 Task: Send an email with the signature Cameron White with the subject Follow-up on a complaint and the message I appreciate your attention to this matter. from softage.1@softage.net to softage.8@softage.net and softage.9@softage.net with an attached document Article_submission.docx
Action: Mouse moved to (490, 634)
Screenshot: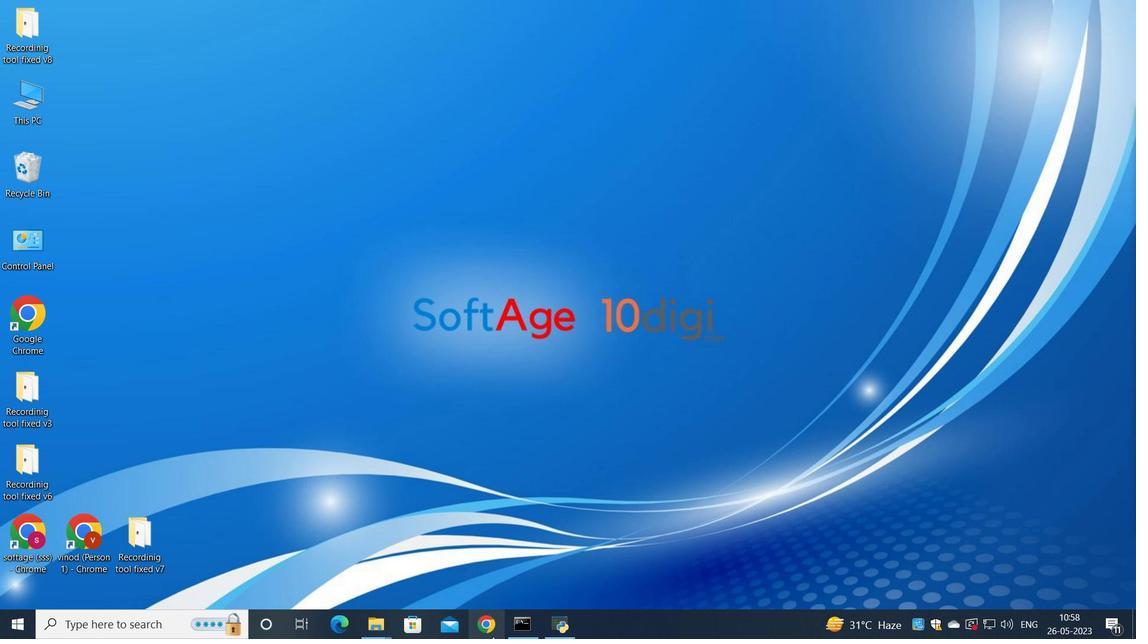 
Action: Mouse pressed left at (490, 634)
Screenshot: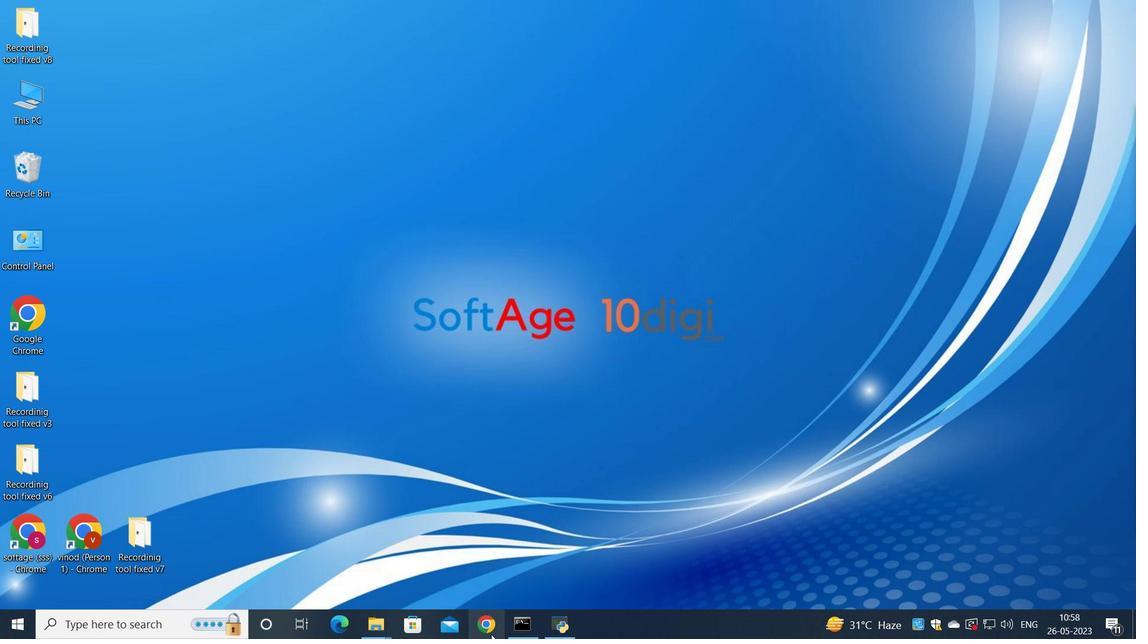 
Action: Mouse moved to (516, 394)
Screenshot: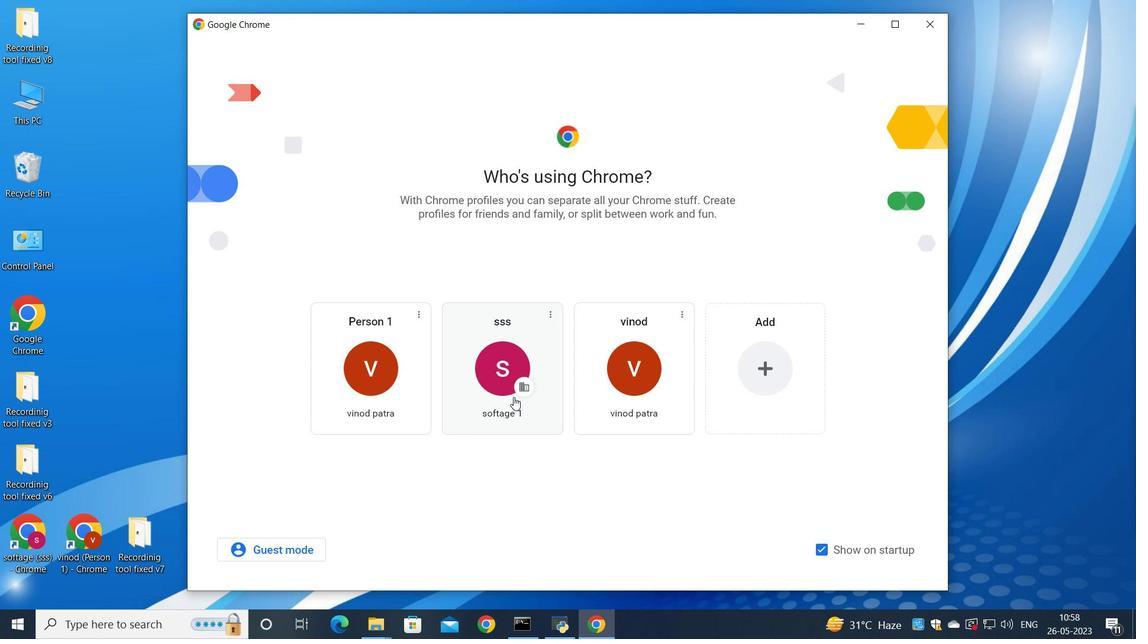 
Action: Mouse pressed left at (516, 394)
Screenshot: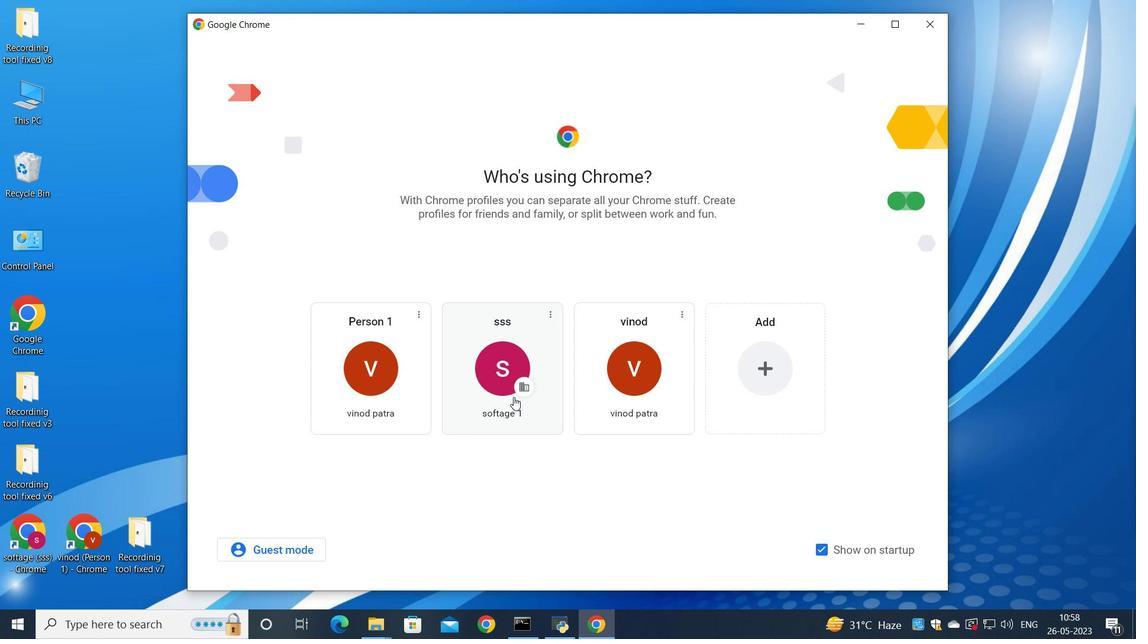 
Action: Mouse moved to (989, 78)
Screenshot: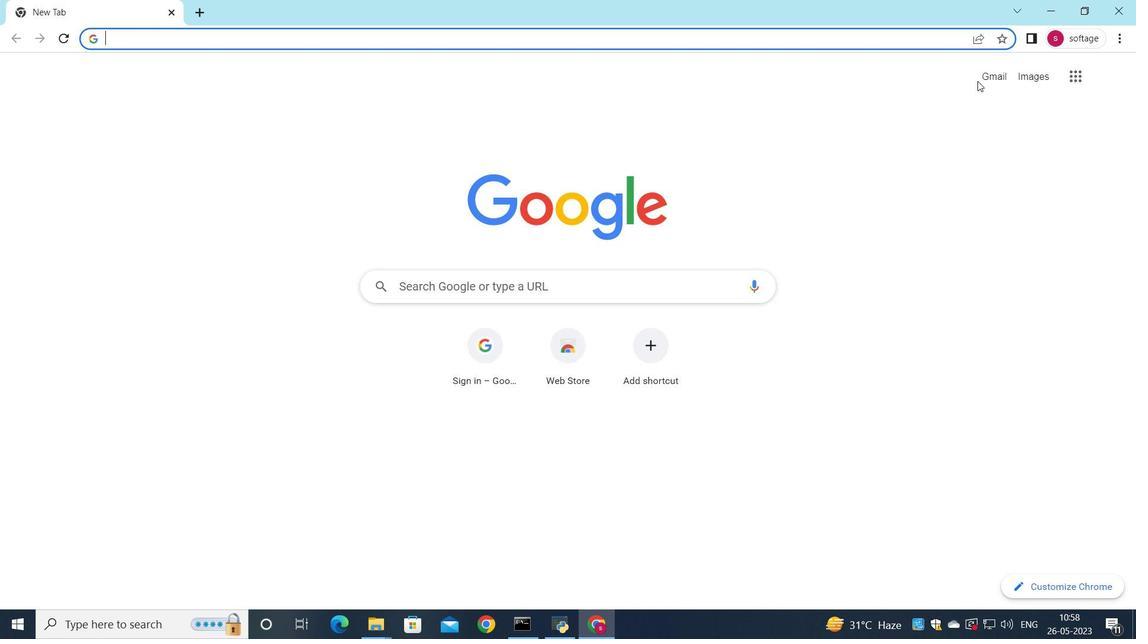 
Action: Mouse pressed left at (989, 78)
Screenshot: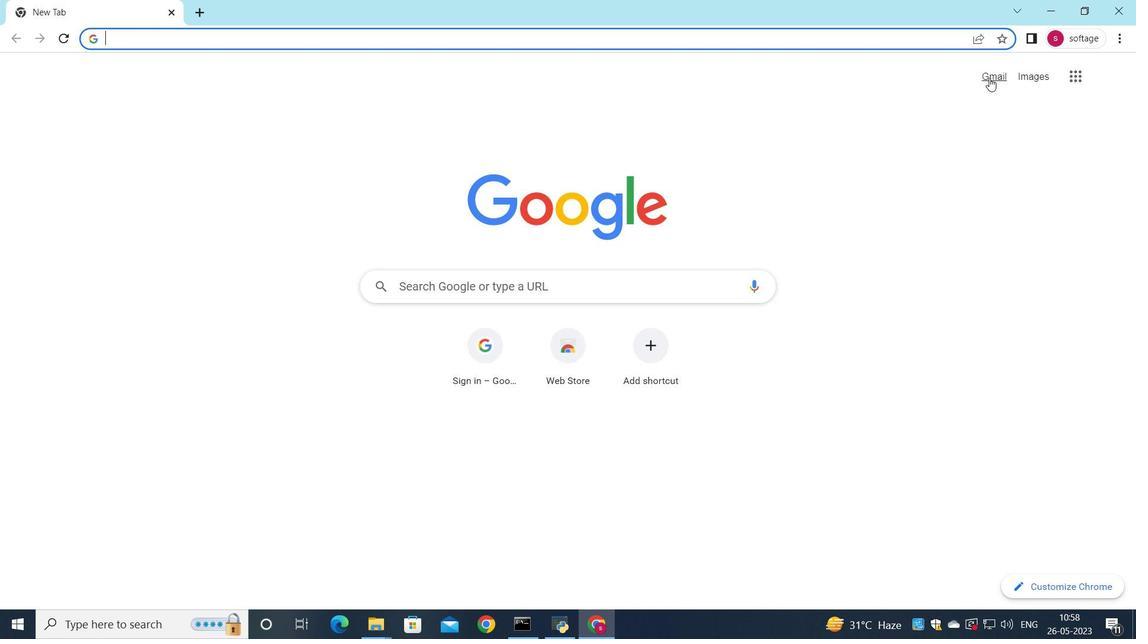 
Action: Mouse moved to (980, 99)
Screenshot: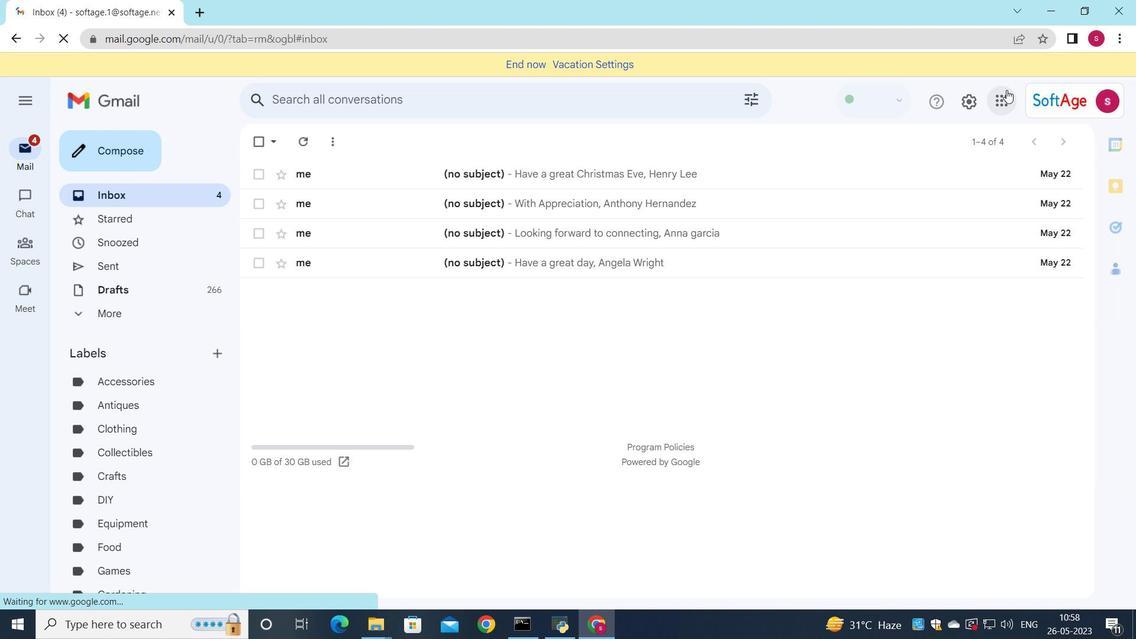 
Action: Mouse pressed left at (980, 99)
Screenshot: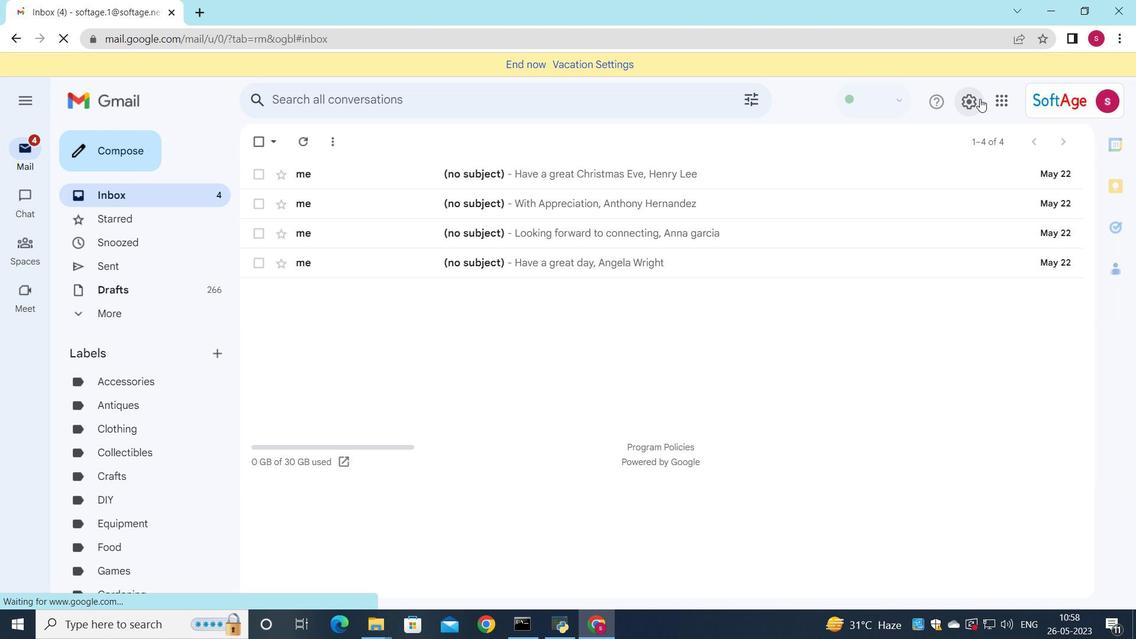 
Action: Mouse moved to (977, 166)
Screenshot: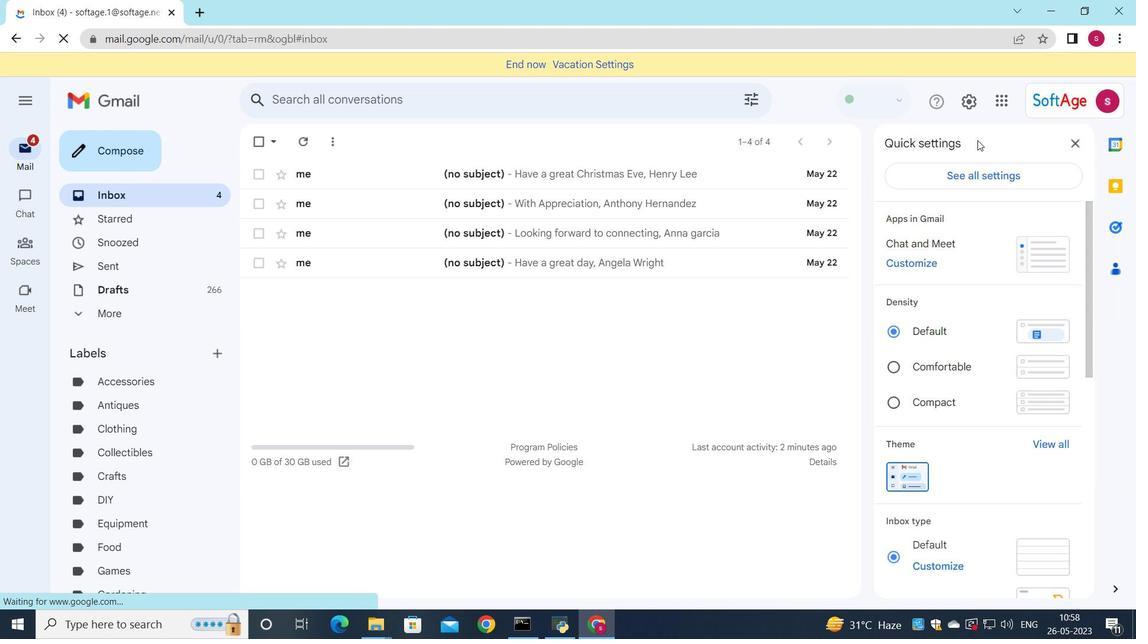 
Action: Mouse pressed left at (977, 166)
Screenshot: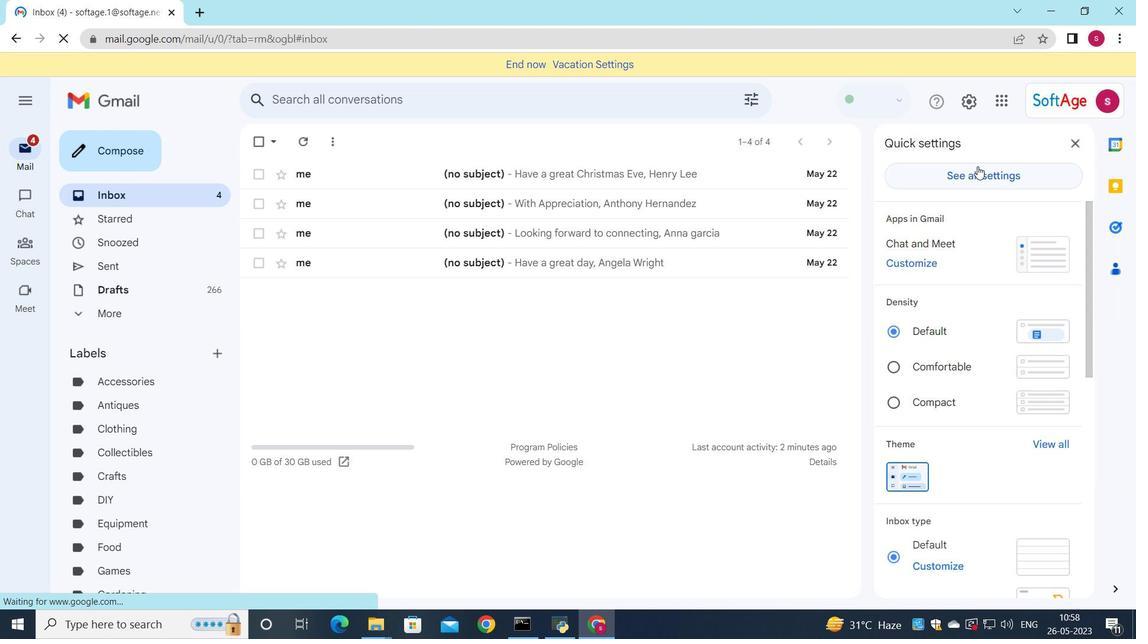 
Action: Mouse moved to (625, 252)
Screenshot: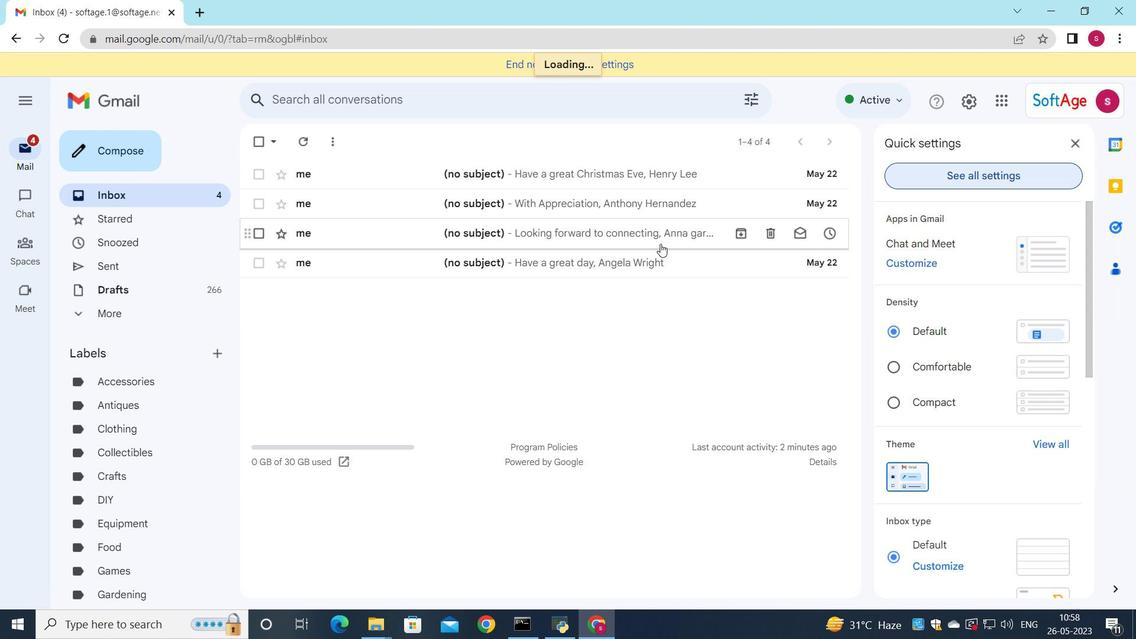 
Action: Mouse scrolled (625, 252) with delta (0, 0)
Screenshot: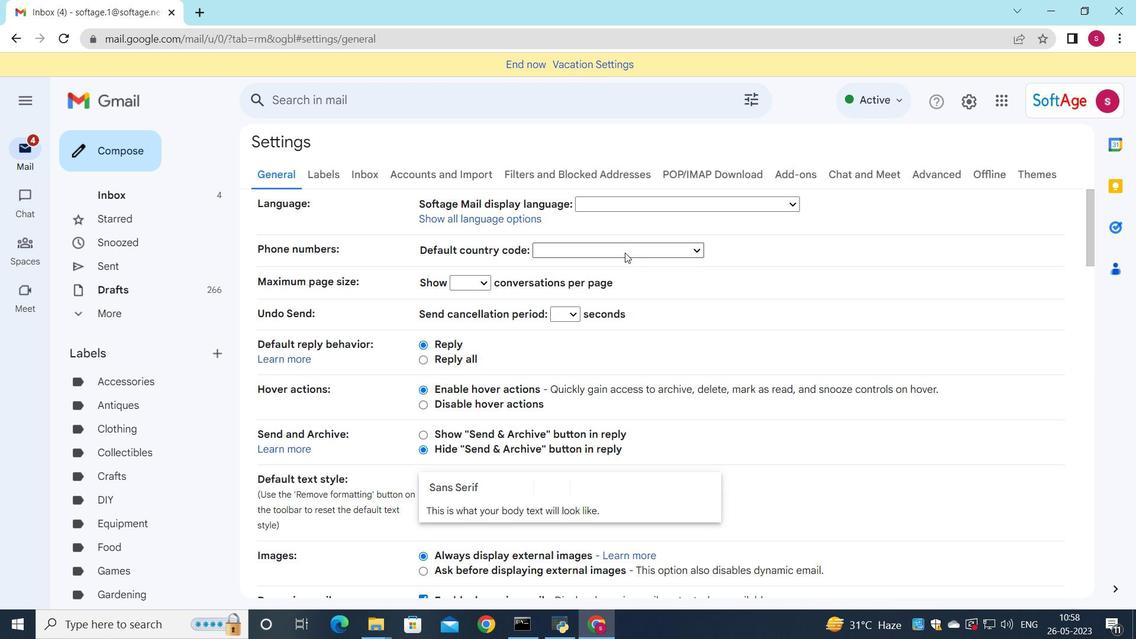 
Action: Mouse scrolled (625, 252) with delta (0, 0)
Screenshot: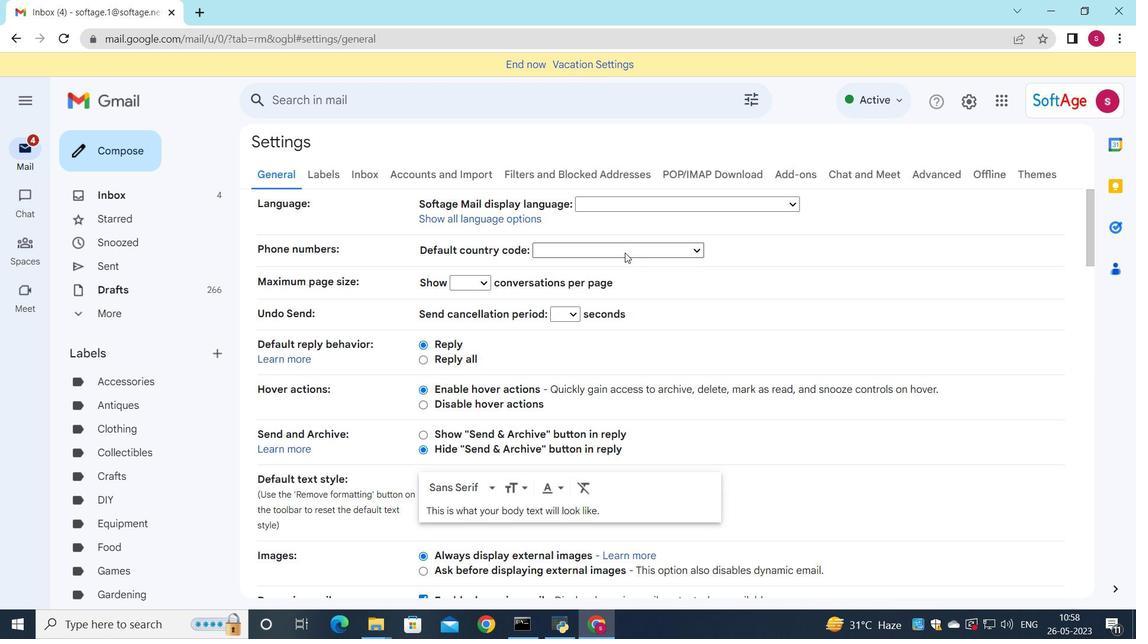 
Action: Mouse scrolled (625, 252) with delta (0, 0)
Screenshot: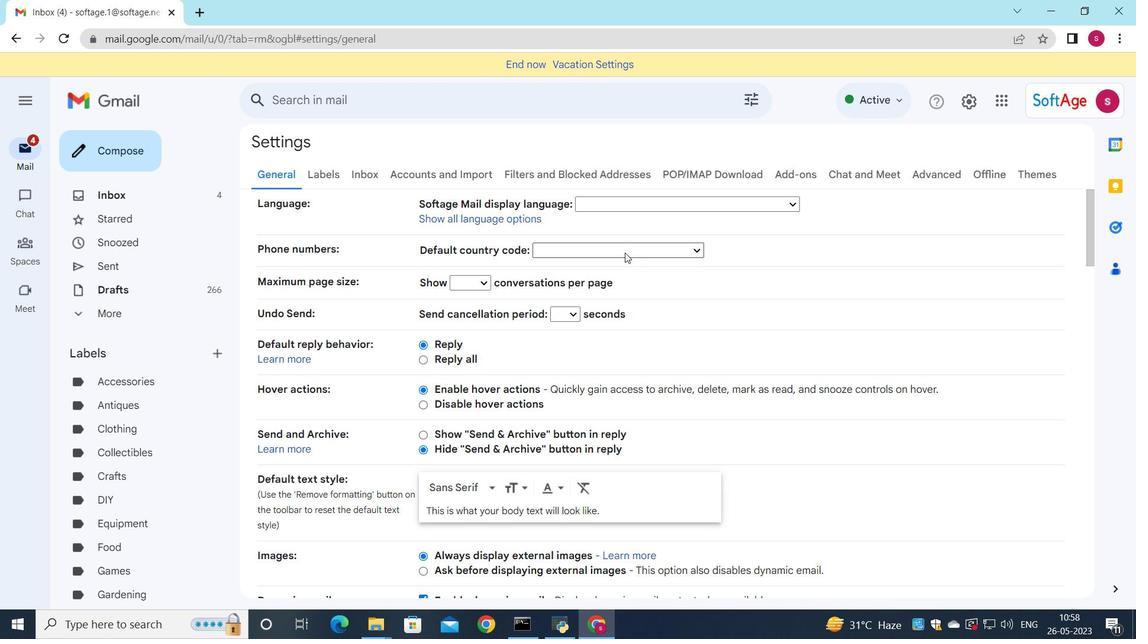 
Action: Mouse scrolled (625, 252) with delta (0, 0)
Screenshot: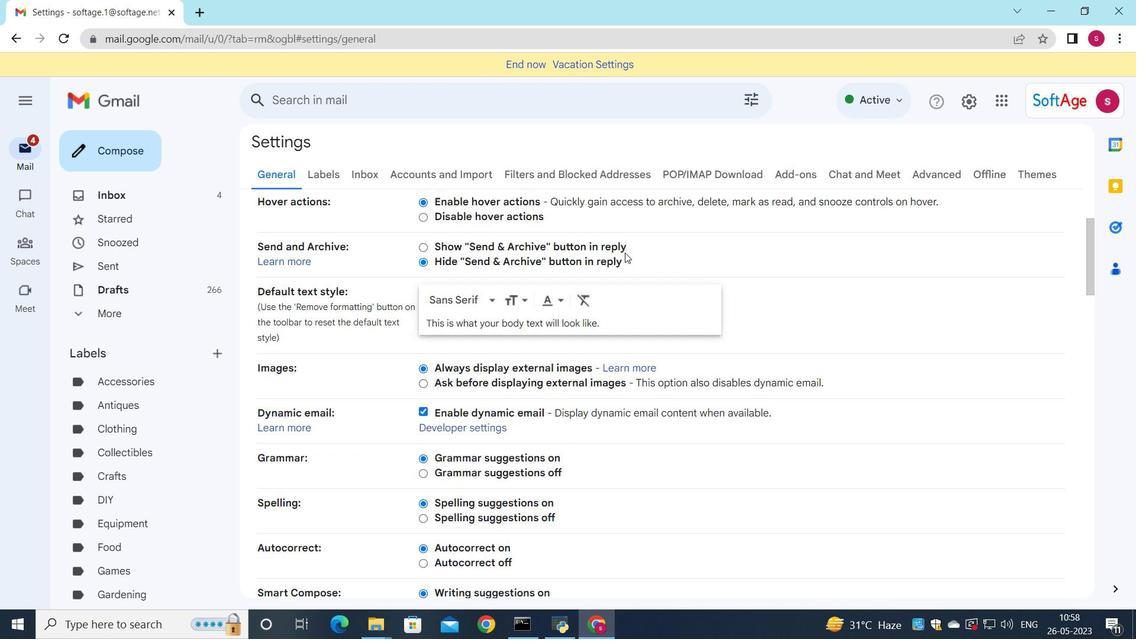 
Action: Mouse scrolled (625, 252) with delta (0, 0)
Screenshot: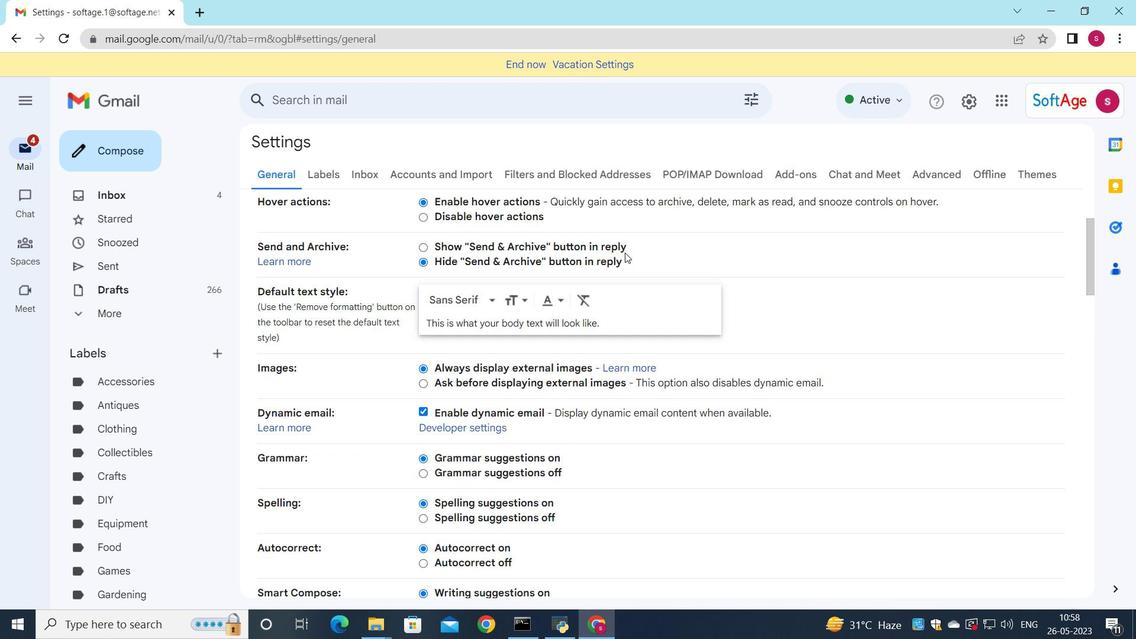 
Action: Mouse scrolled (625, 252) with delta (0, 0)
Screenshot: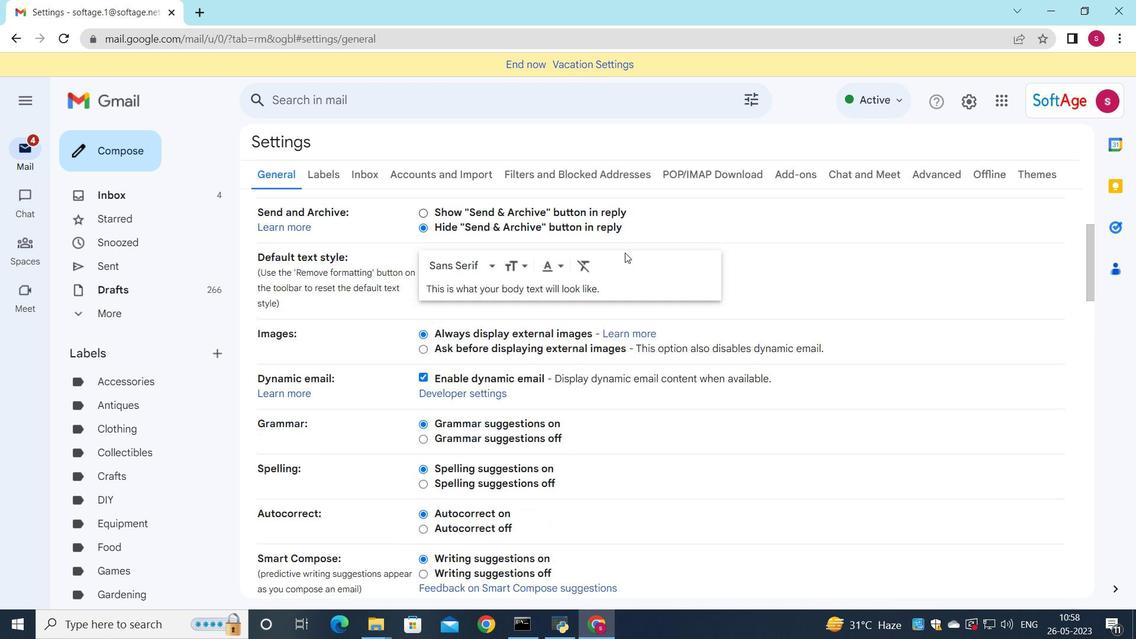 
Action: Mouse scrolled (625, 252) with delta (0, 0)
Screenshot: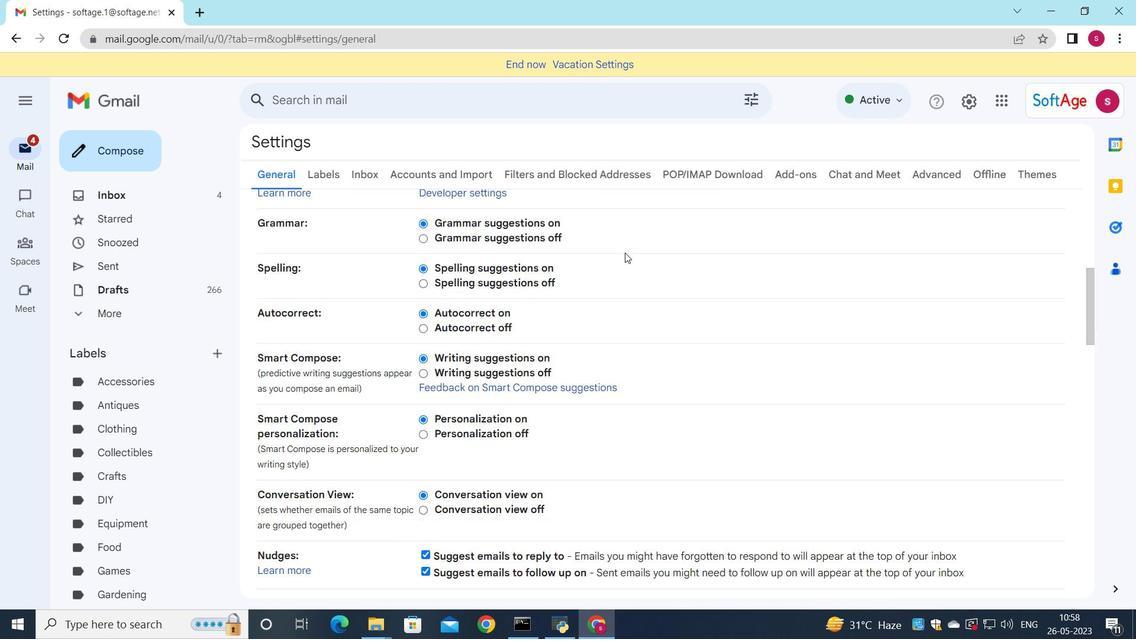 
Action: Mouse scrolled (625, 252) with delta (0, 0)
Screenshot: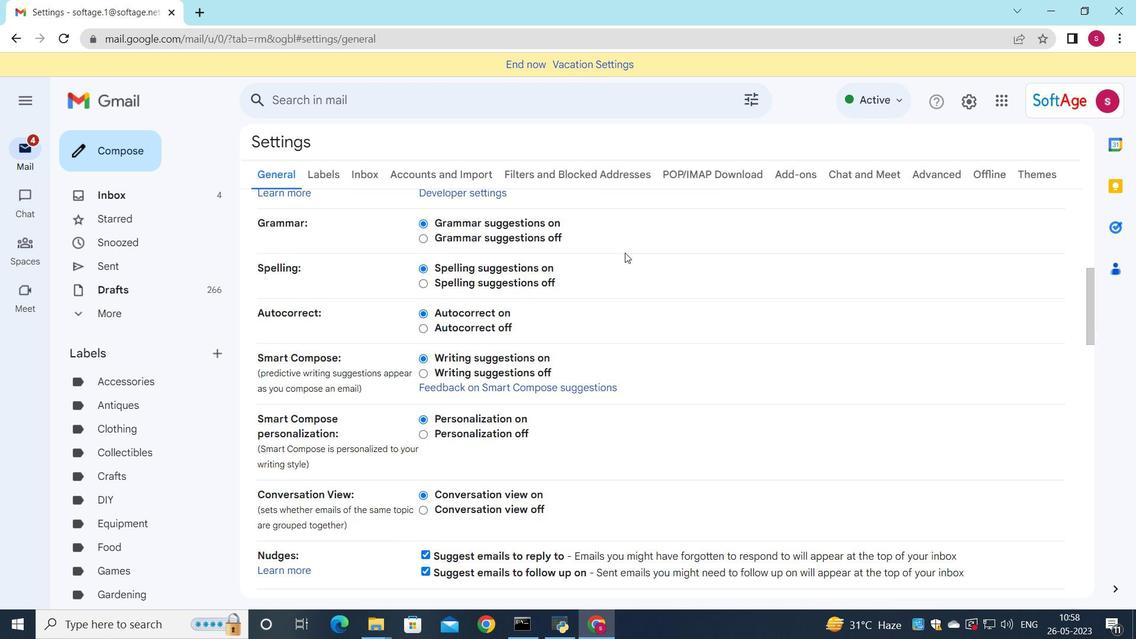 
Action: Mouse scrolled (625, 252) with delta (0, 0)
Screenshot: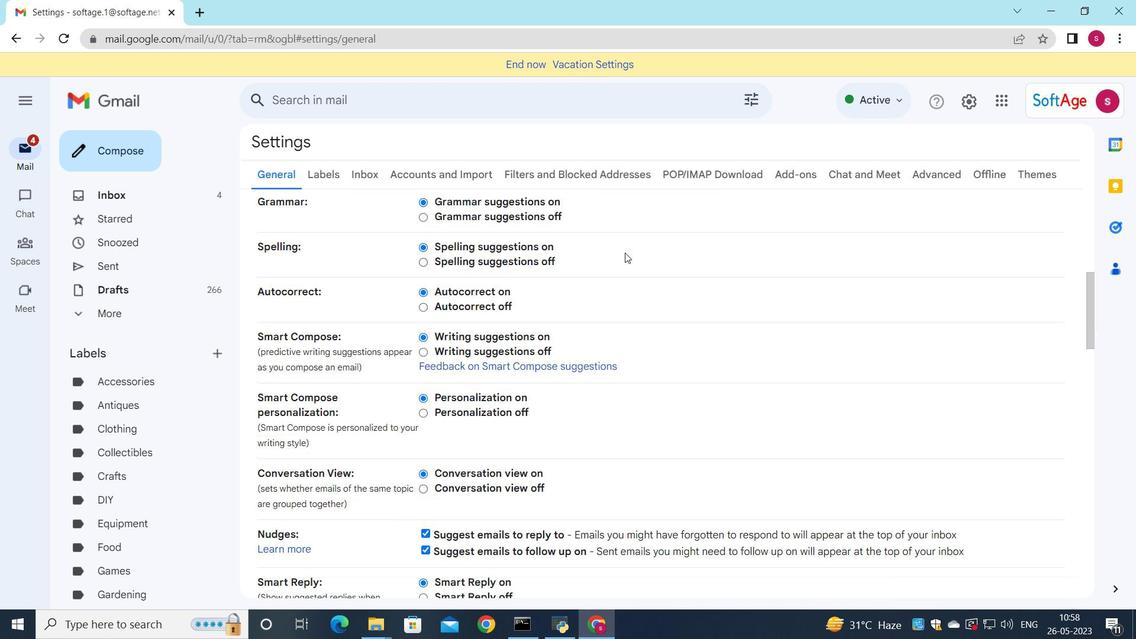 
Action: Mouse scrolled (625, 252) with delta (0, 0)
Screenshot: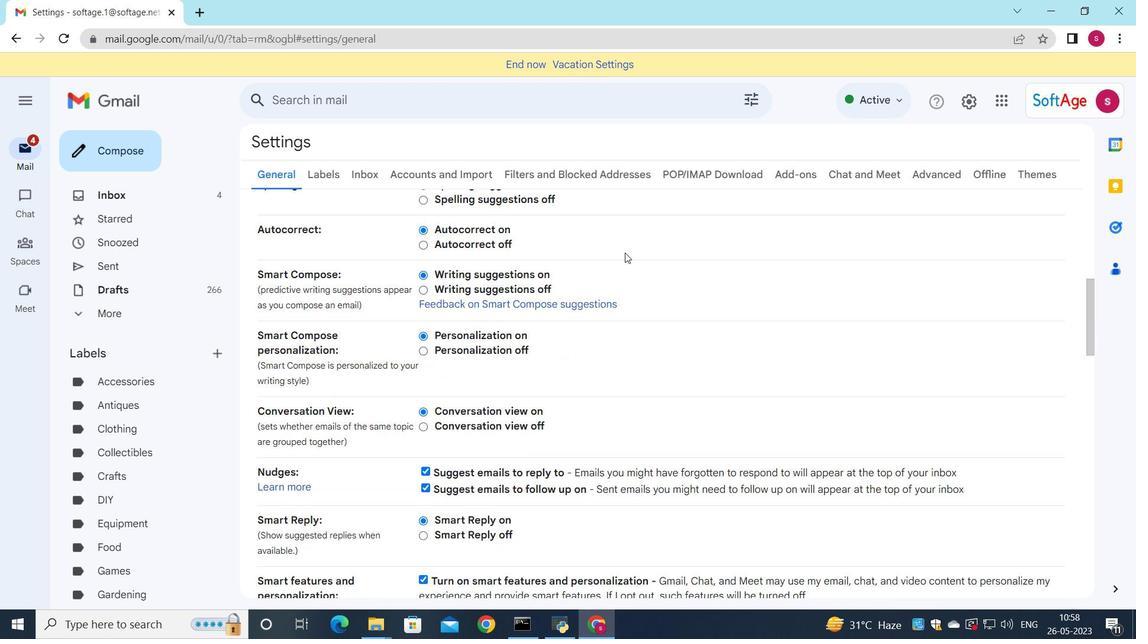 
Action: Mouse scrolled (625, 252) with delta (0, 0)
Screenshot: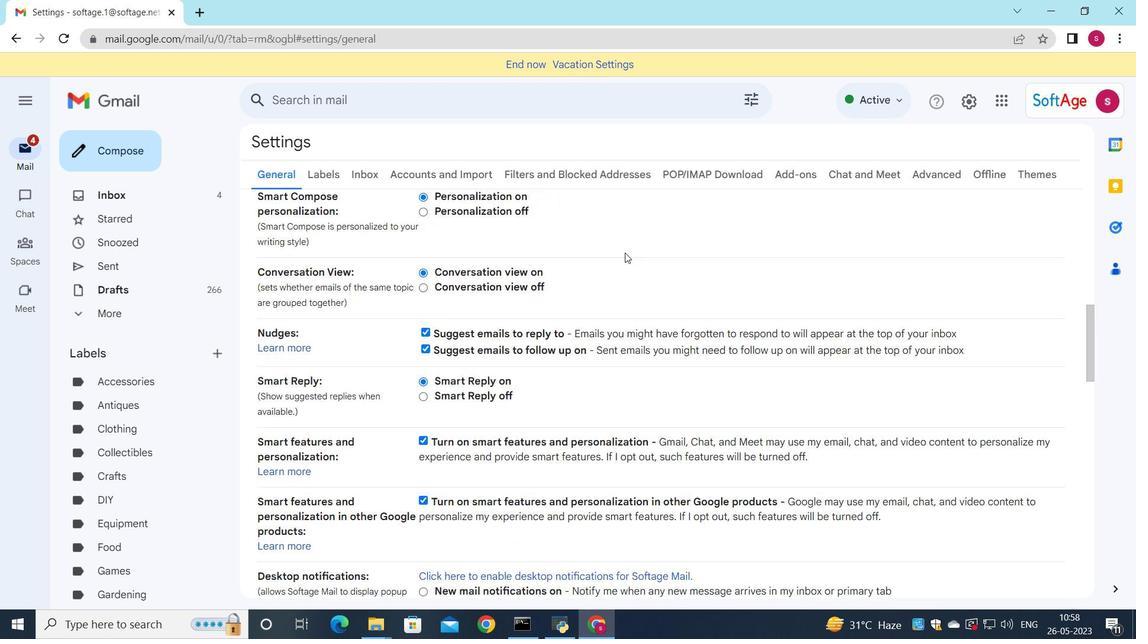 
Action: Mouse scrolled (625, 252) with delta (0, 0)
Screenshot: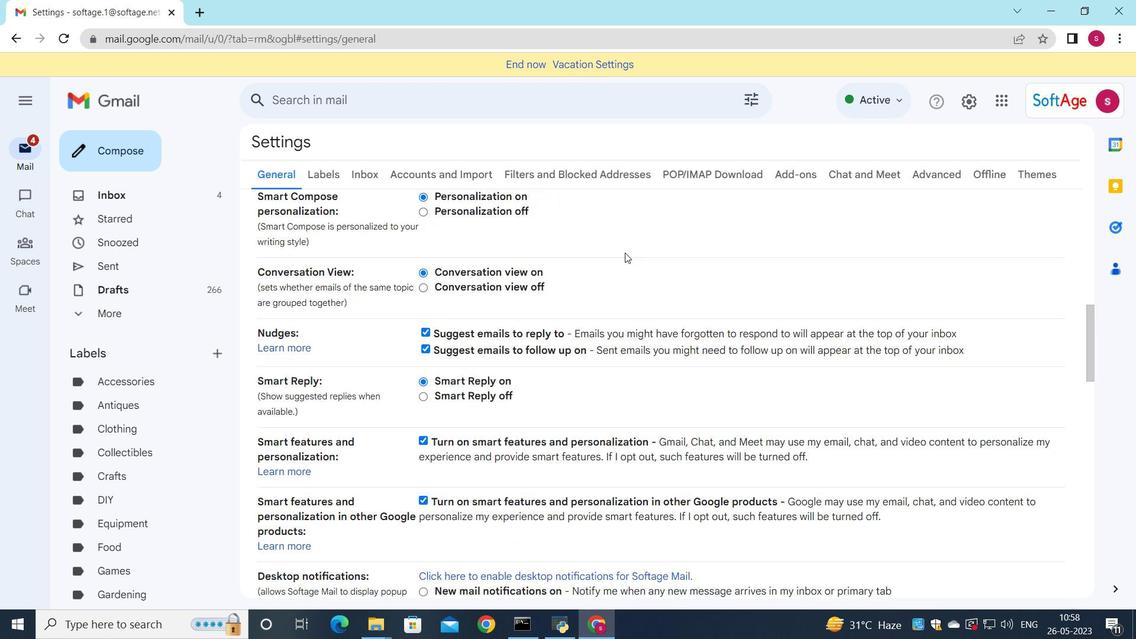 
Action: Mouse scrolled (625, 252) with delta (0, 0)
Screenshot: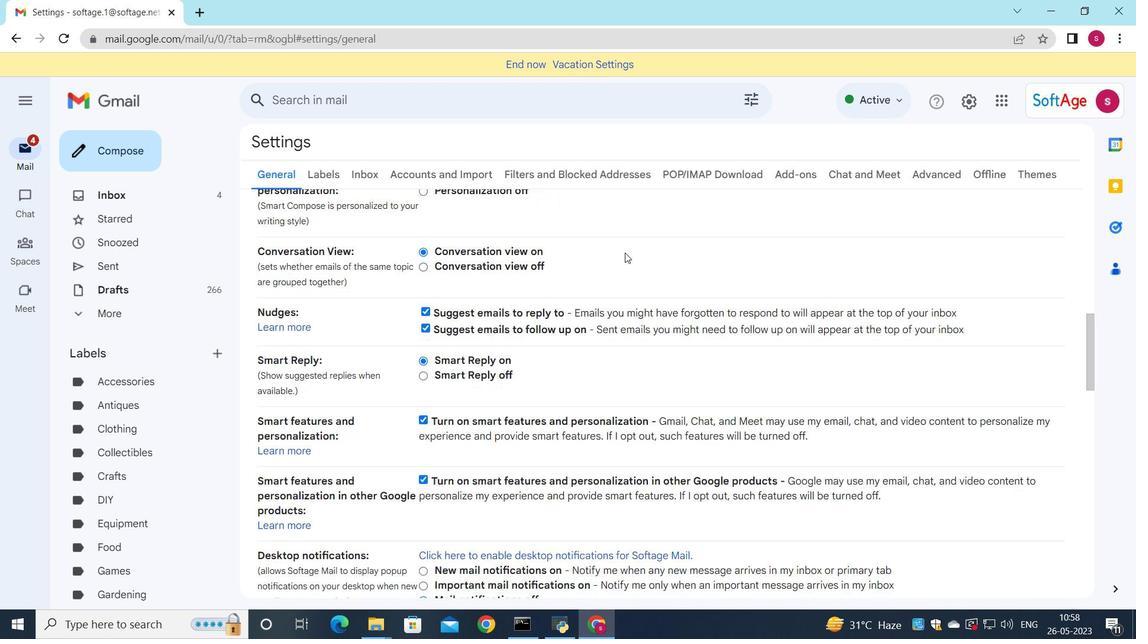 
Action: Mouse scrolled (625, 252) with delta (0, 0)
Screenshot: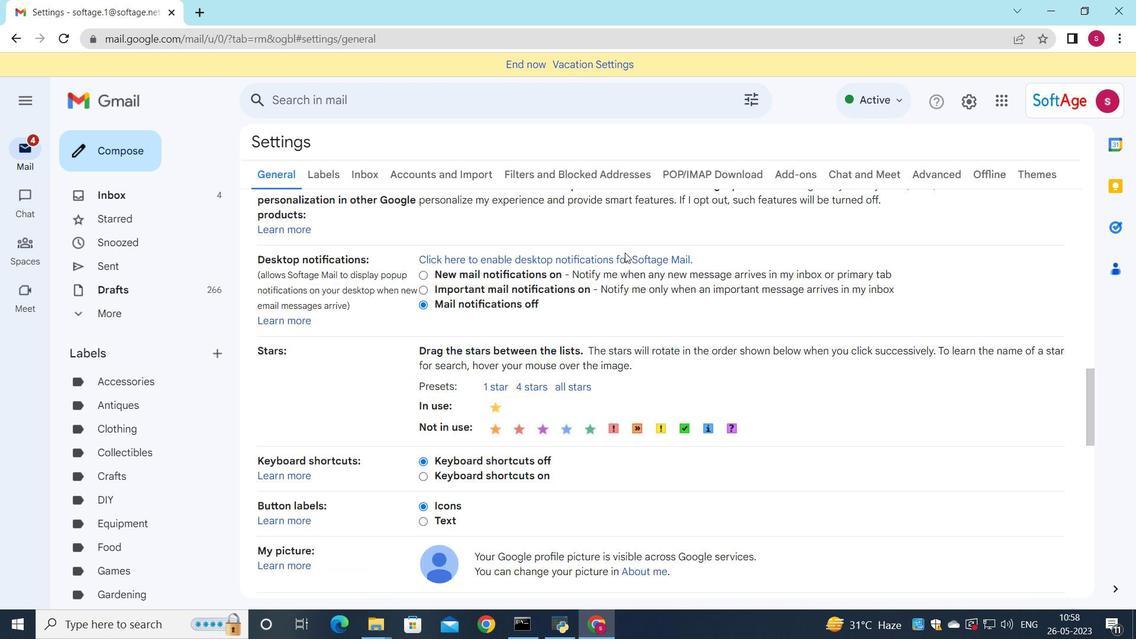 
Action: Mouse scrolled (625, 252) with delta (0, 0)
Screenshot: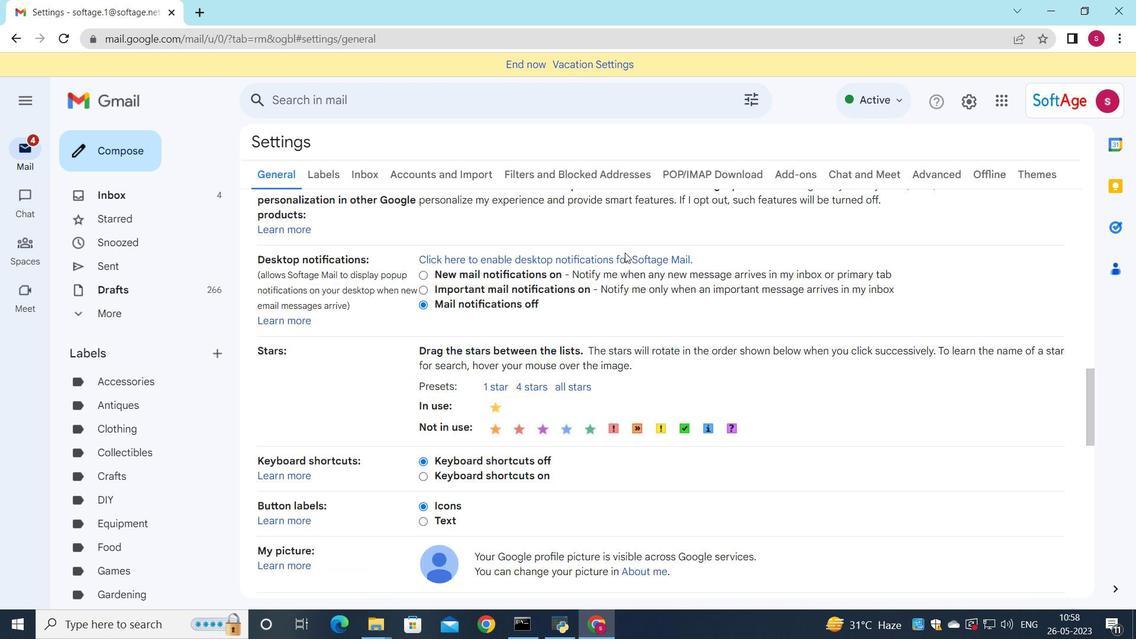 
Action: Mouse scrolled (625, 252) with delta (0, 0)
Screenshot: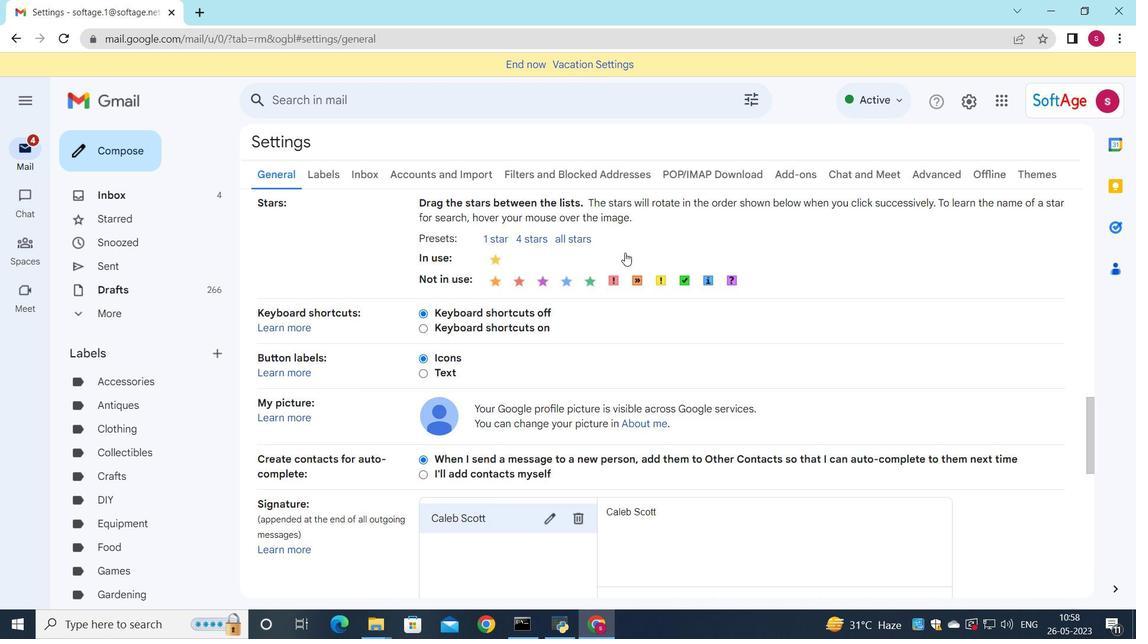 
Action: Mouse scrolled (625, 252) with delta (0, 0)
Screenshot: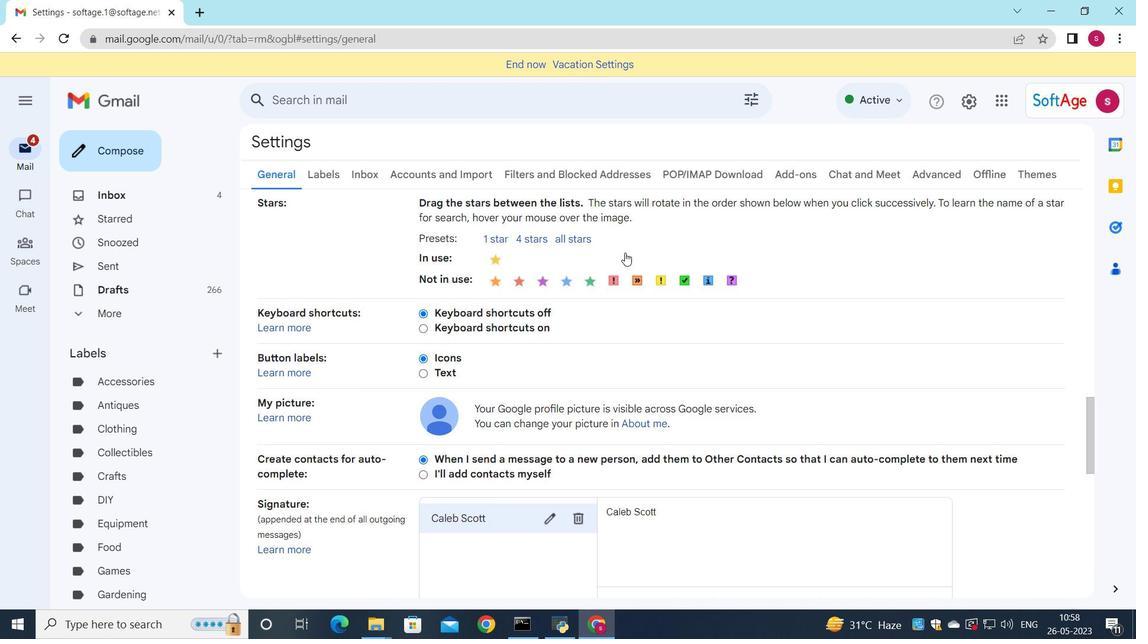 
Action: Mouse scrolled (625, 252) with delta (0, 0)
Screenshot: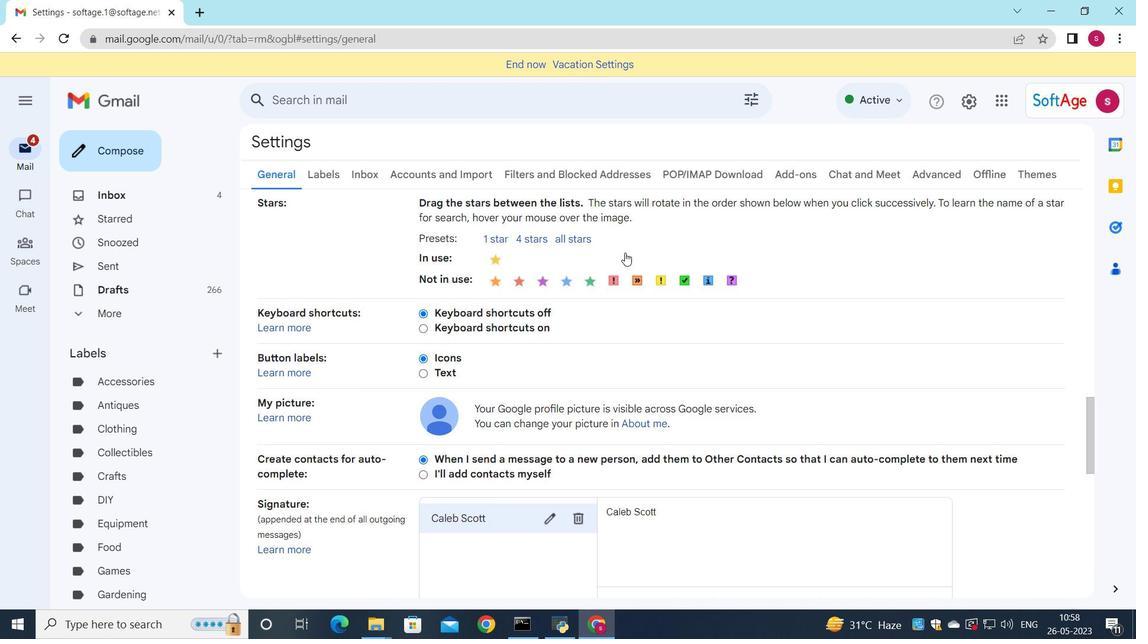 
Action: Mouse scrolled (625, 252) with delta (0, 0)
Screenshot: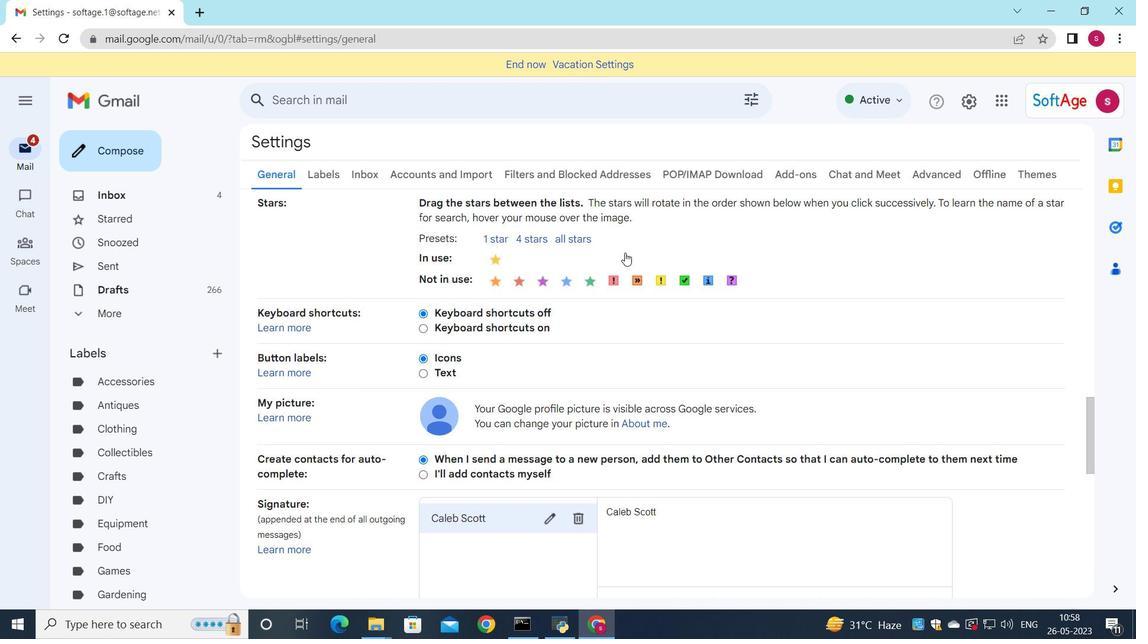 
Action: Mouse moved to (577, 223)
Screenshot: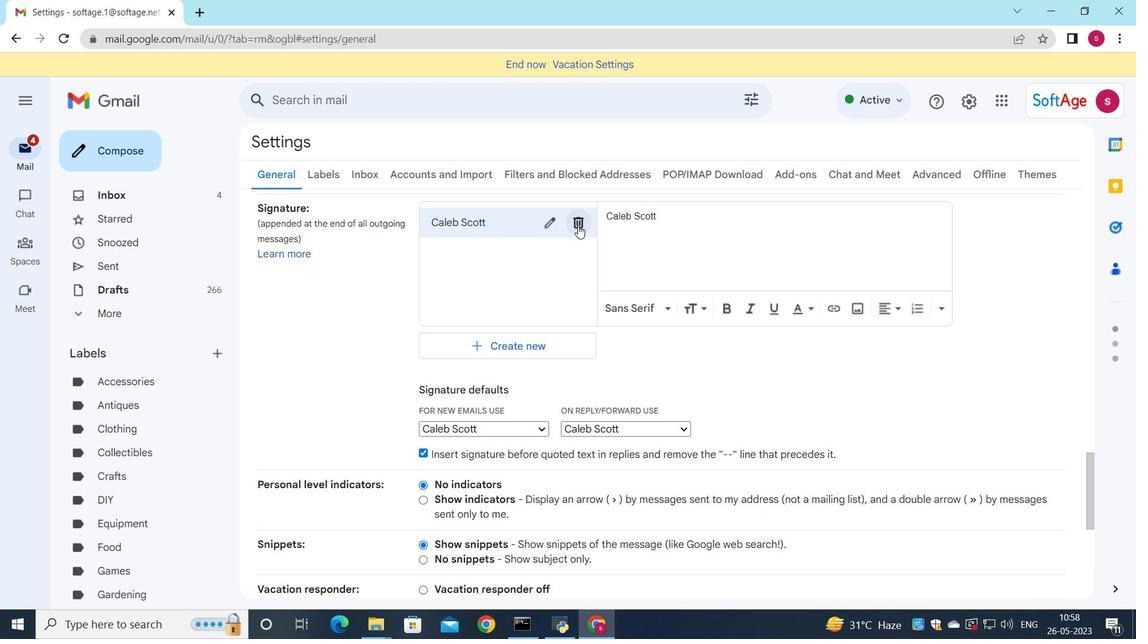 
Action: Mouse pressed left at (577, 223)
Screenshot: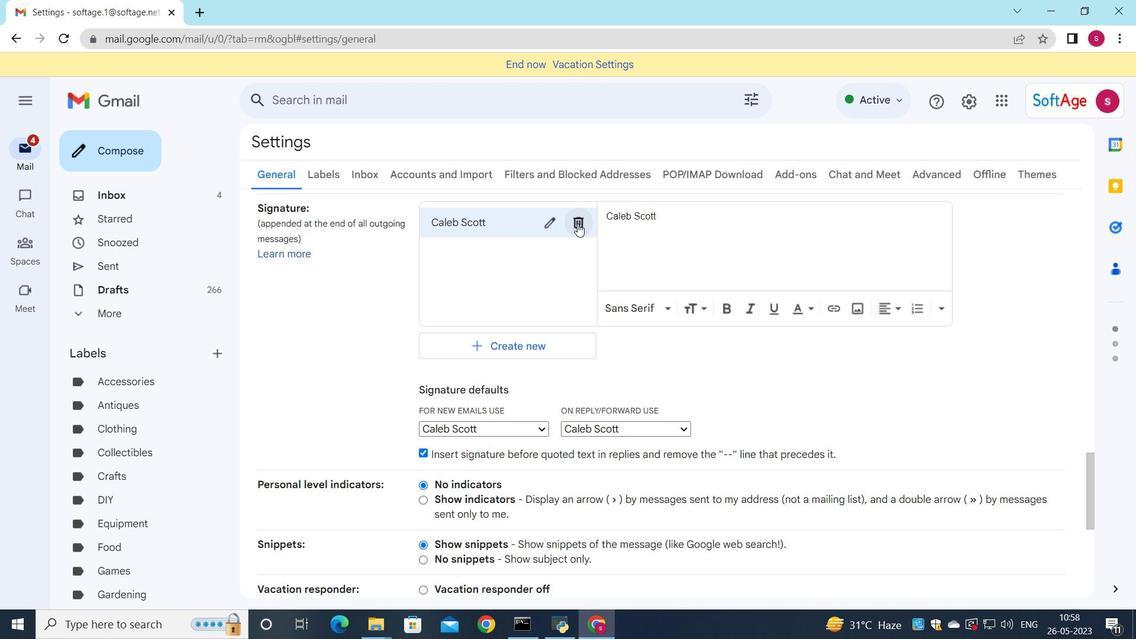 
Action: Mouse moved to (693, 365)
Screenshot: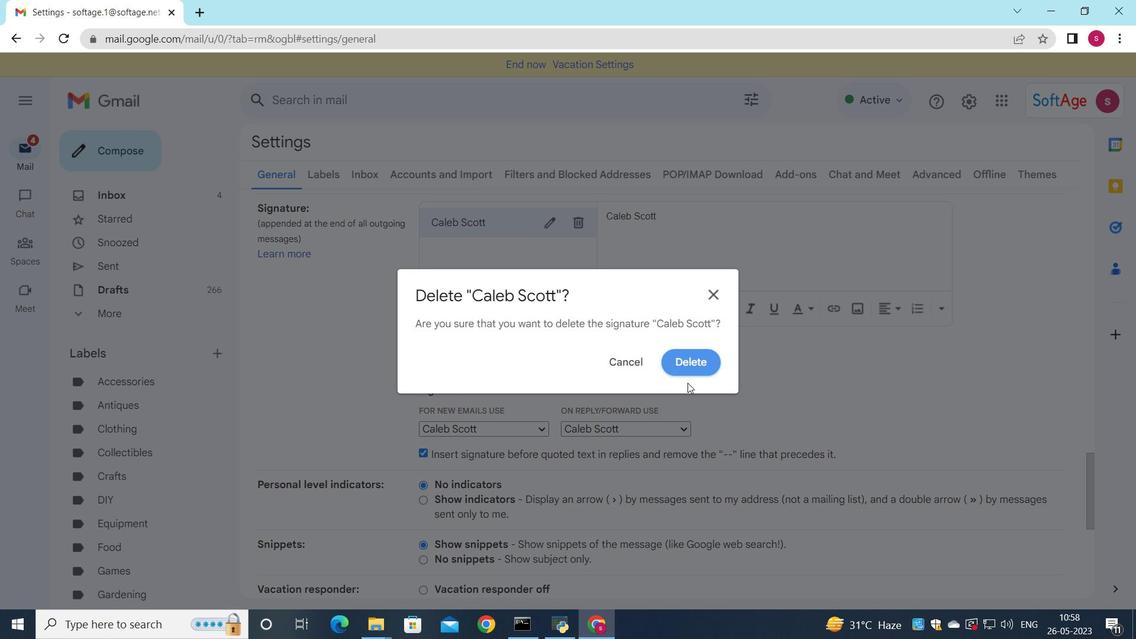 
Action: Mouse pressed left at (693, 365)
Screenshot: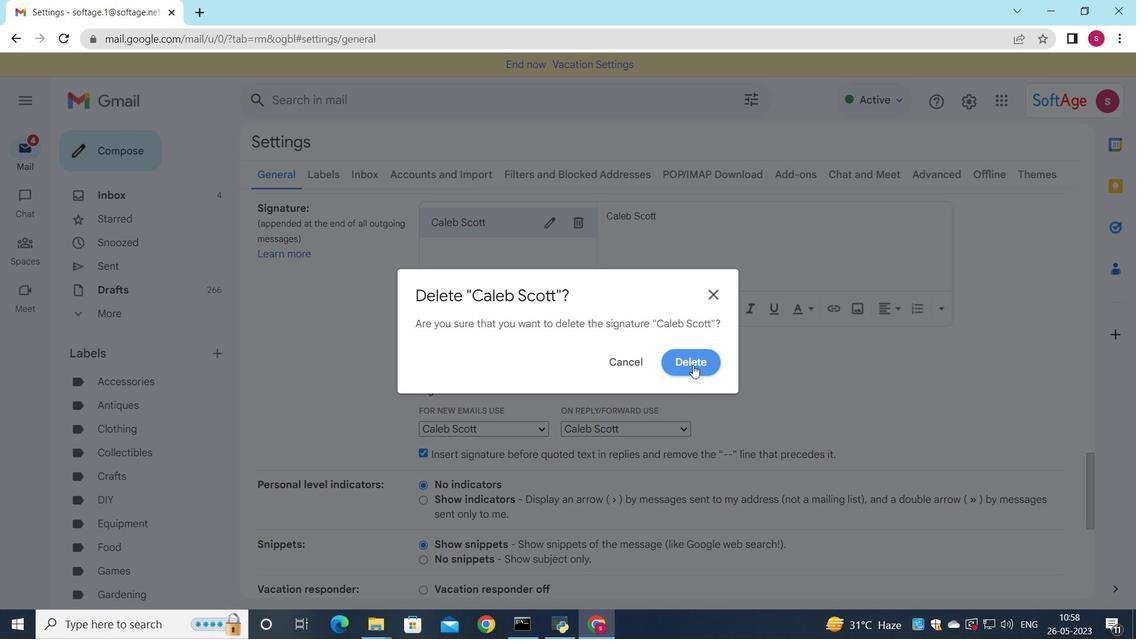 
Action: Mouse moved to (457, 226)
Screenshot: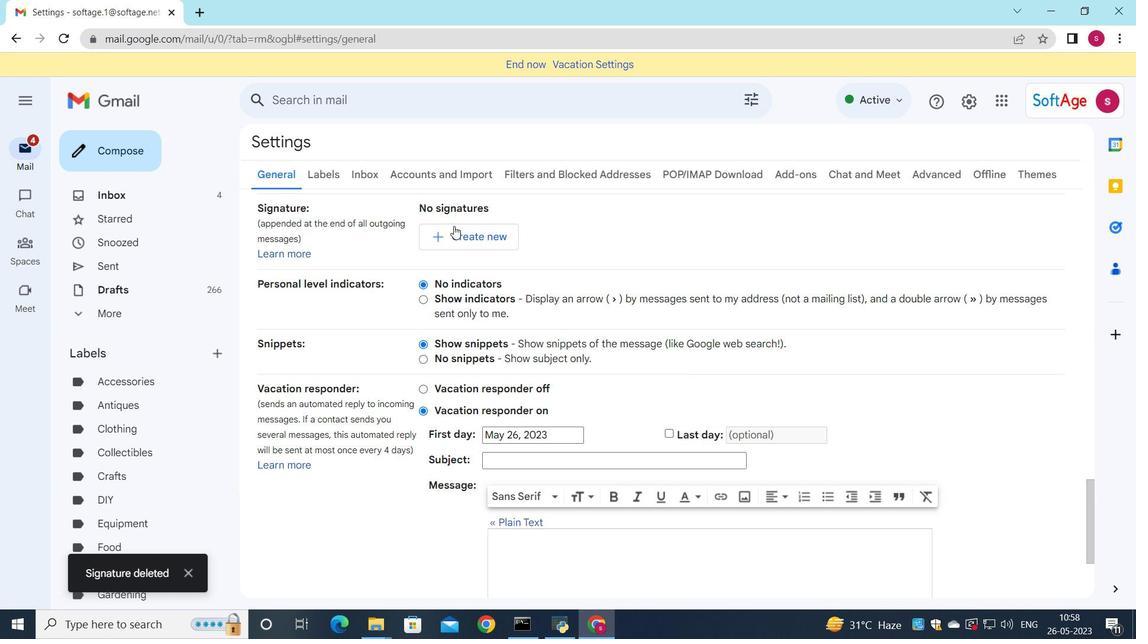 
Action: Mouse pressed left at (457, 226)
Screenshot: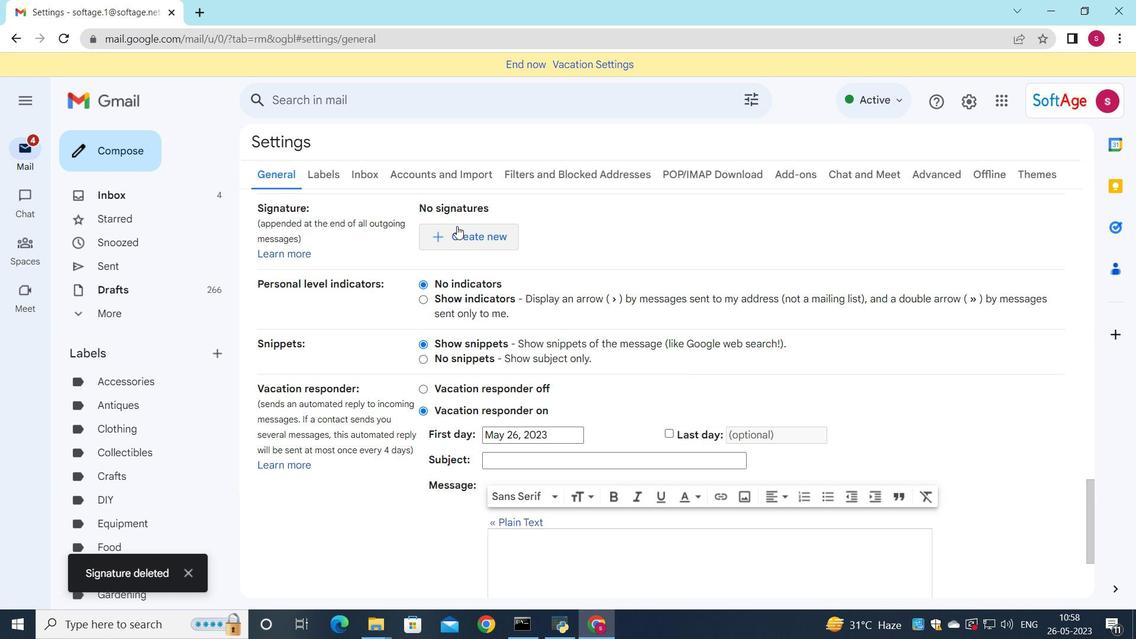 
Action: Mouse moved to (468, 232)
Screenshot: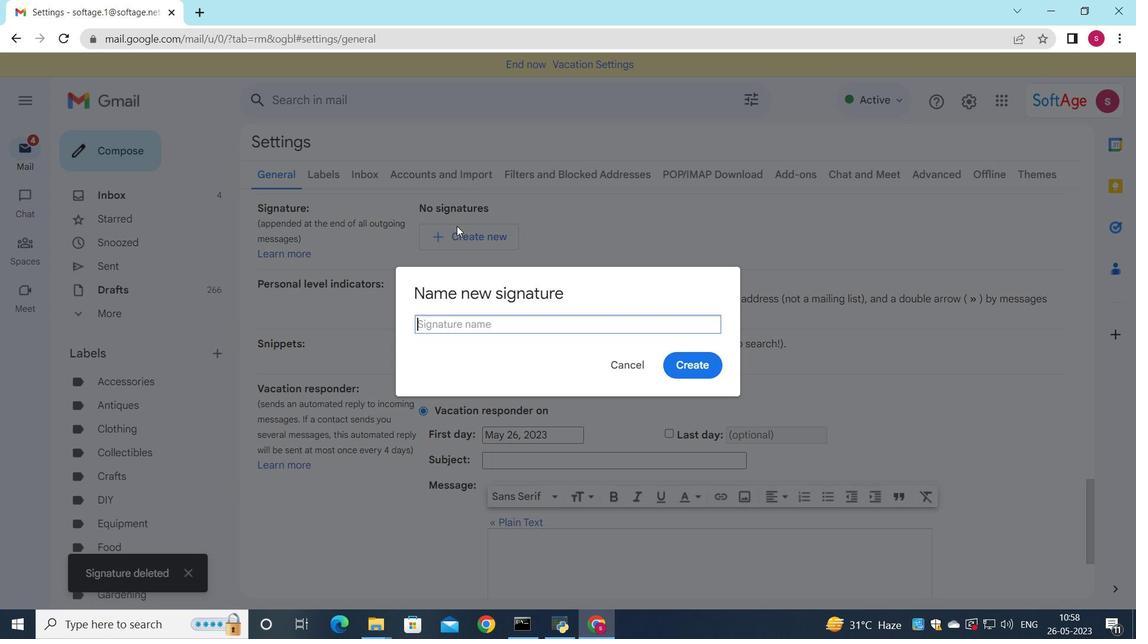 
Action: Key pressed <Key.shift><Key.shift><Key.shift><Key.shift>Camerom<Key.backspace>n<Key.space><Key.shift><Key.shift><Key.shift><Key.shift>Who<Key.backspace>ite
Screenshot: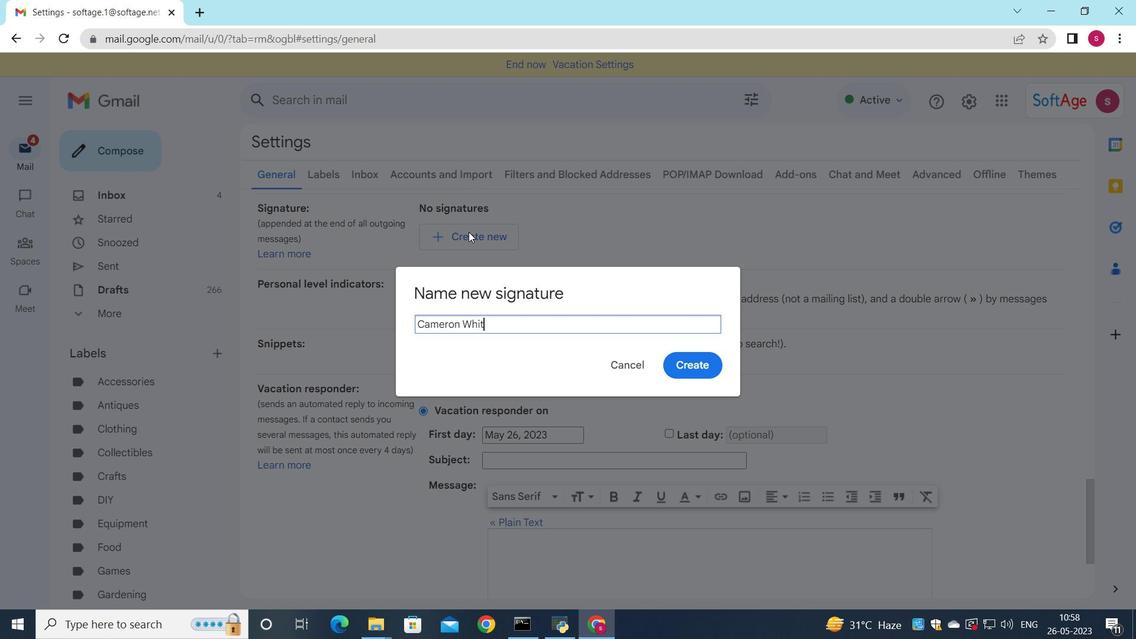 
Action: Mouse moved to (705, 364)
Screenshot: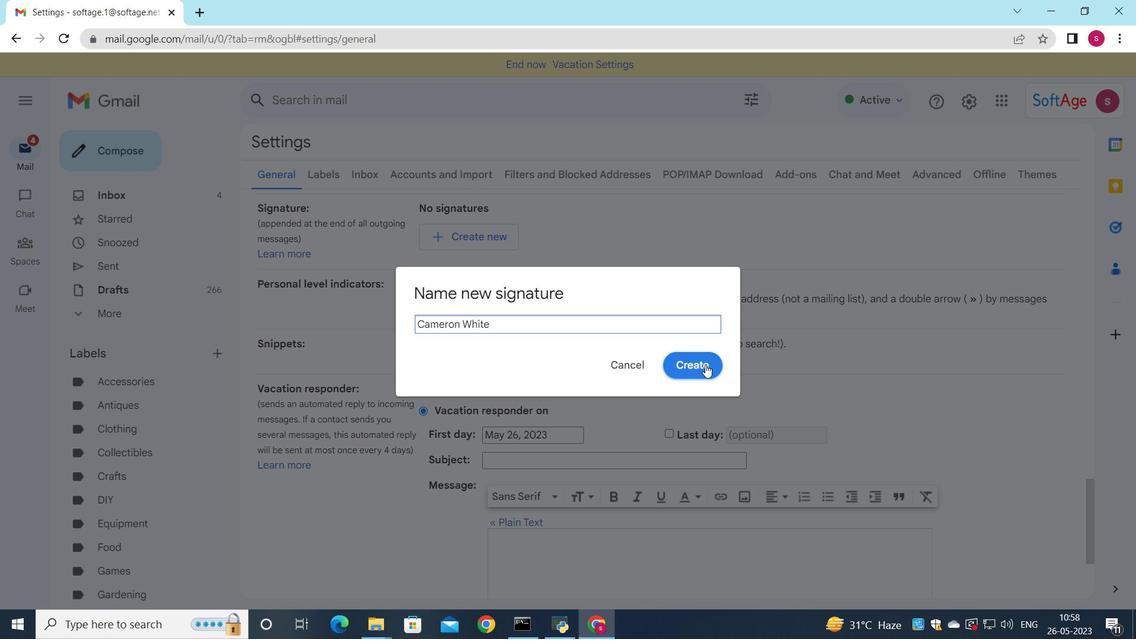 
Action: Mouse pressed left at (705, 364)
Screenshot: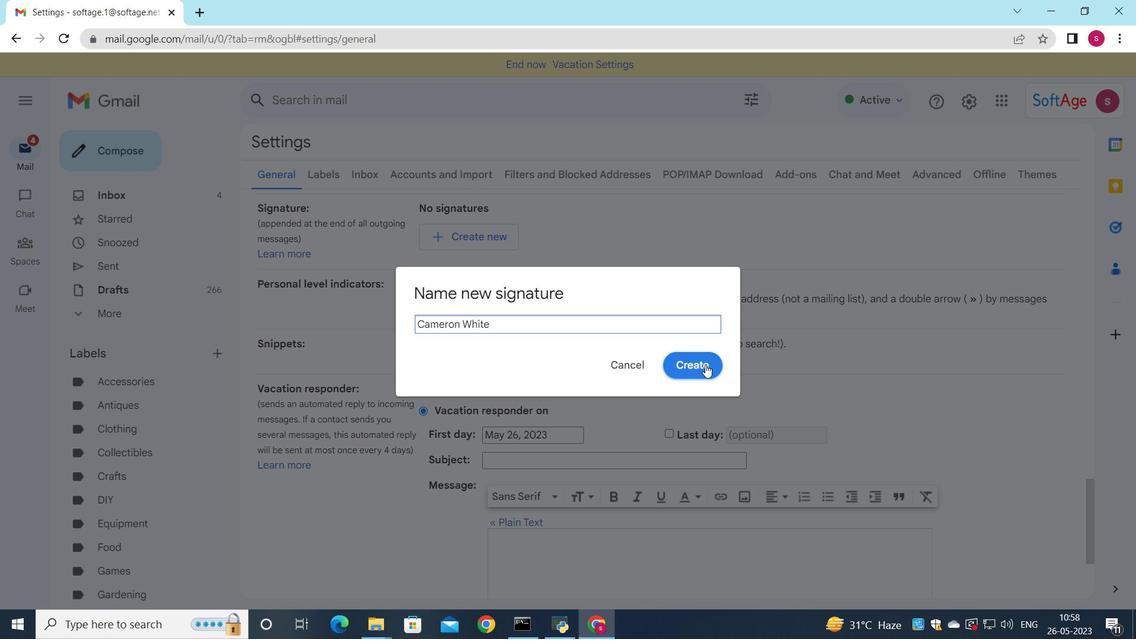 
Action: Mouse moved to (660, 233)
Screenshot: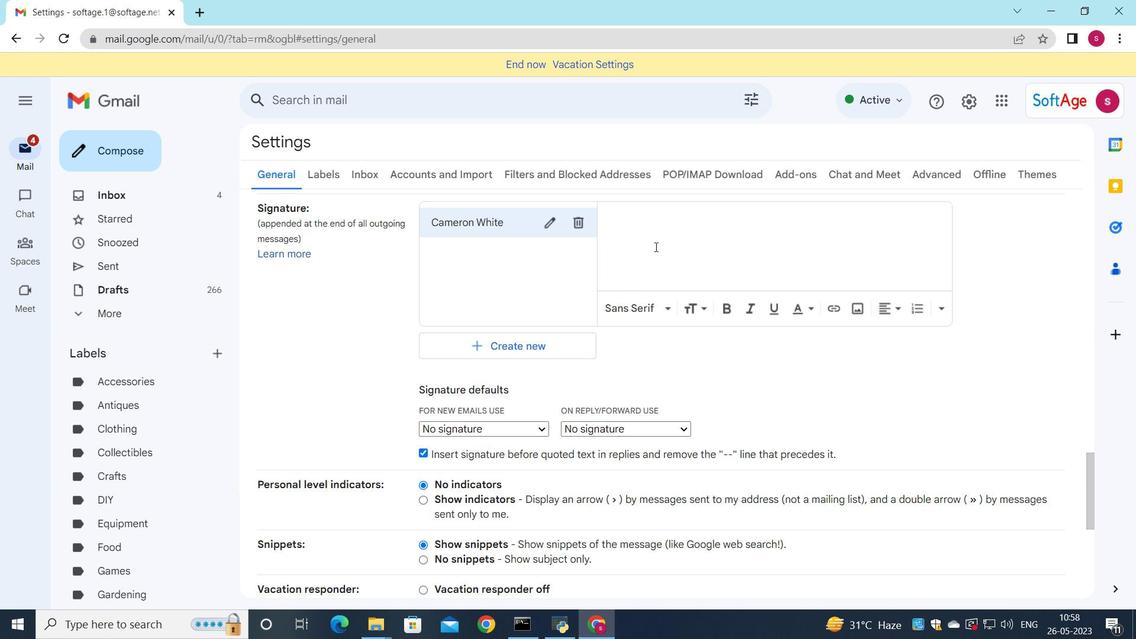 
Action: Mouse pressed left at (660, 233)
Screenshot: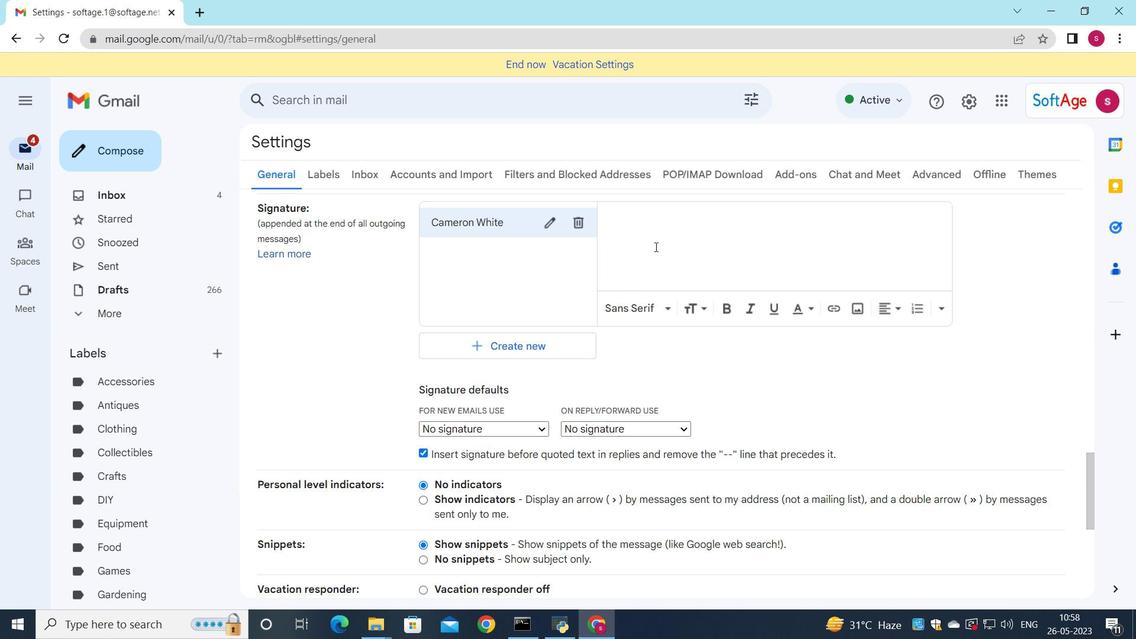 
Action: Key pressed <Key.shift>Cameron<Key.space><Key.shift><Key.shift><Key.shift><Key.shift><Key.shift><Key.shift><Key.shift><Key.shift><Key.shift><Key.shift><Key.shift><Key.shift><Key.shift><Key.shift><Key.shift><Key.shift><Key.shift><Key.shift>White
Screenshot: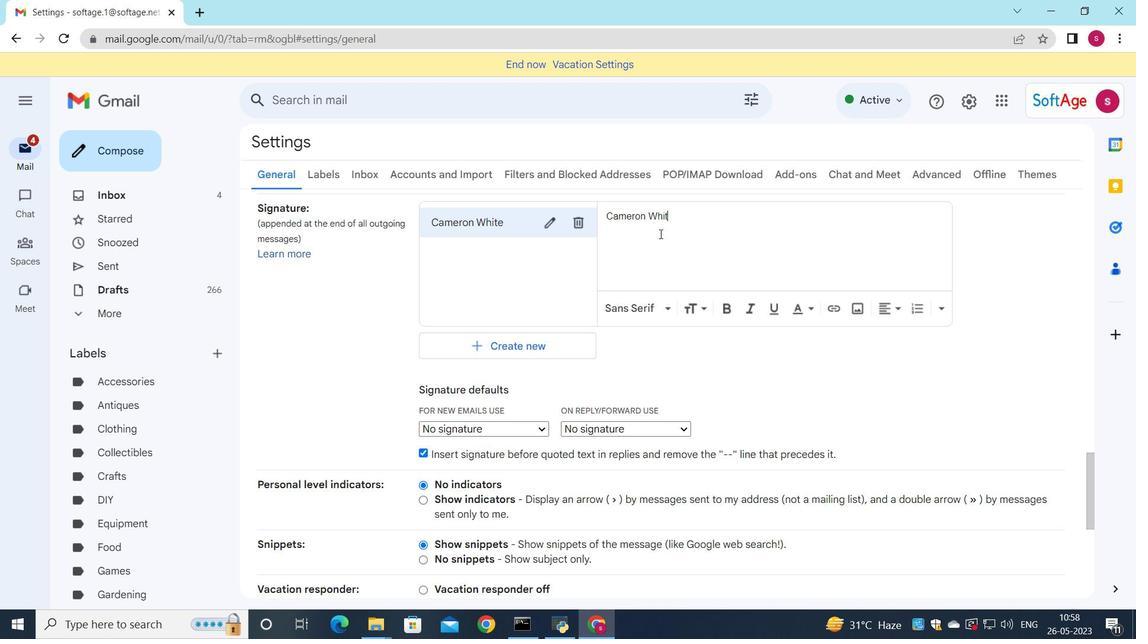 
Action: Mouse moved to (533, 426)
Screenshot: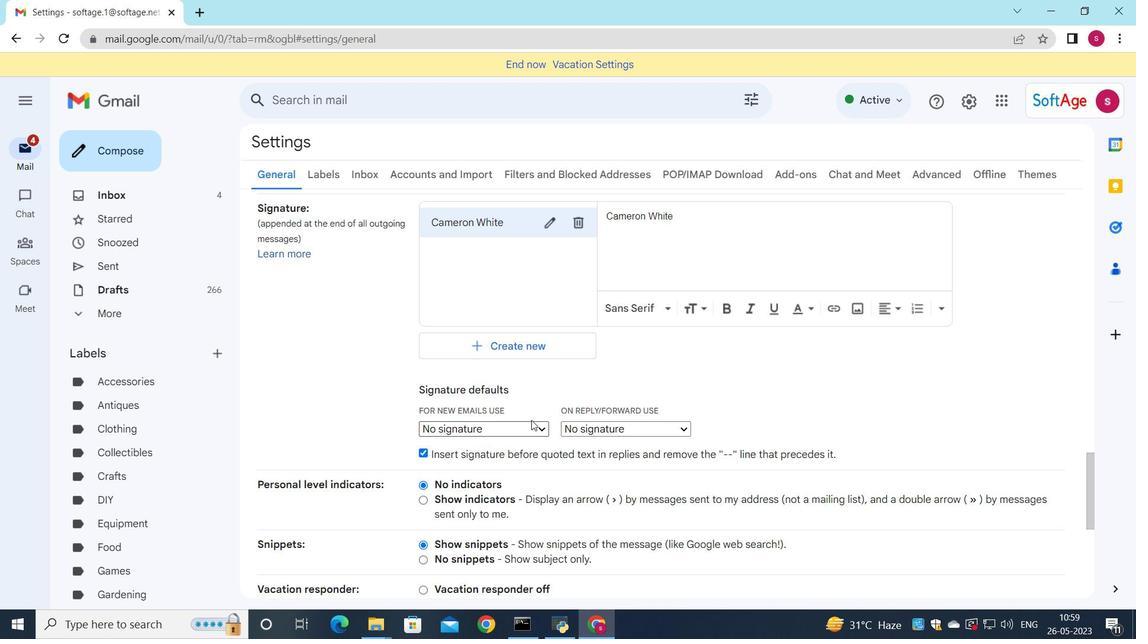 
Action: Mouse pressed left at (533, 426)
Screenshot: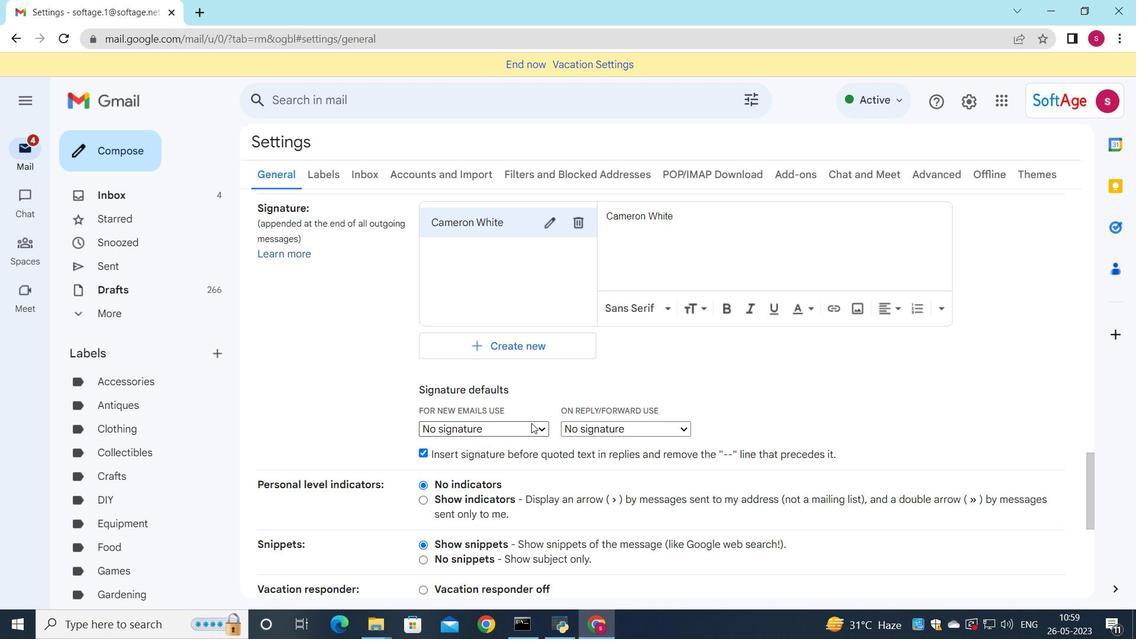 
Action: Mouse moved to (516, 454)
Screenshot: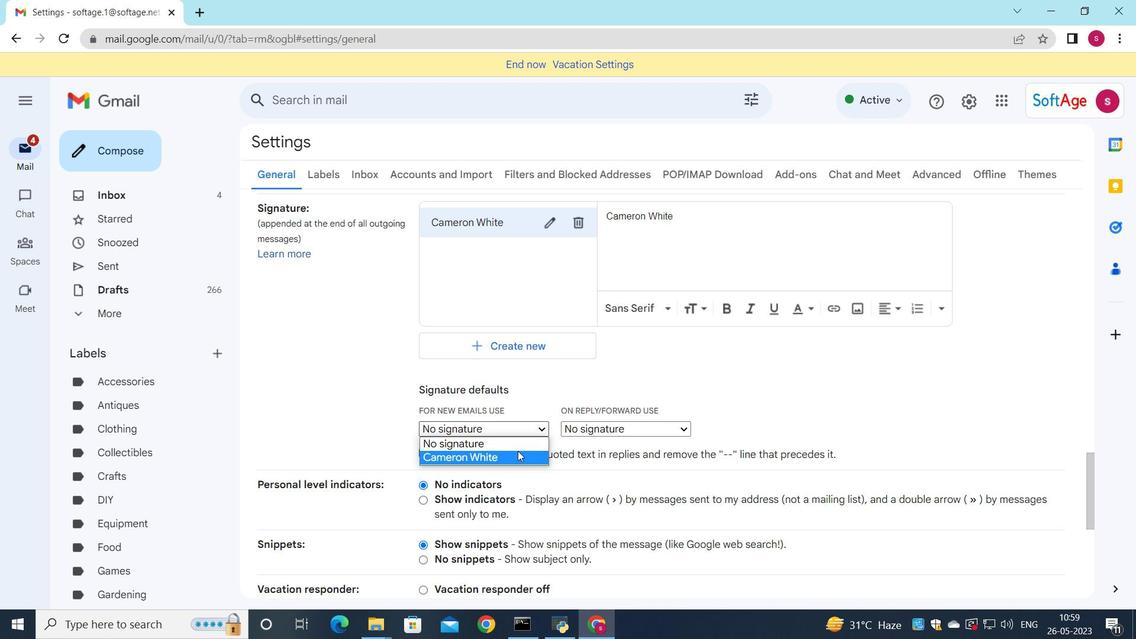 
Action: Mouse pressed left at (516, 454)
Screenshot: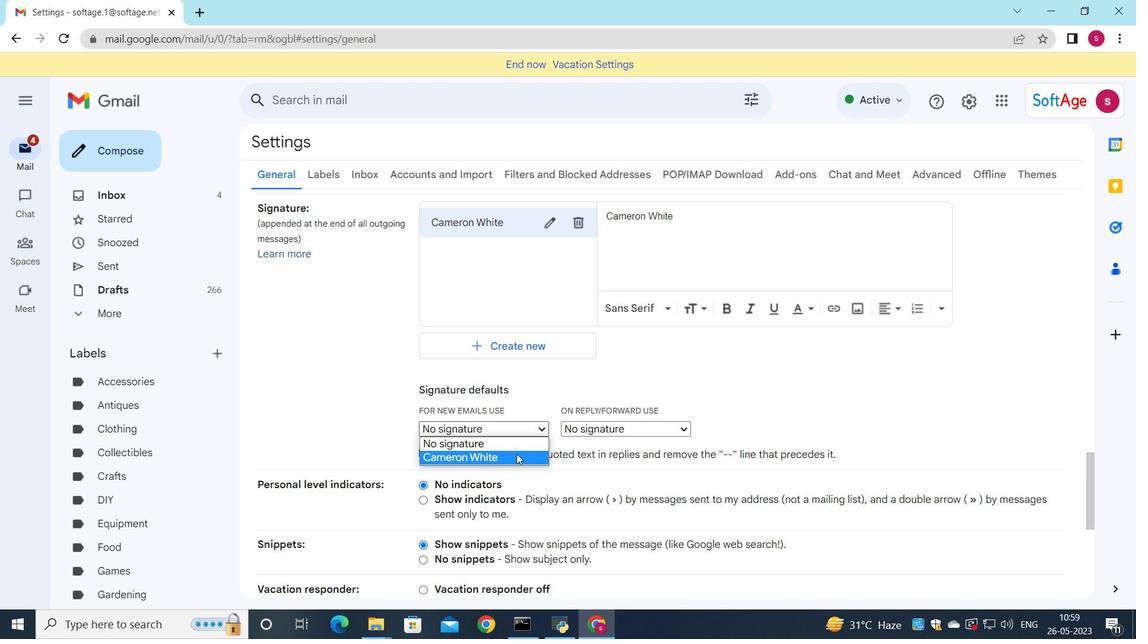 
Action: Mouse moved to (585, 430)
Screenshot: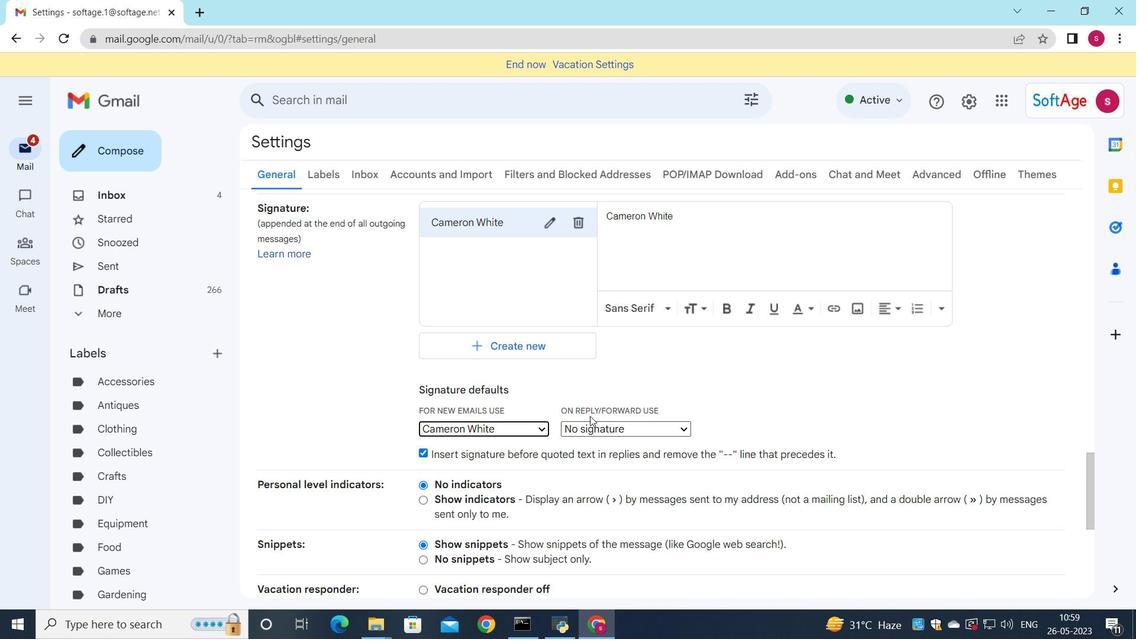 
Action: Mouse pressed left at (585, 430)
Screenshot: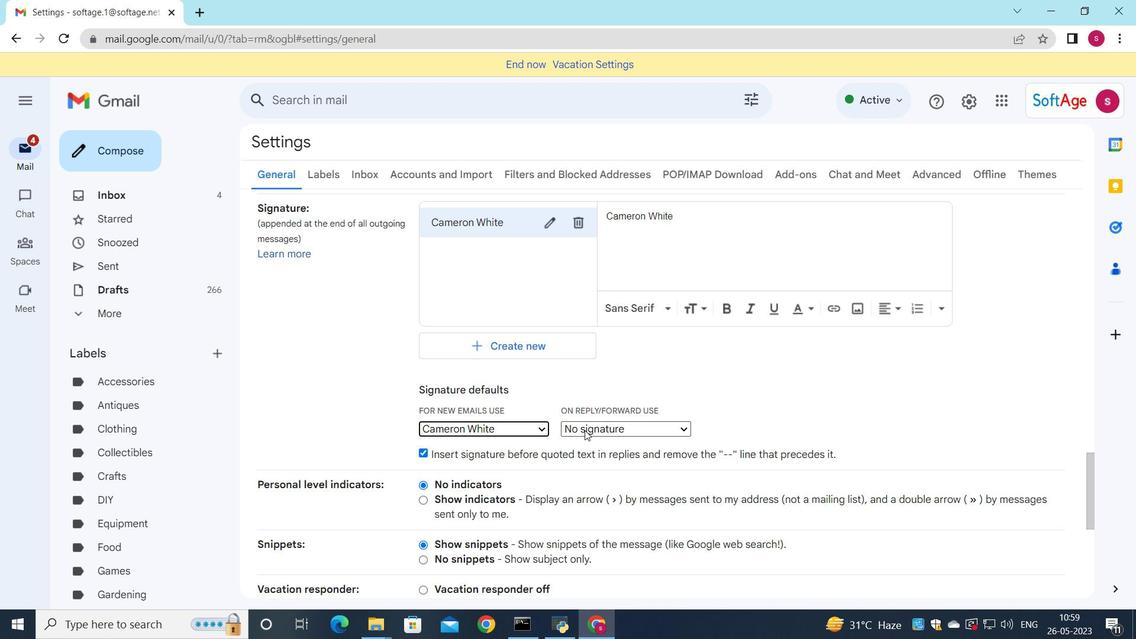 
Action: Mouse moved to (583, 459)
Screenshot: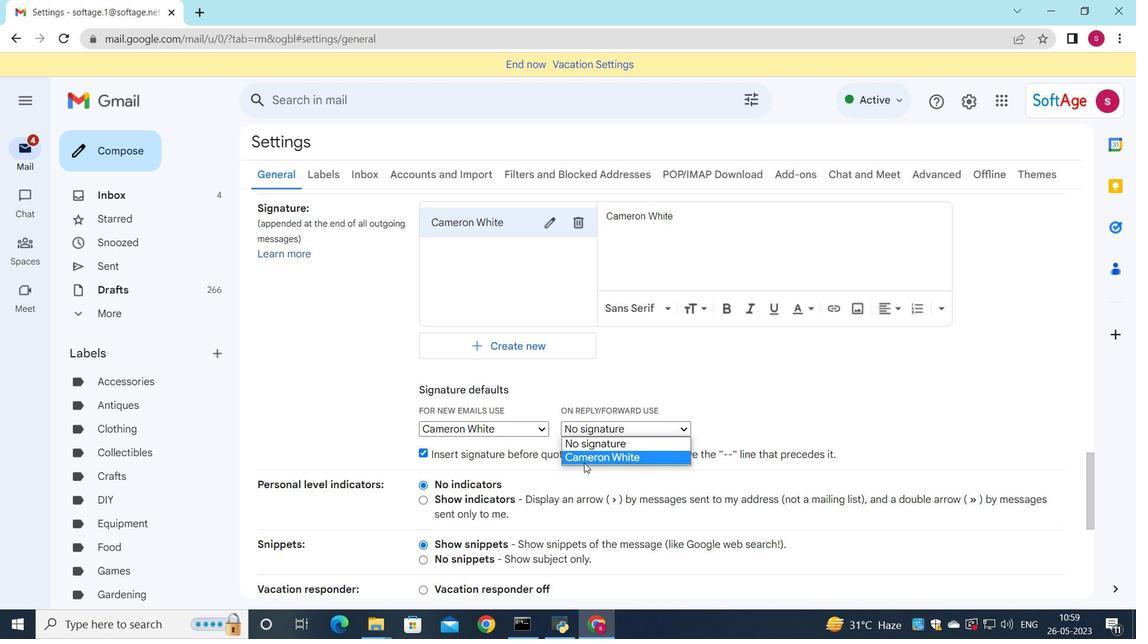 
Action: Mouse pressed left at (583, 459)
Screenshot: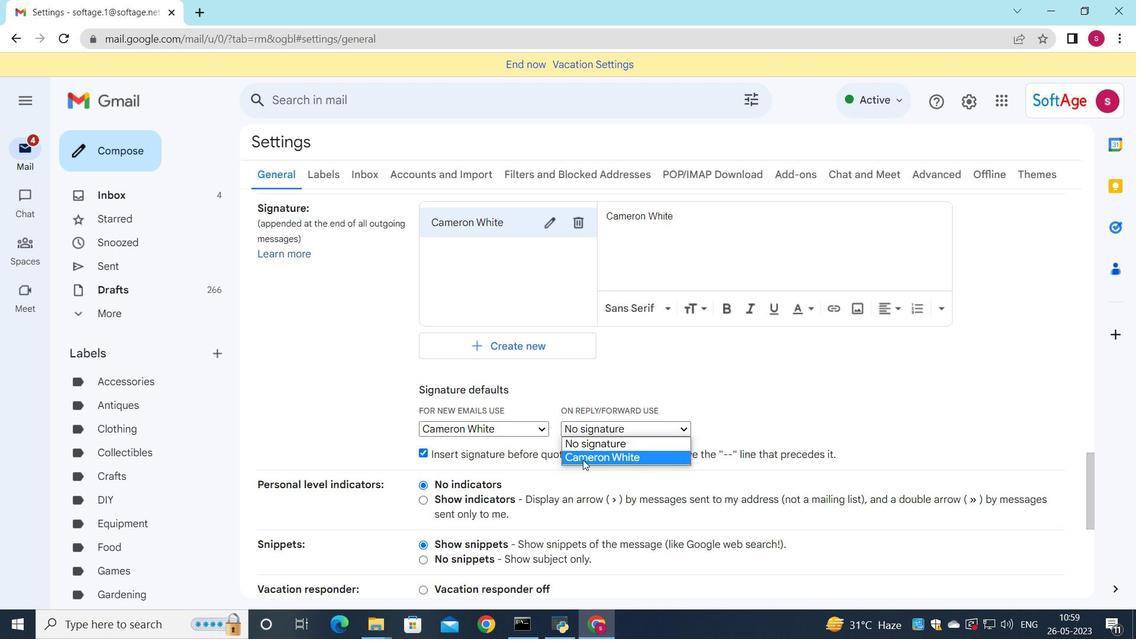
Action: Mouse moved to (565, 444)
Screenshot: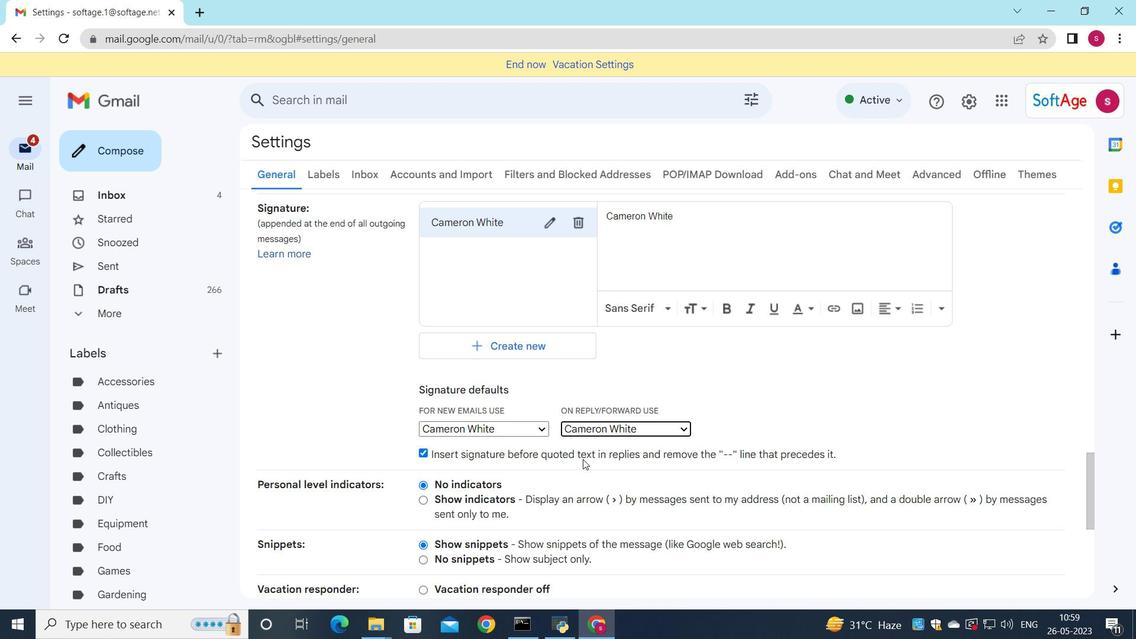 
Action: Mouse scrolled (565, 443) with delta (0, 0)
Screenshot: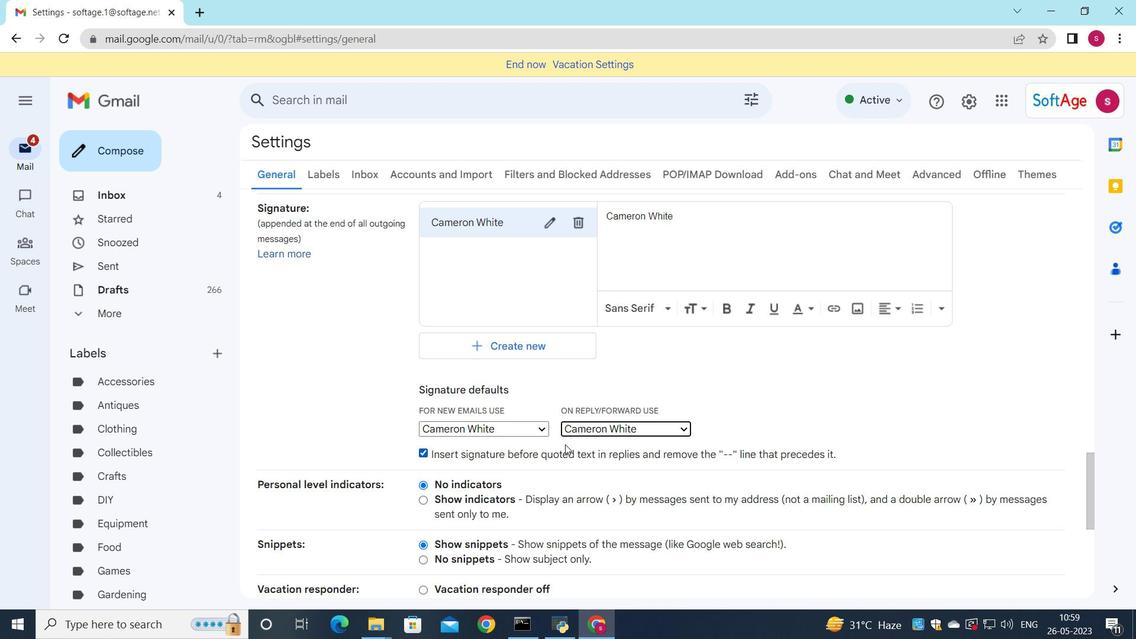 
Action: Mouse scrolled (565, 443) with delta (0, 0)
Screenshot: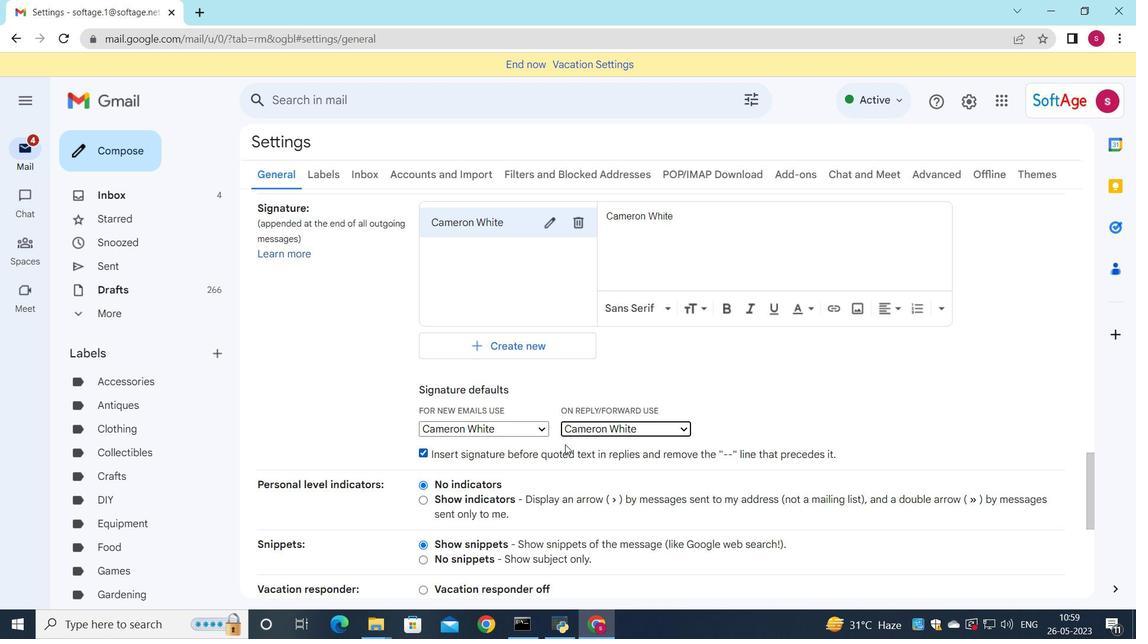 
Action: Mouse scrolled (565, 443) with delta (0, 0)
Screenshot: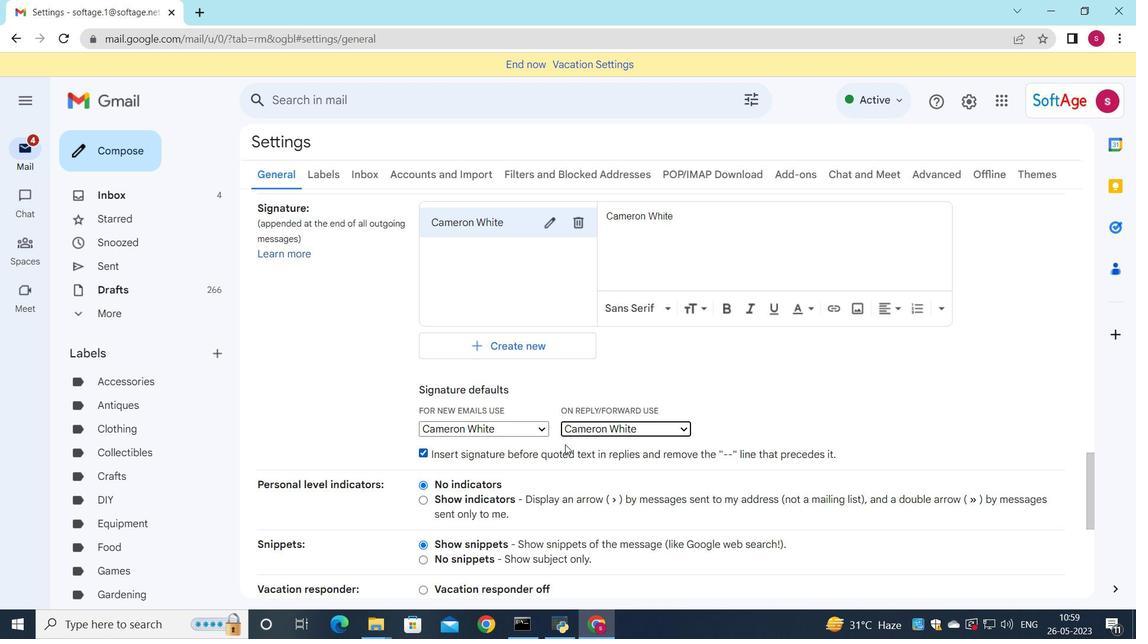 
Action: Mouse scrolled (565, 443) with delta (0, 0)
Screenshot: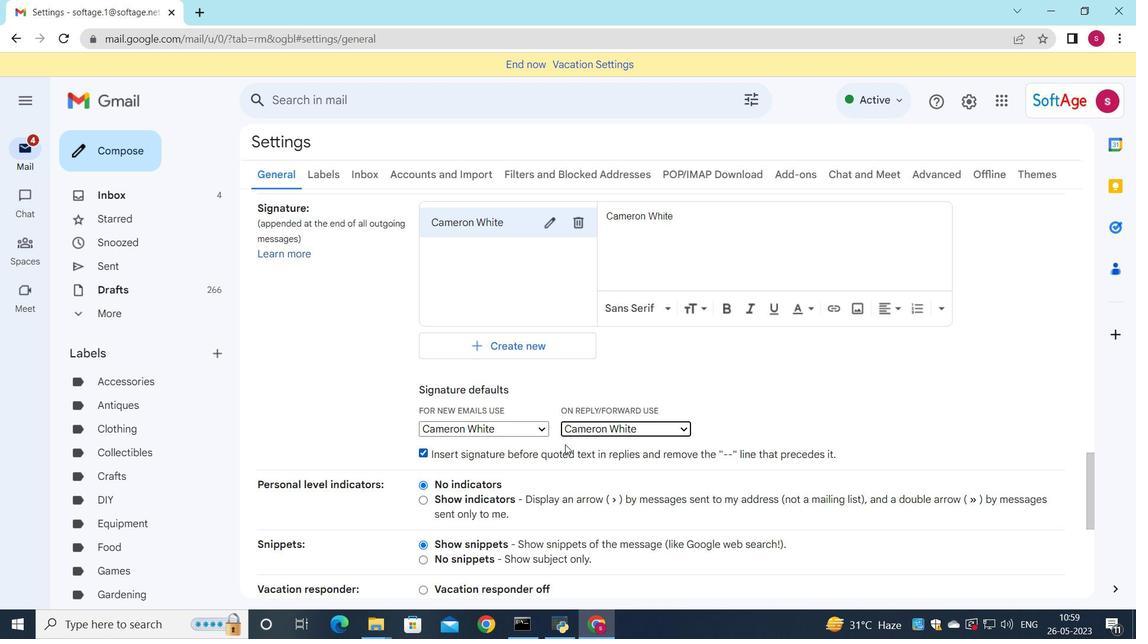 
Action: Mouse scrolled (565, 443) with delta (0, 0)
Screenshot: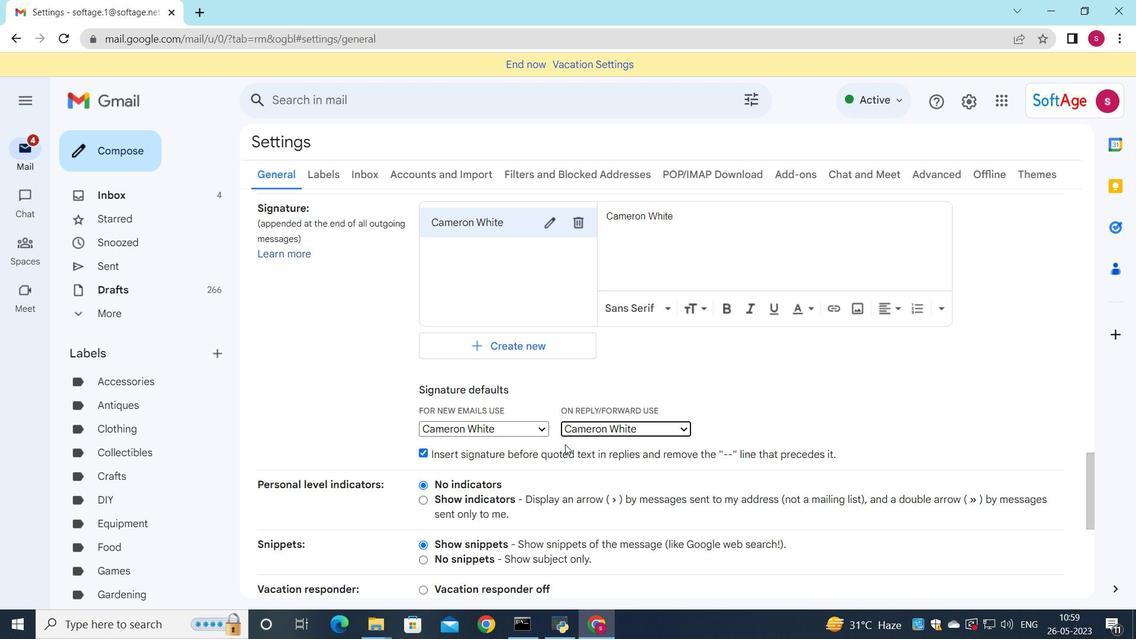 
Action: Mouse moved to (549, 433)
Screenshot: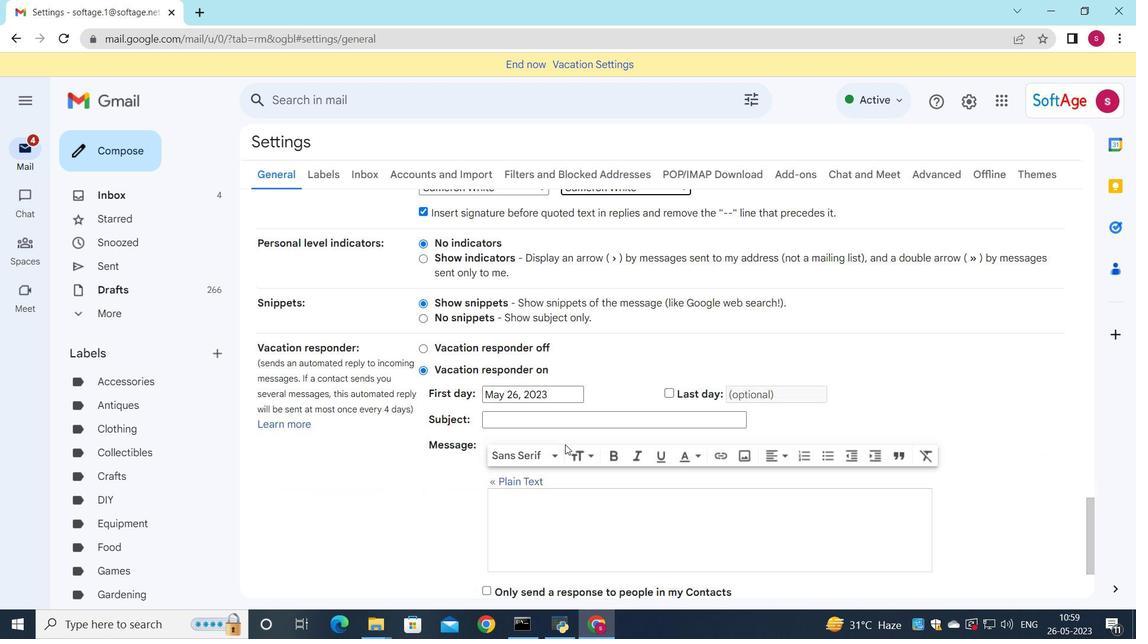 
Action: Mouse scrolled (549, 432) with delta (0, 0)
Screenshot: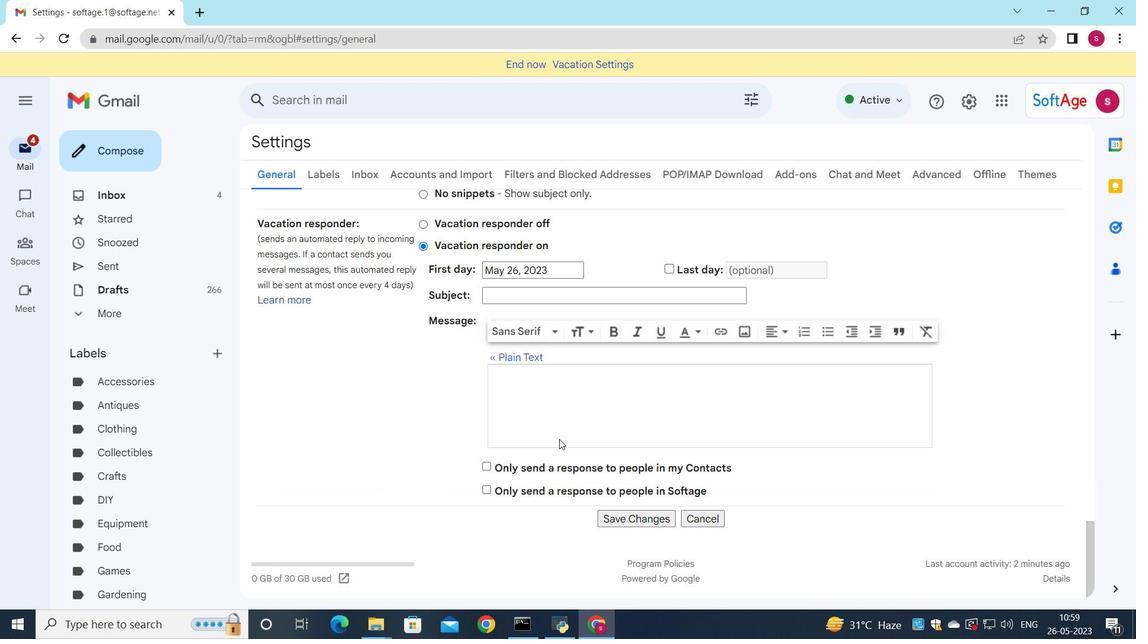 
Action: Mouse moved to (545, 436)
Screenshot: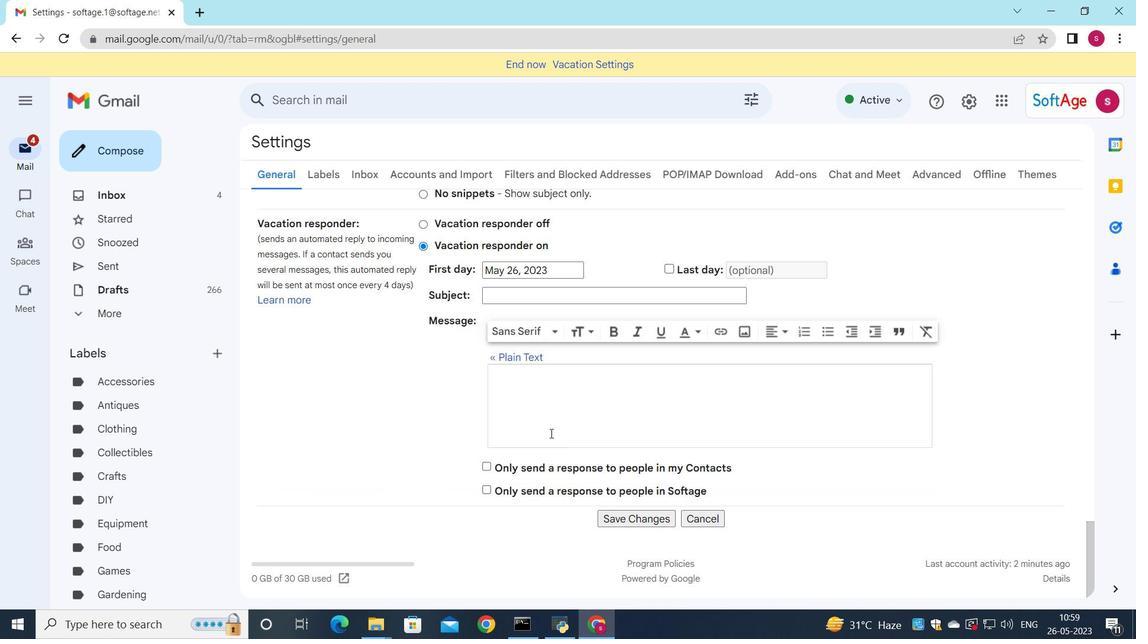 
Action: Mouse scrolled (545, 435) with delta (0, 0)
Screenshot: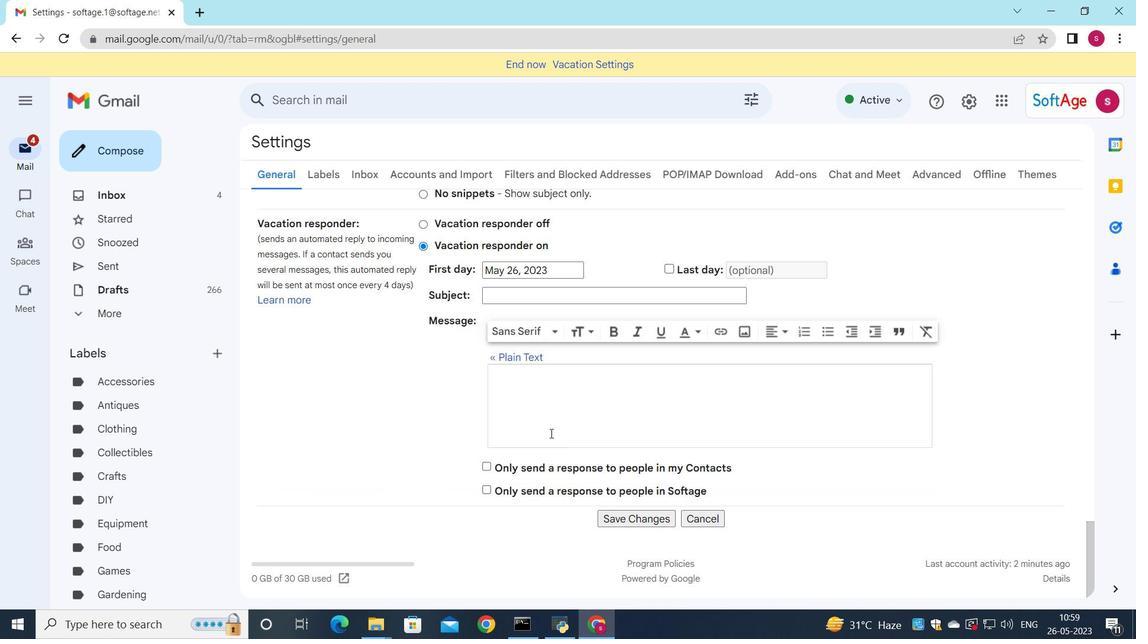 
Action: Mouse moved to (536, 445)
Screenshot: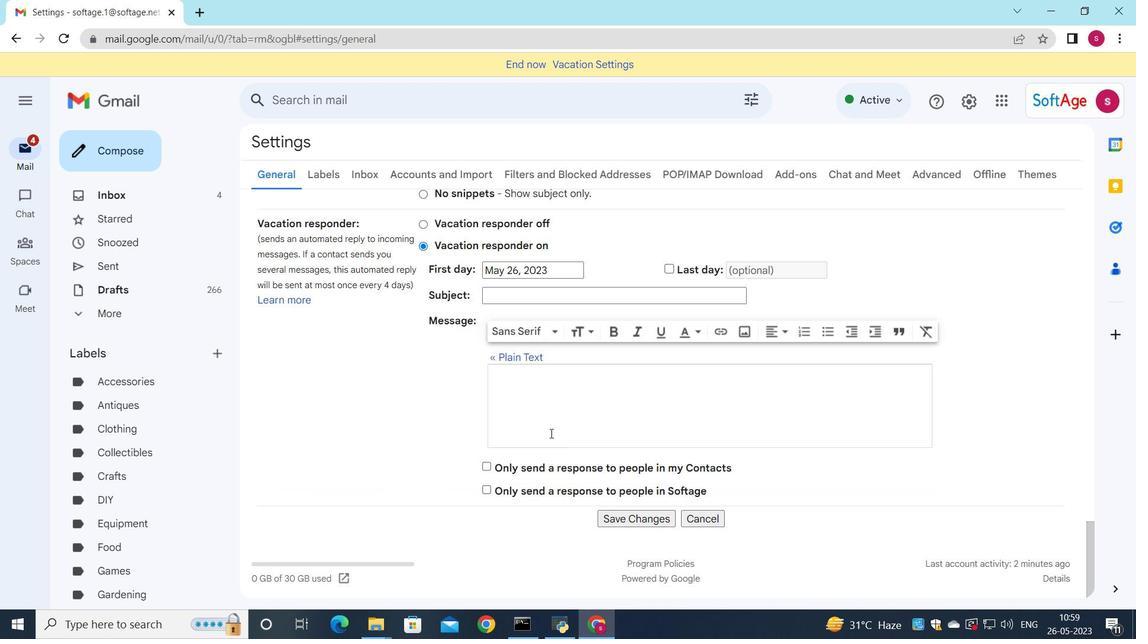 
Action: Mouse scrolled (536, 445) with delta (0, 0)
Screenshot: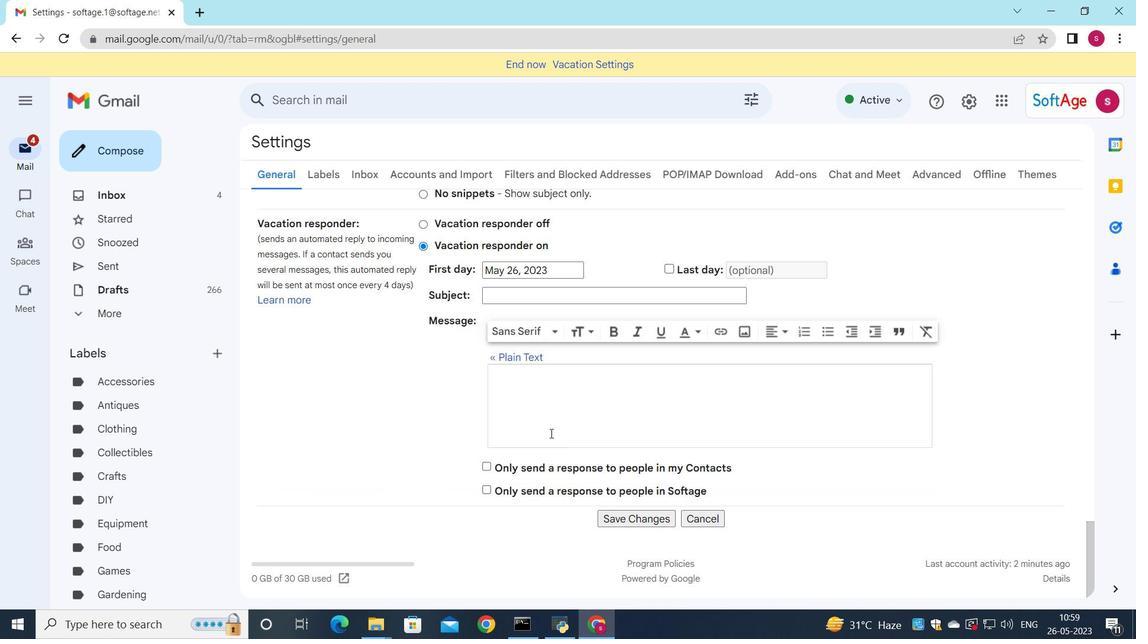 
Action: Mouse moved to (531, 455)
Screenshot: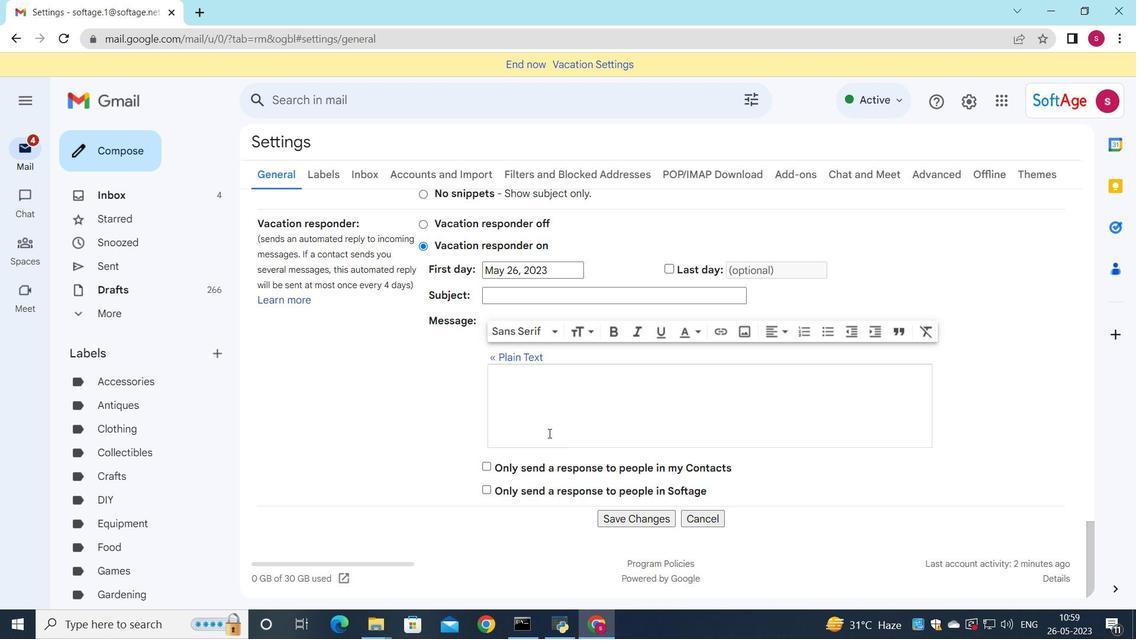 
Action: Mouse scrolled (532, 449) with delta (0, 0)
Screenshot: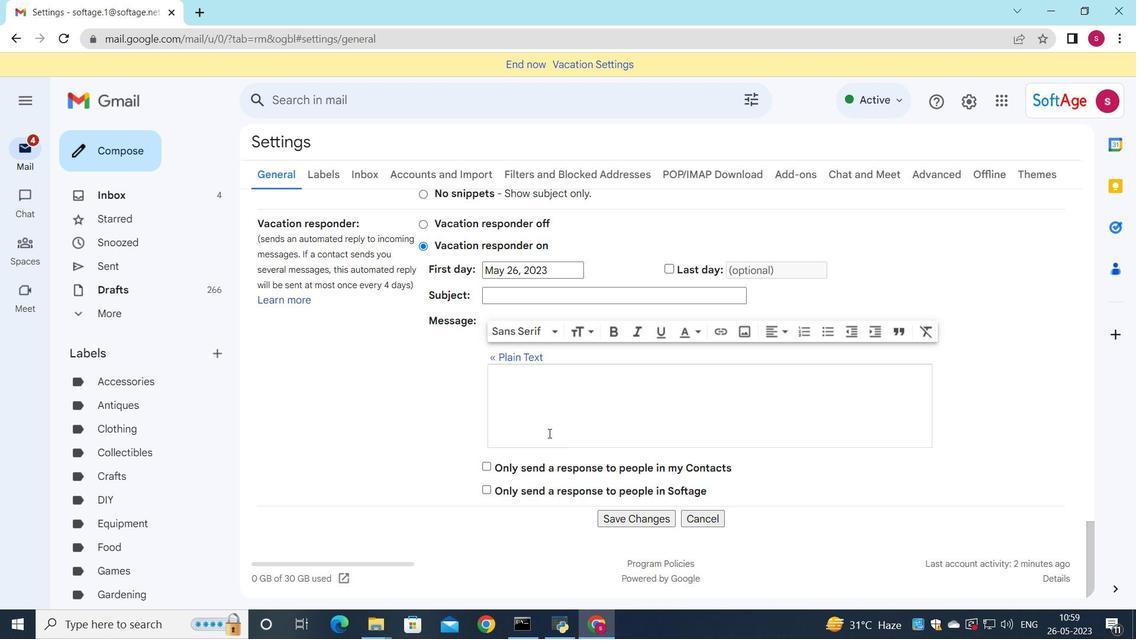 
Action: Mouse moved to (623, 518)
Screenshot: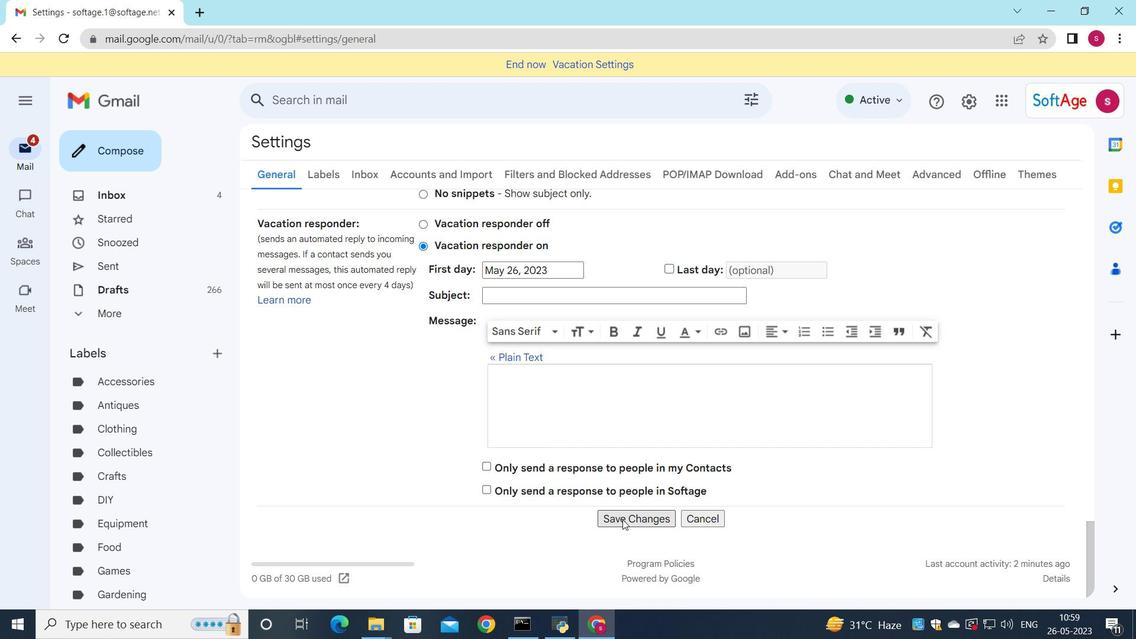 
Action: Mouse pressed left at (623, 518)
Screenshot: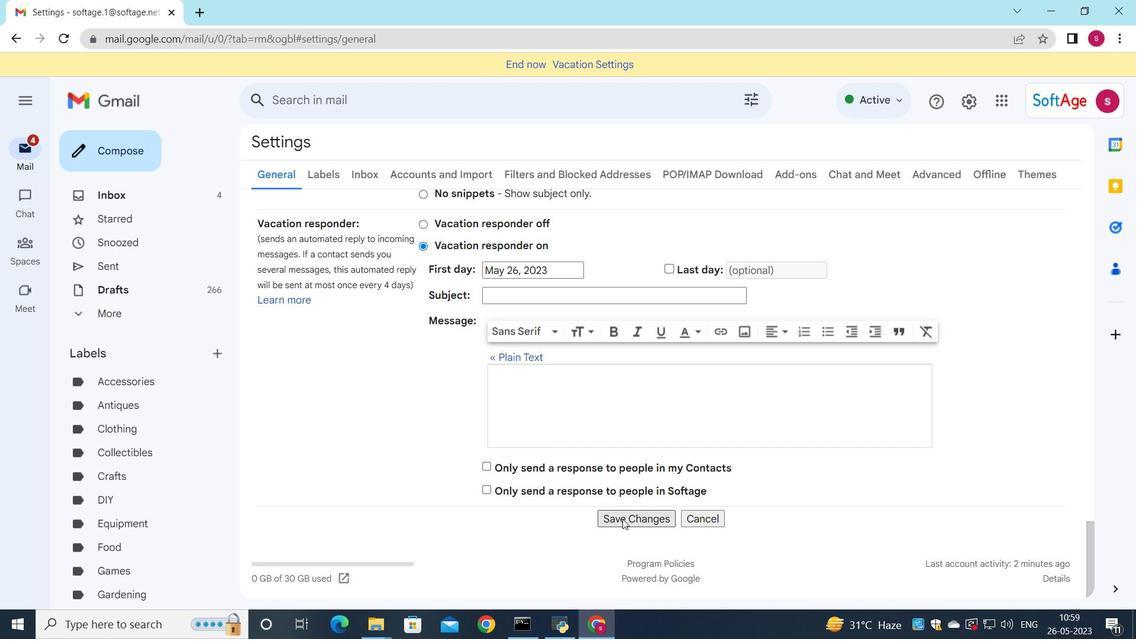 
Action: Mouse moved to (133, 146)
Screenshot: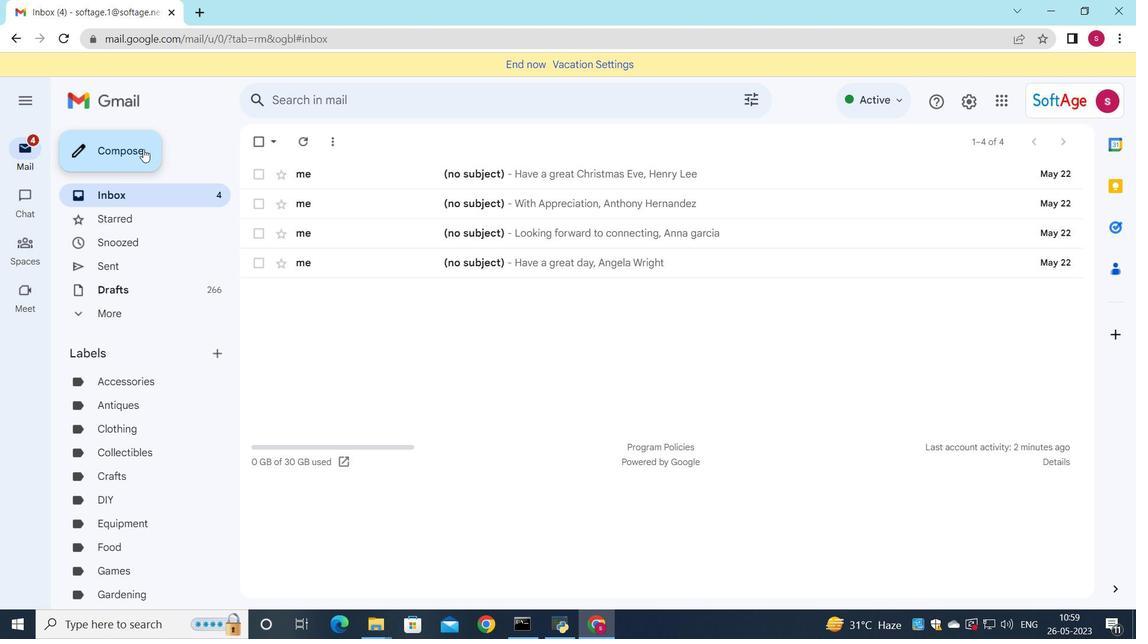 
Action: Mouse pressed left at (133, 146)
Screenshot: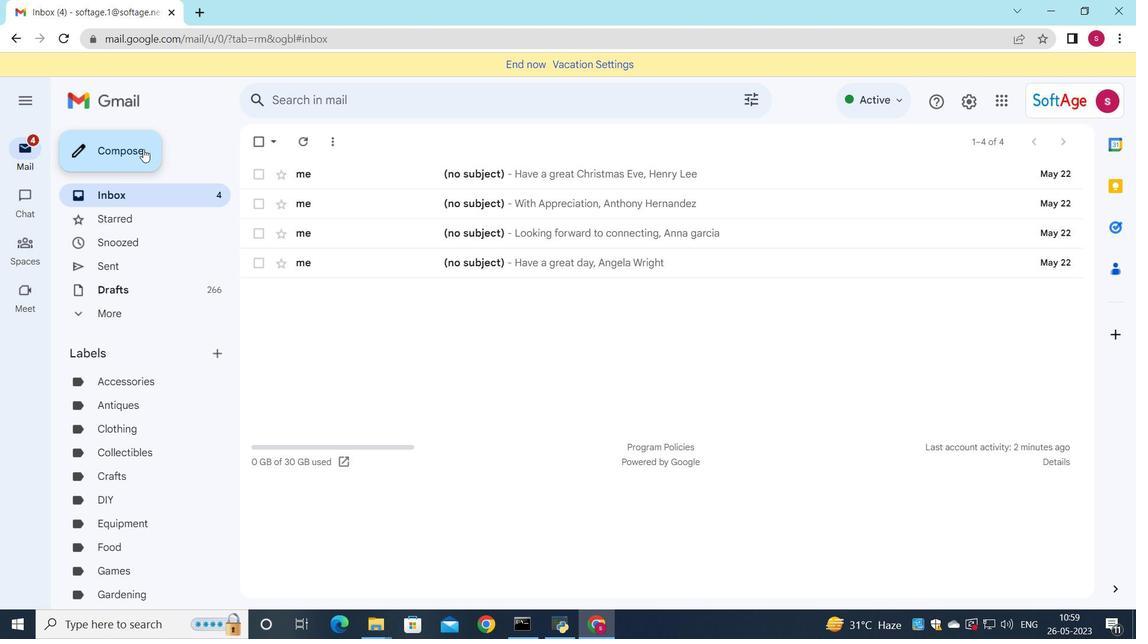 
Action: Mouse moved to (802, 295)
Screenshot: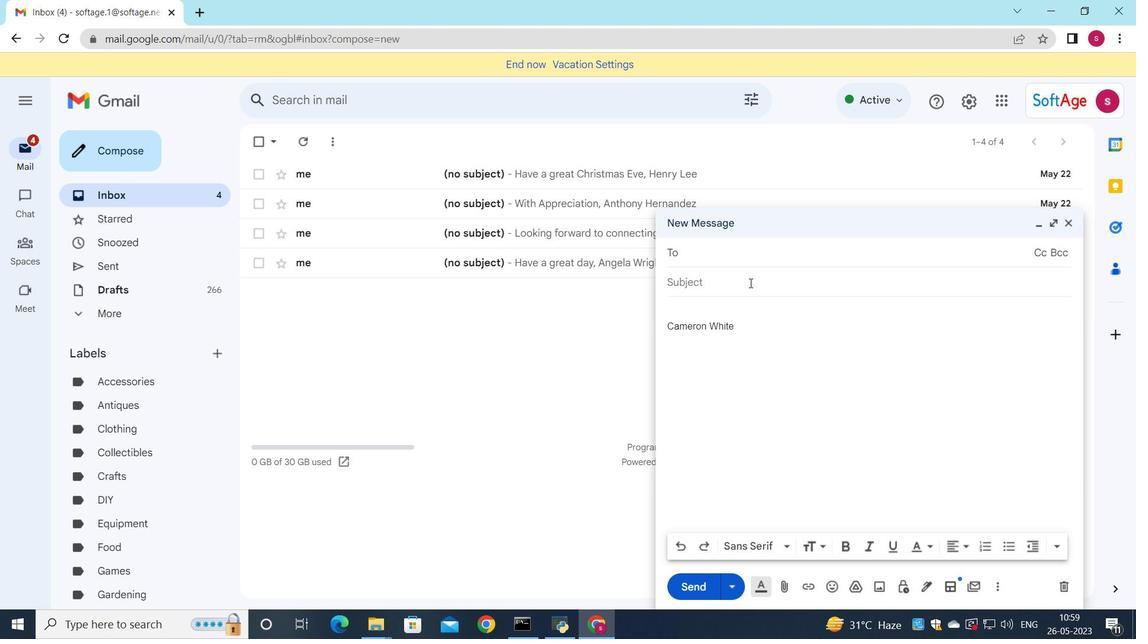 
Action: Key pressed sof
Screenshot: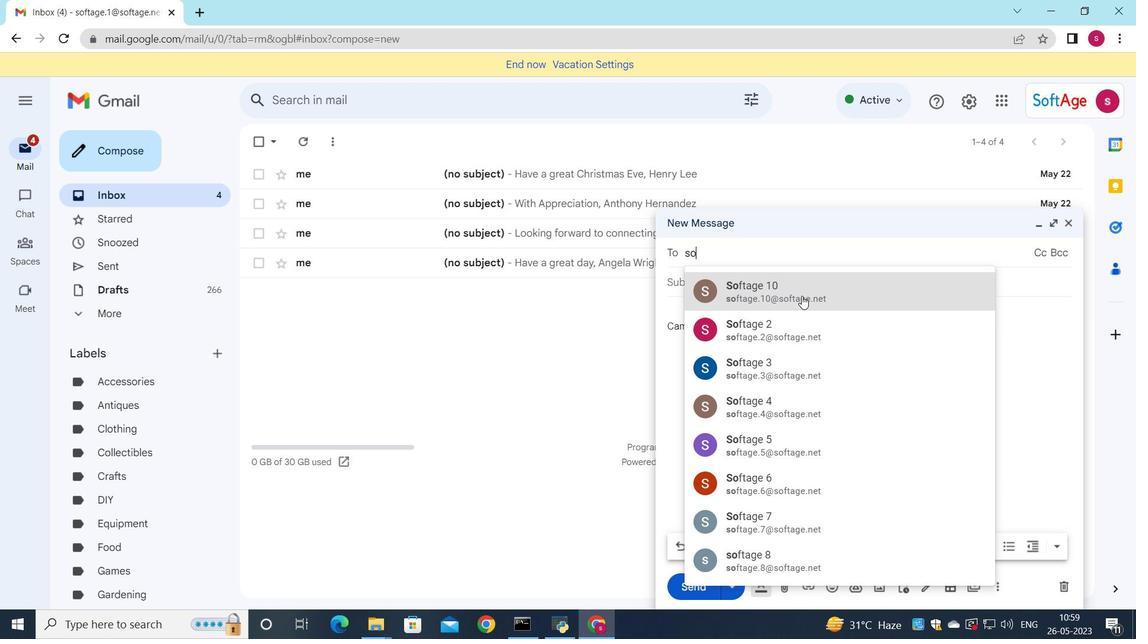 
Action: Mouse moved to (790, 562)
Screenshot: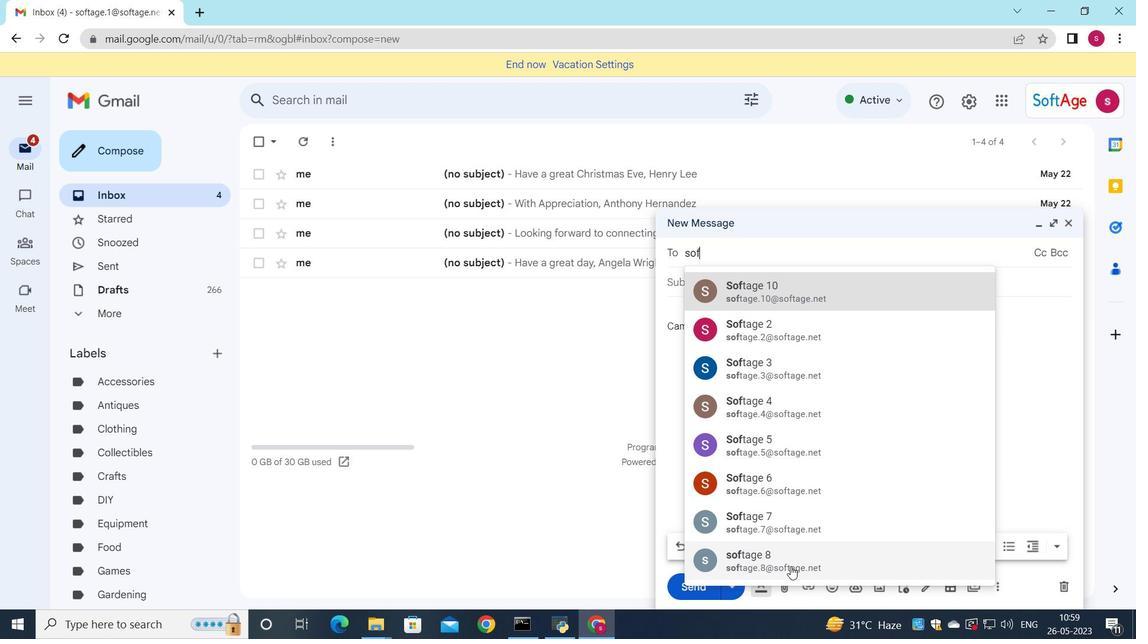 
Action: Mouse pressed left at (790, 562)
Screenshot: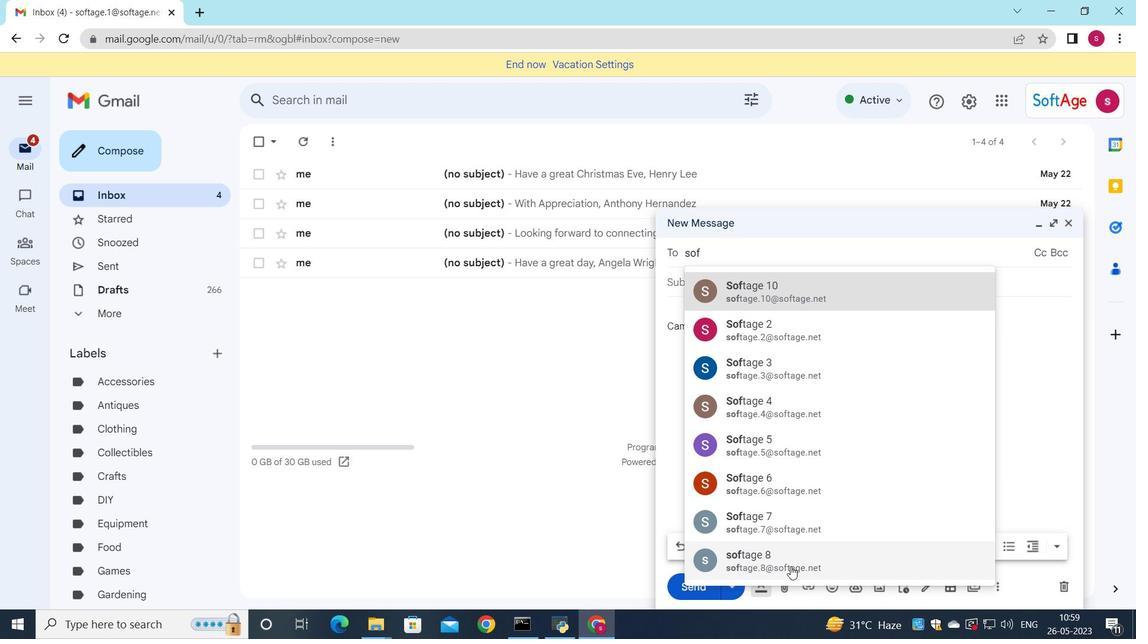 
Action: Mouse moved to (793, 468)
Screenshot: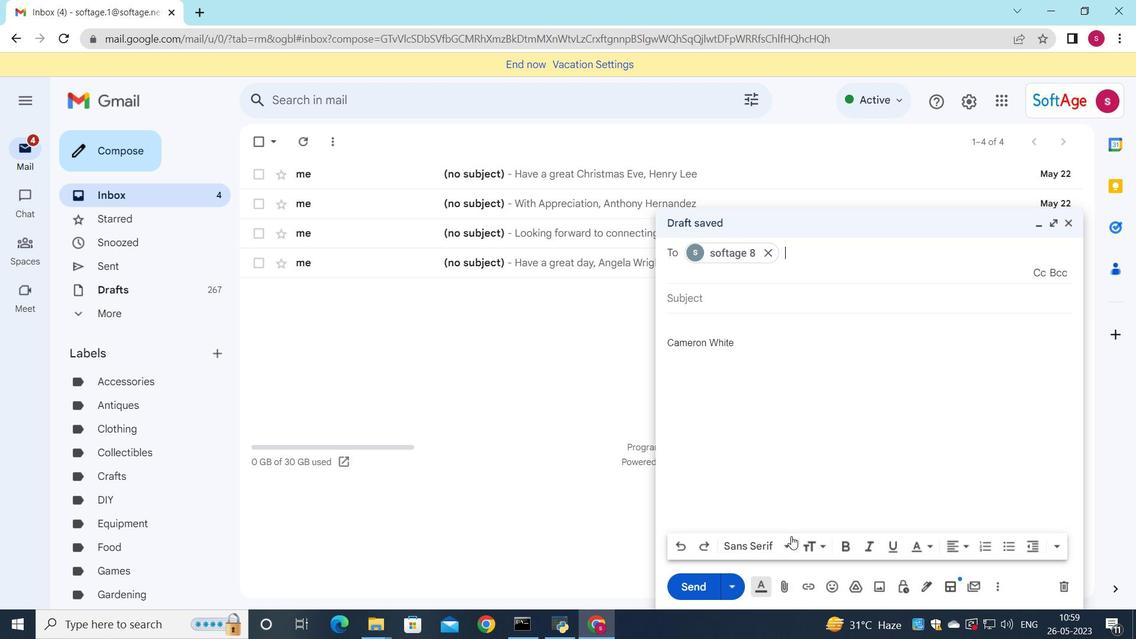 
Action: Key pressed softage.8<Key.backspace>9
Screenshot: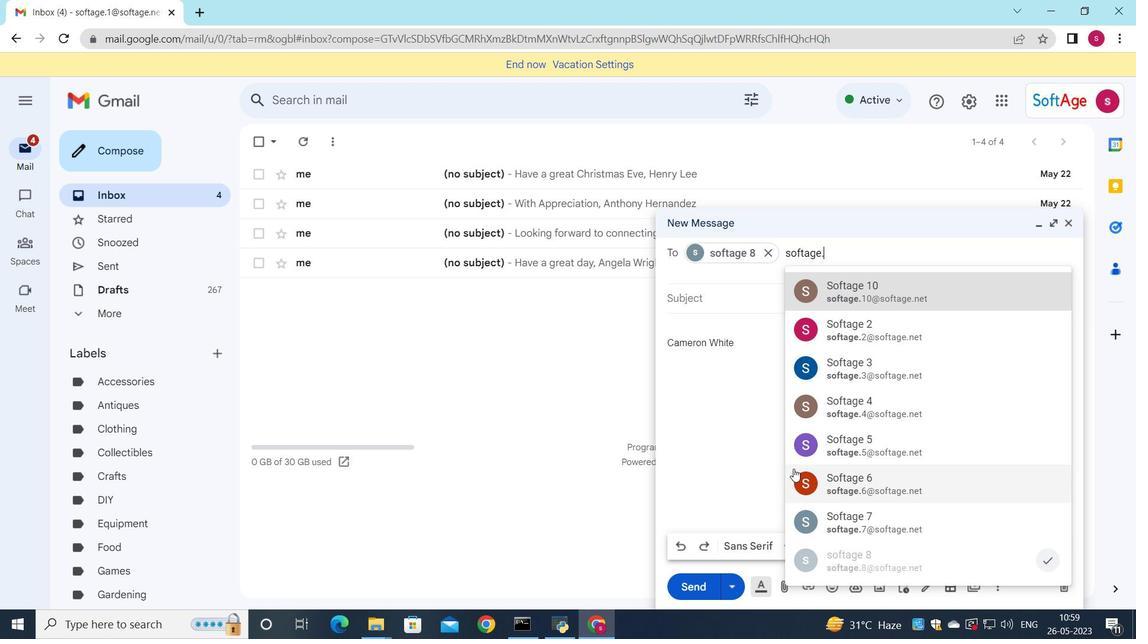 
Action: Mouse moved to (876, 294)
Screenshot: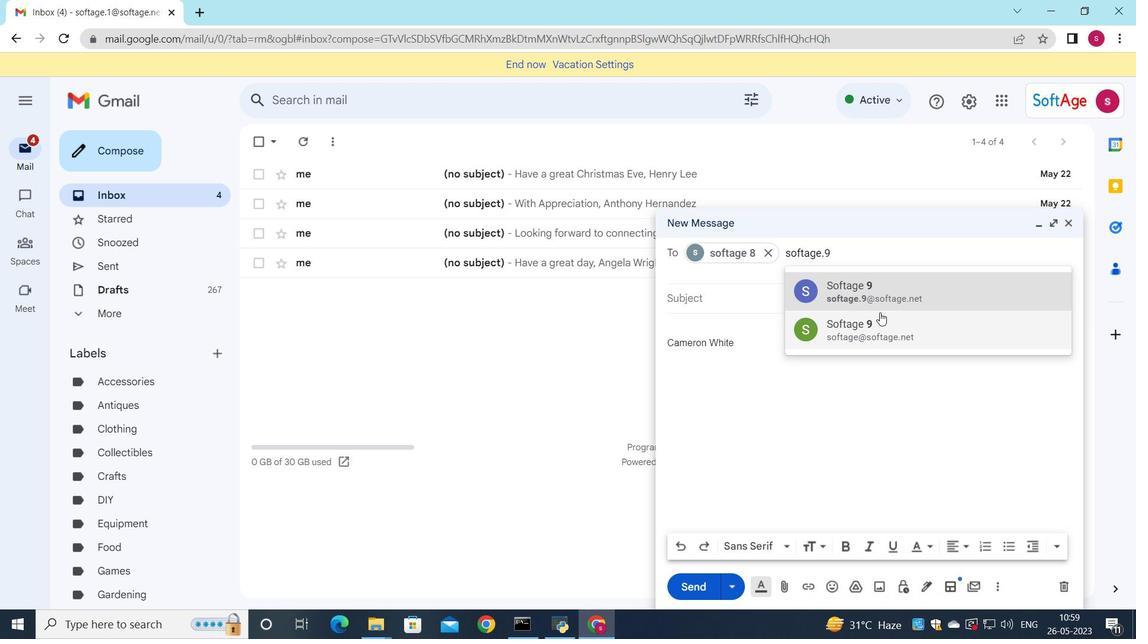 
Action: Mouse pressed left at (876, 294)
Screenshot: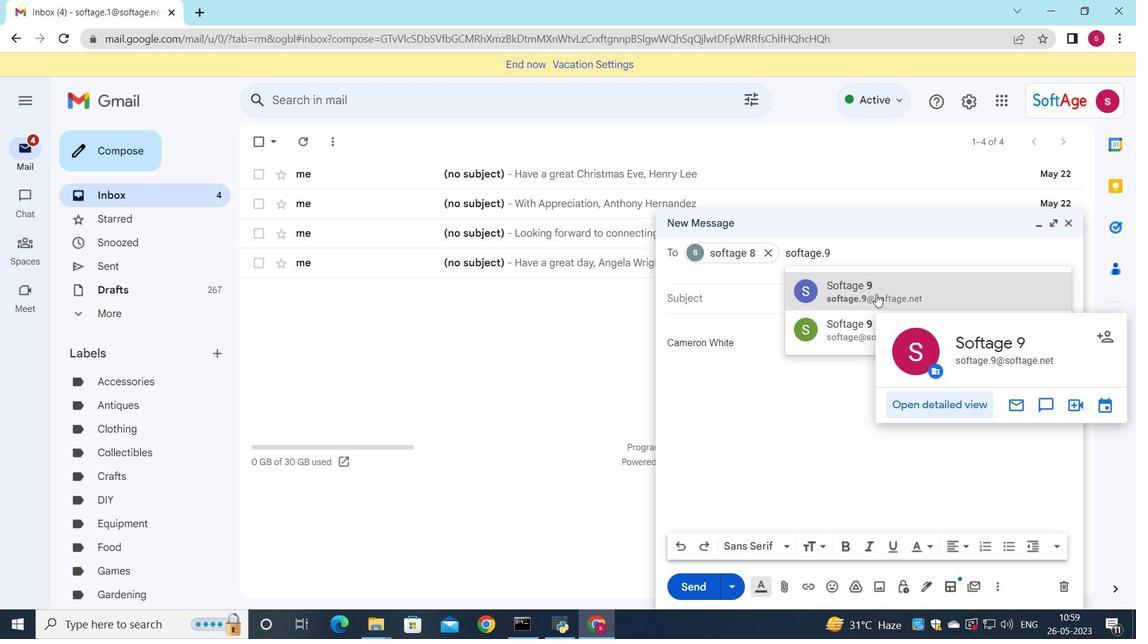 
Action: Mouse moved to (742, 301)
Screenshot: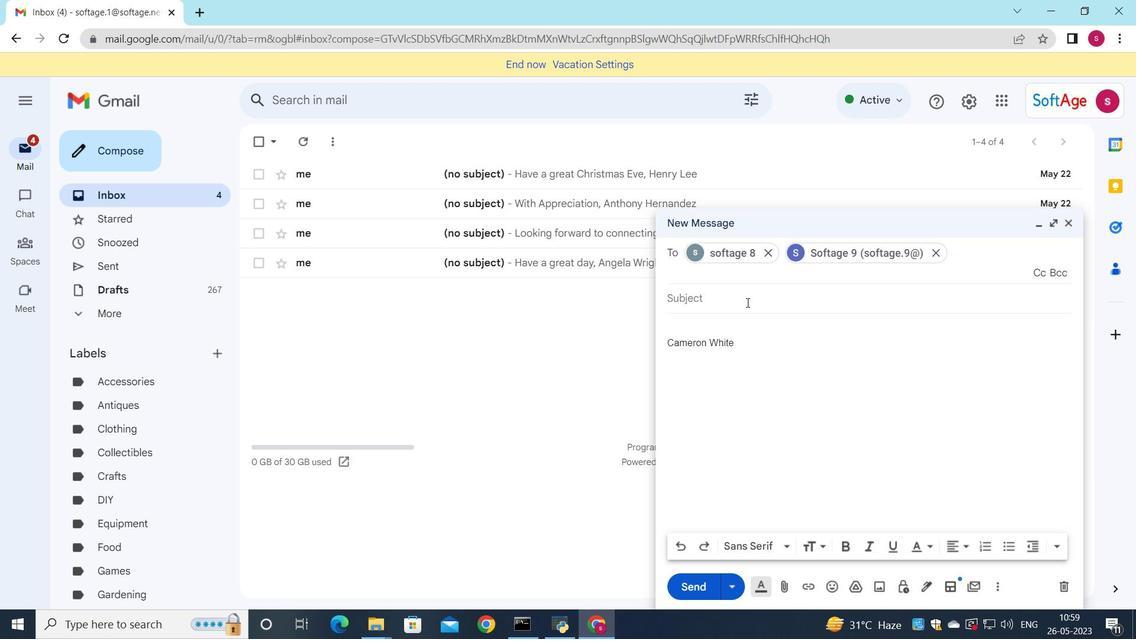 
Action: Mouse pressed left at (742, 301)
Screenshot: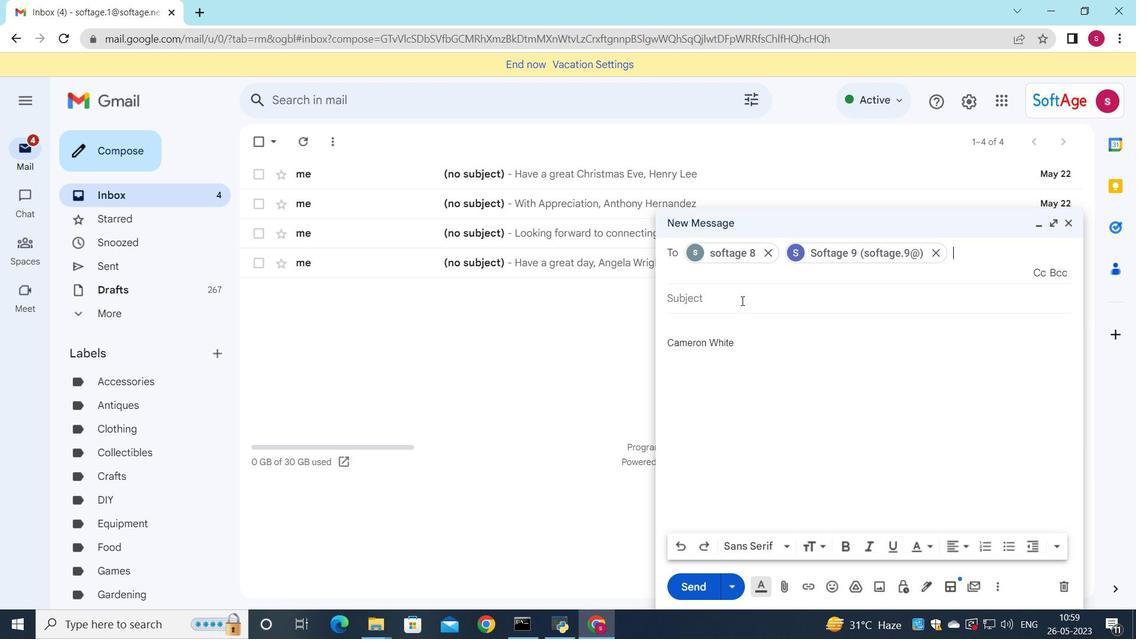 
Action: Mouse moved to (841, 394)
Screenshot: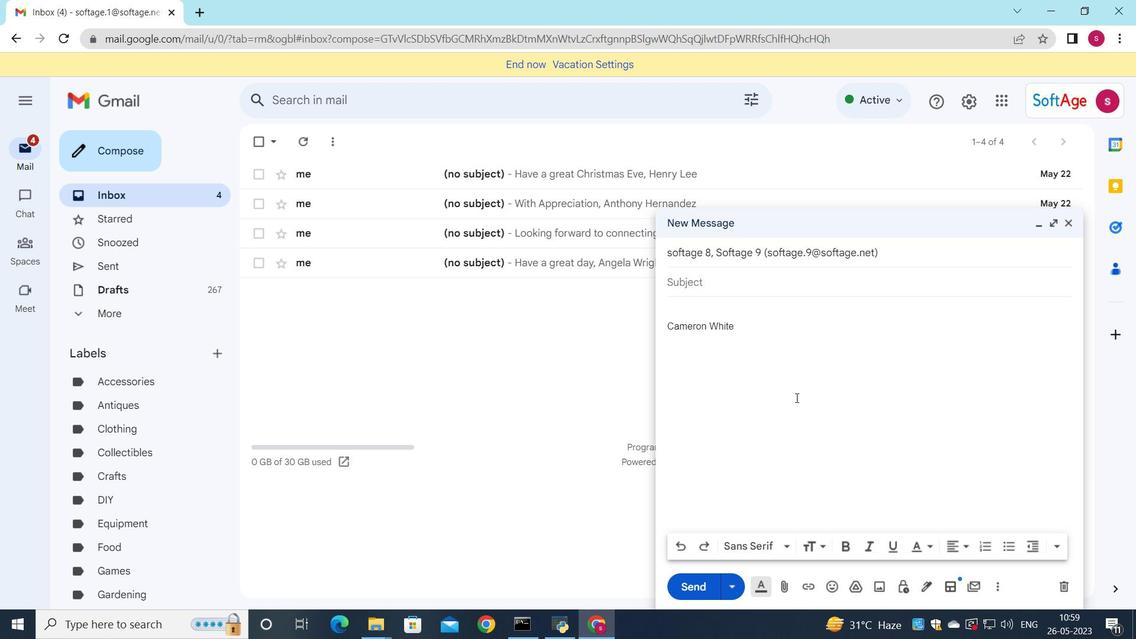 
Action: Key pressed <Key.shift>Foo<Key.backspace>llow<Key.space><Key.backspace><Key.shift><Key.shift><Key.shift><Key.shift><Key.shift><Key.shift><Key.shift><Key.shift><Key.shift><Key.shift><Key.shift>_up<Key.backspace><Key.backspace><Key.backspace>-up<Key.space>on<Key.space>a<Key.space>complaint<Key.space>and<Key.space>the<Key.space><Key.backspace><Key.backspace><Key.backspace><Key.backspace><Key.backspace><Key.backspace><Key.backspace><Key.backspace>
Screenshot: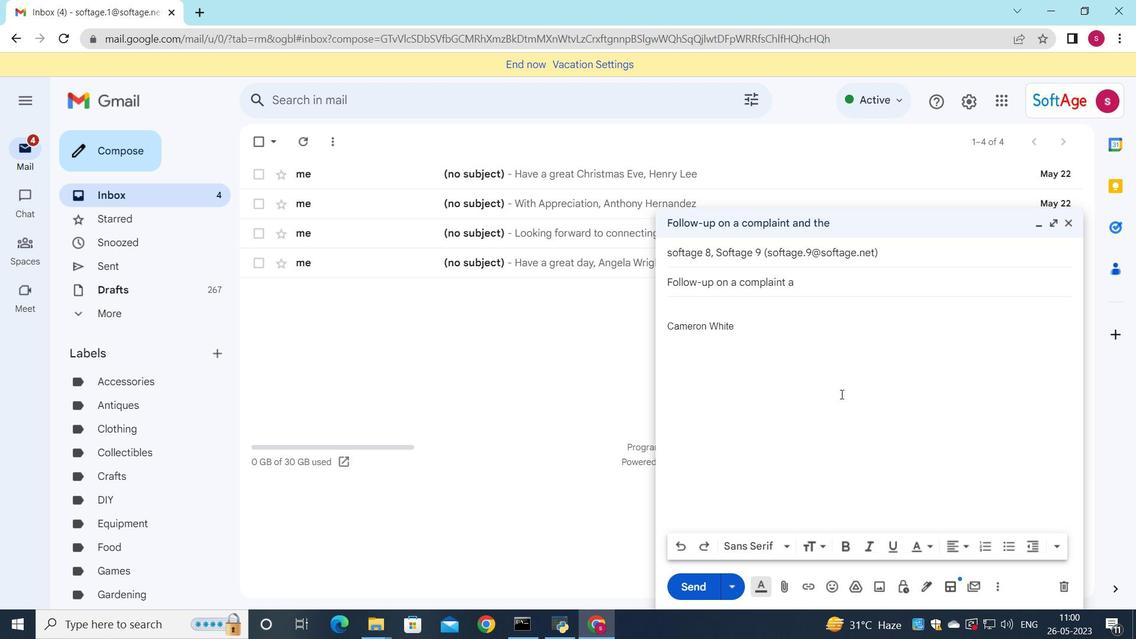 
Action: Mouse moved to (674, 307)
Screenshot: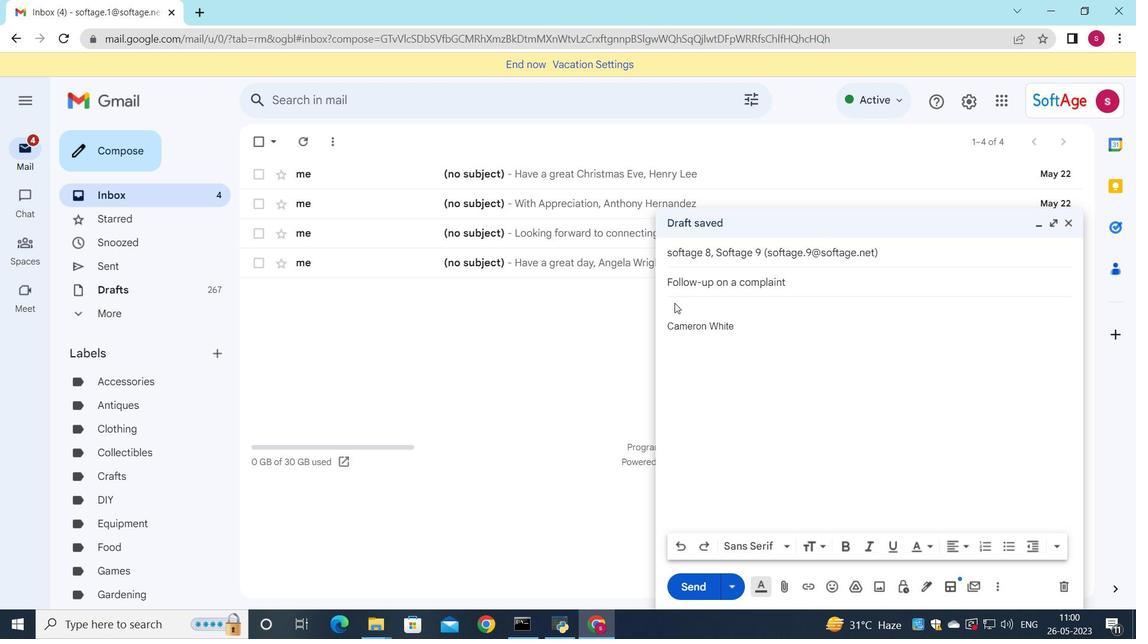
Action: Mouse pressed left at (674, 307)
Screenshot: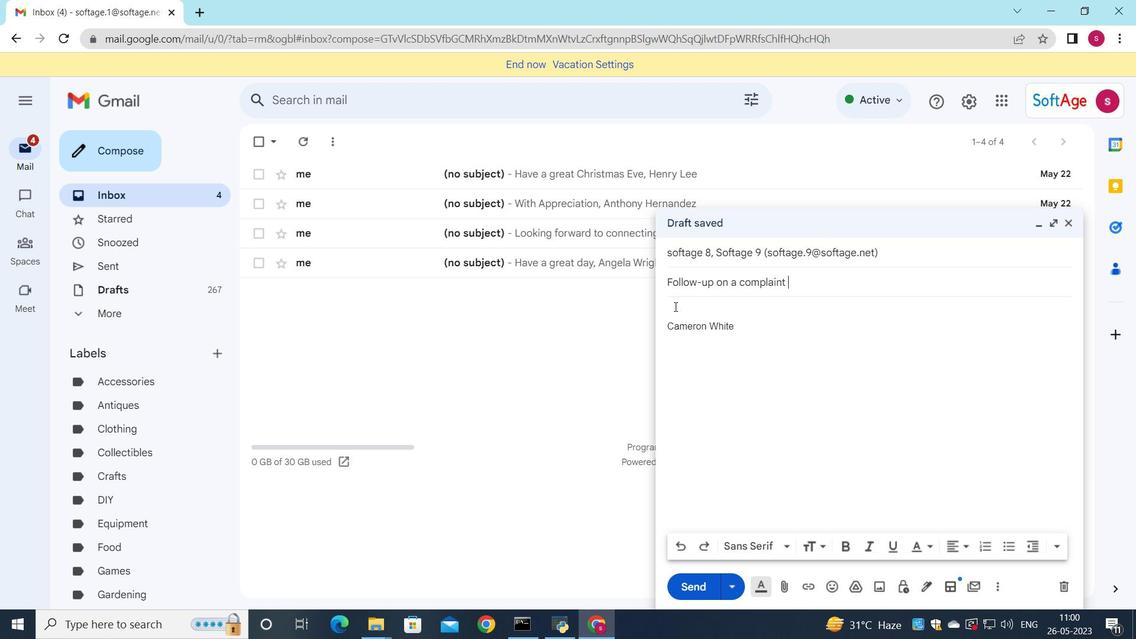 
Action: Mouse moved to (1048, 424)
Screenshot: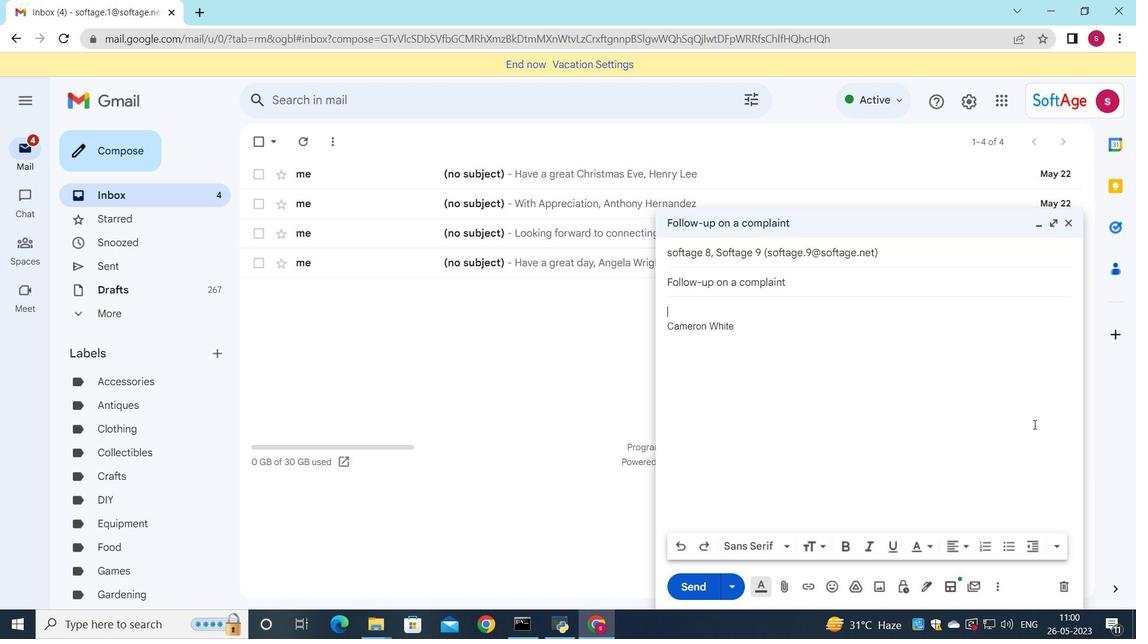 
Action: Key pressed <Key.shift_r><Key.shift_r><Key.shift_r><Key.shift_r><Key.shift_r>Iappreciate<Key.space>your<Key.space>attenti
Screenshot: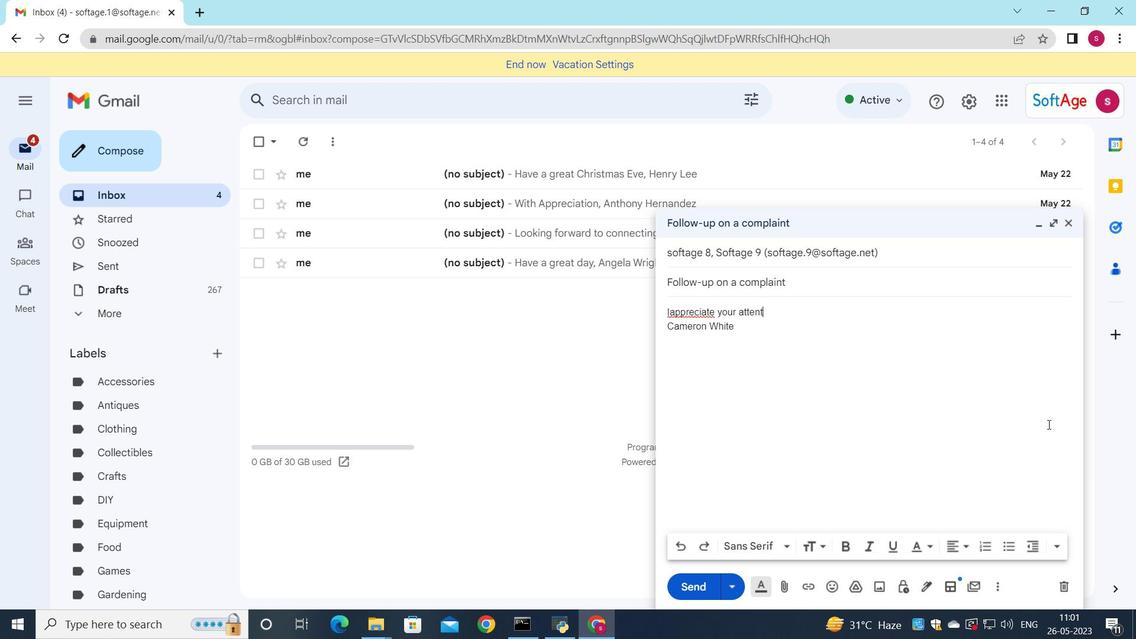 
Action: Mouse moved to (670, 313)
Screenshot: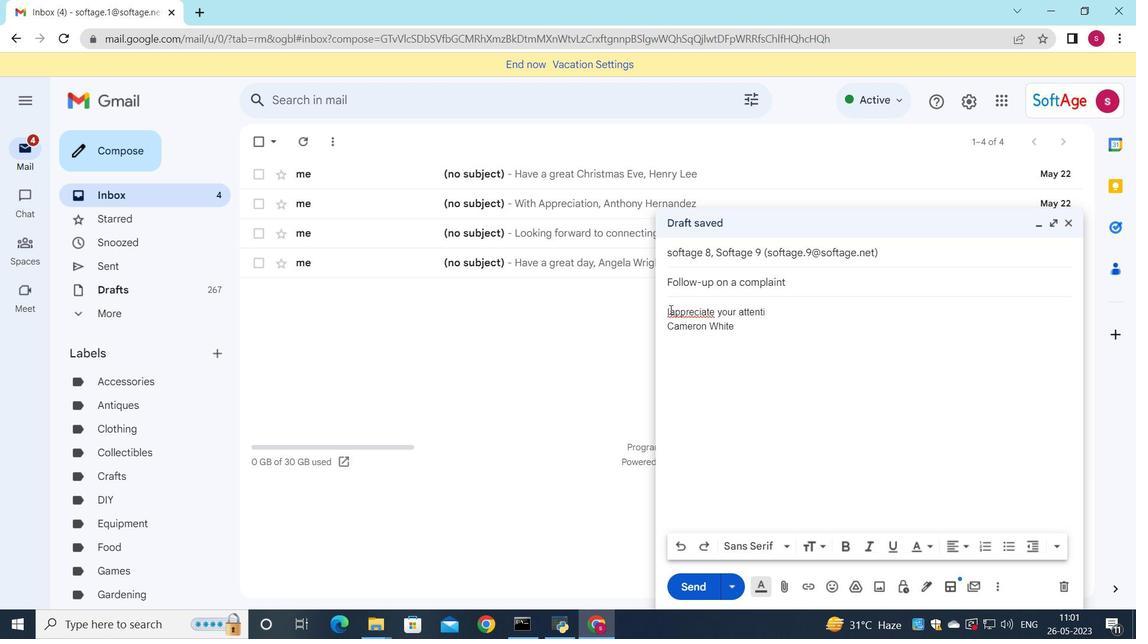 
Action: Mouse pressed left at (670, 313)
Screenshot: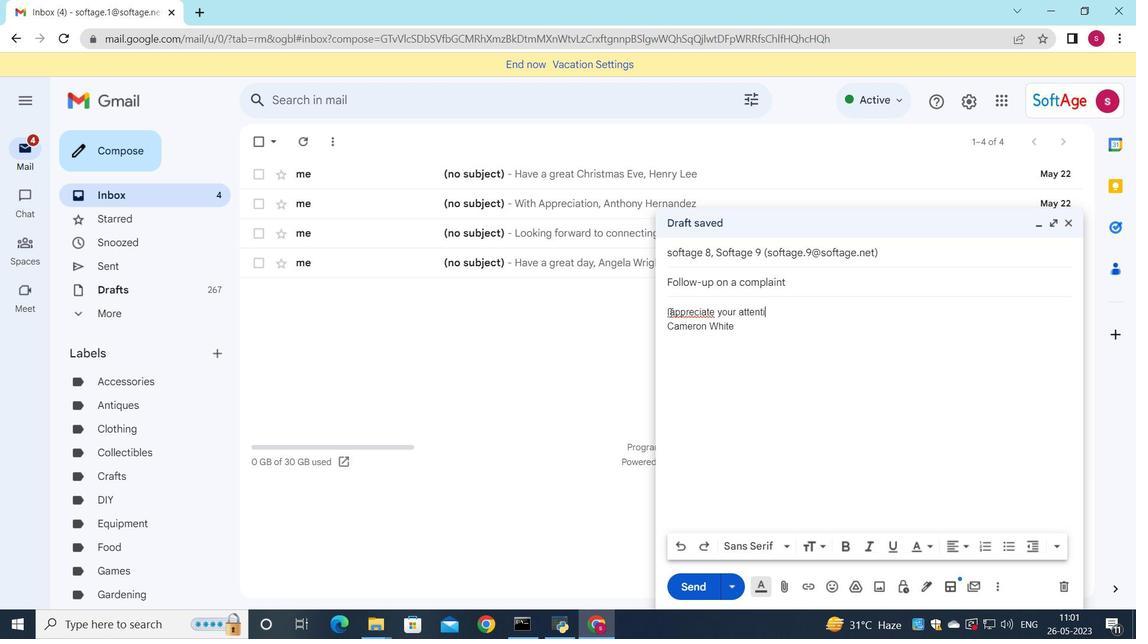 
Action: Key pressed <Key.space>
Screenshot: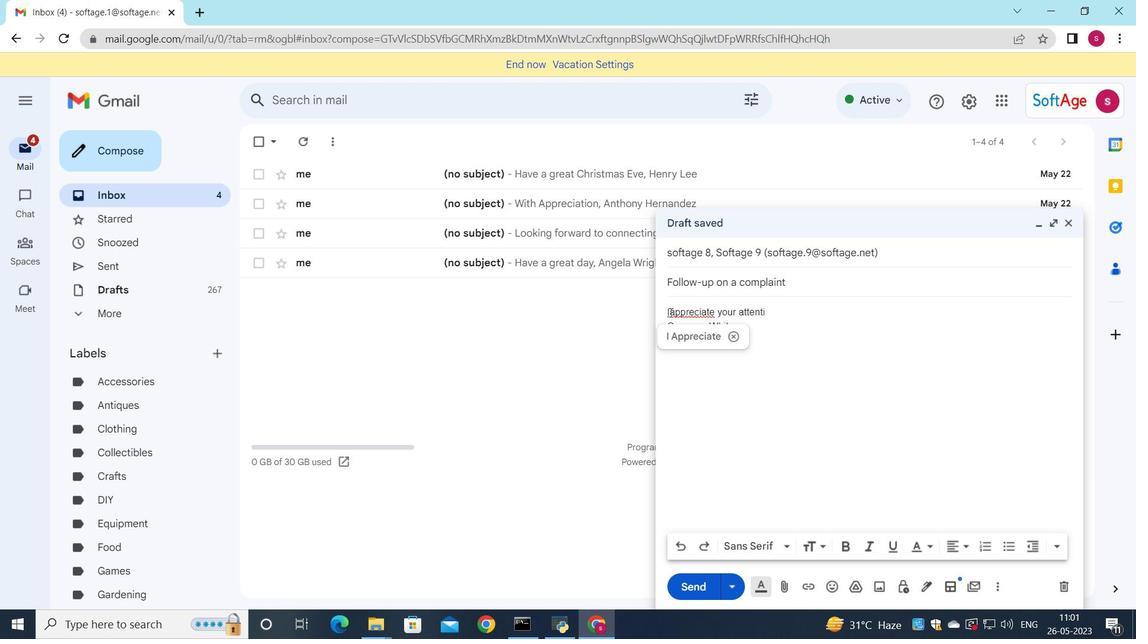 
Action: Mouse moved to (774, 314)
Screenshot: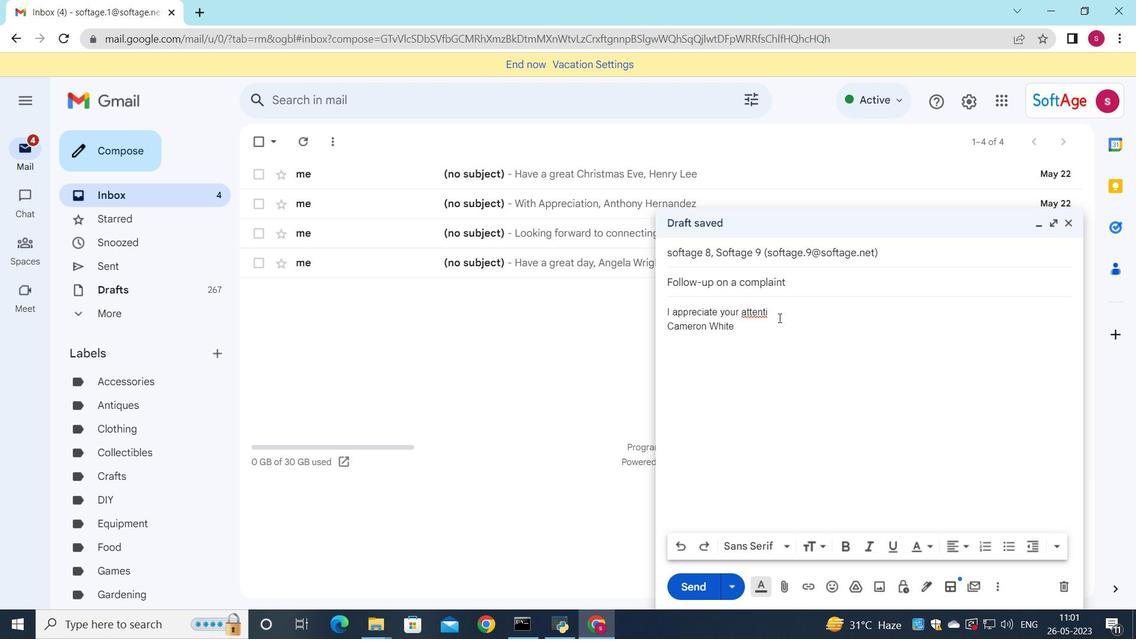 
Action: Mouse pressed left at (774, 314)
Screenshot: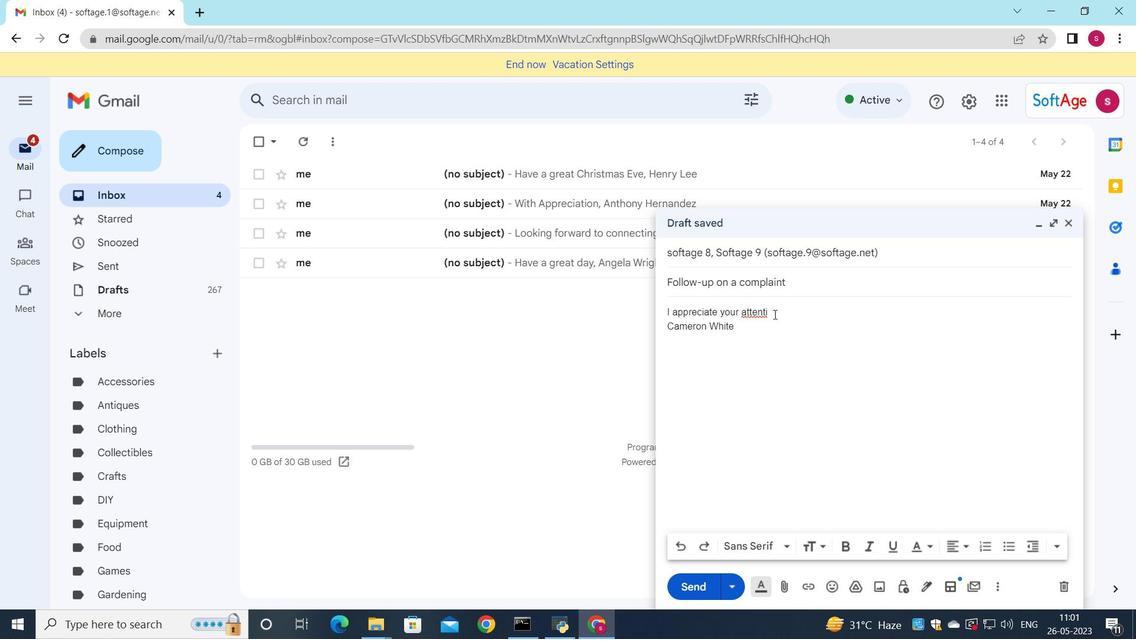 
Action: Key pressed on<Key.space>to<Key.space>this<Key.space>matter
Screenshot: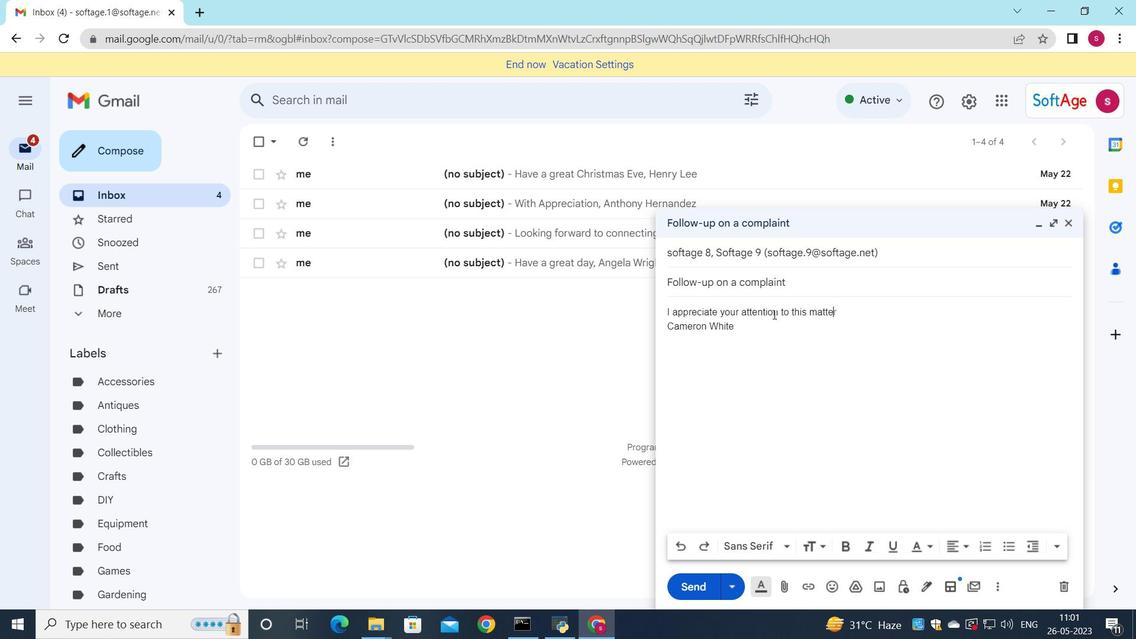 
Action: Mouse moved to (780, 593)
Screenshot: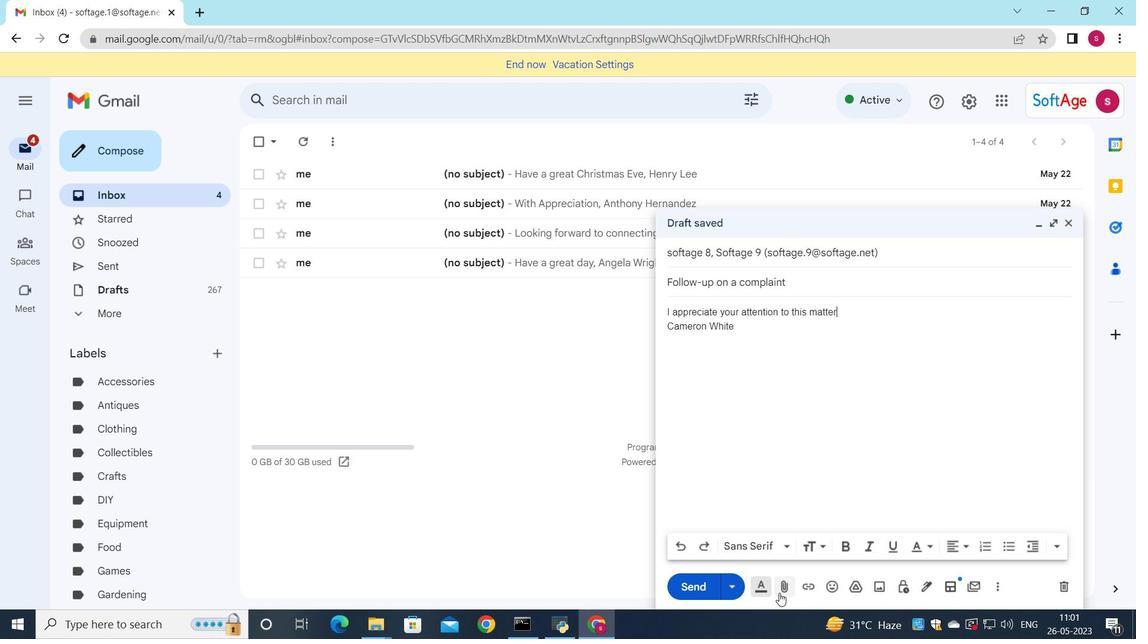 
Action: Mouse pressed left at (780, 593)
Screenshot: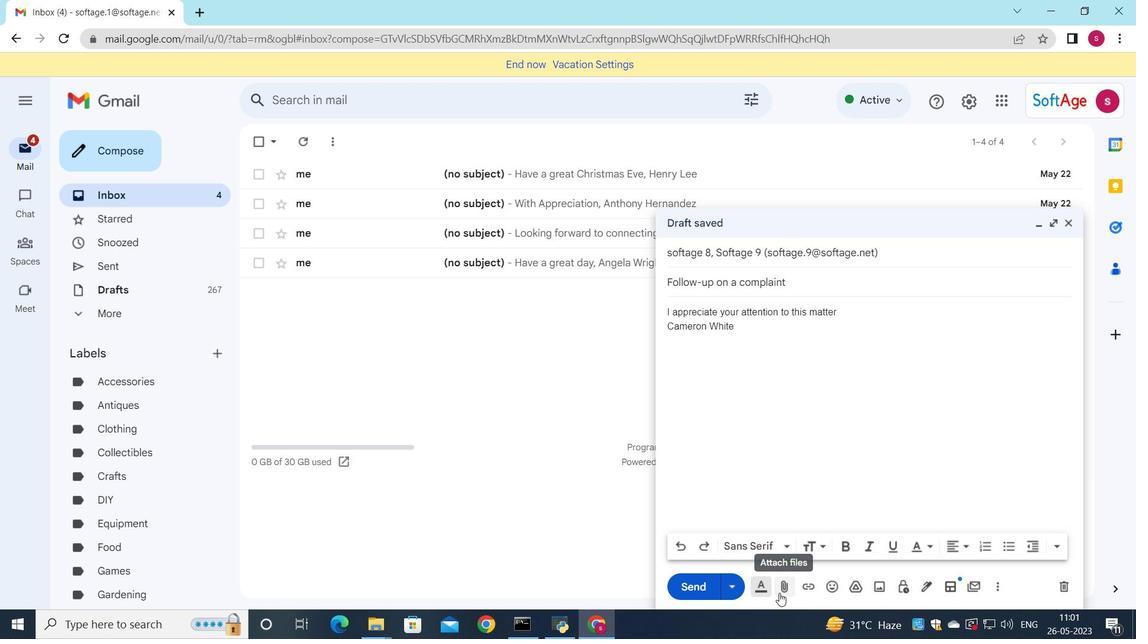 
Action: Mouse moved to (227, 103)
Screenshot: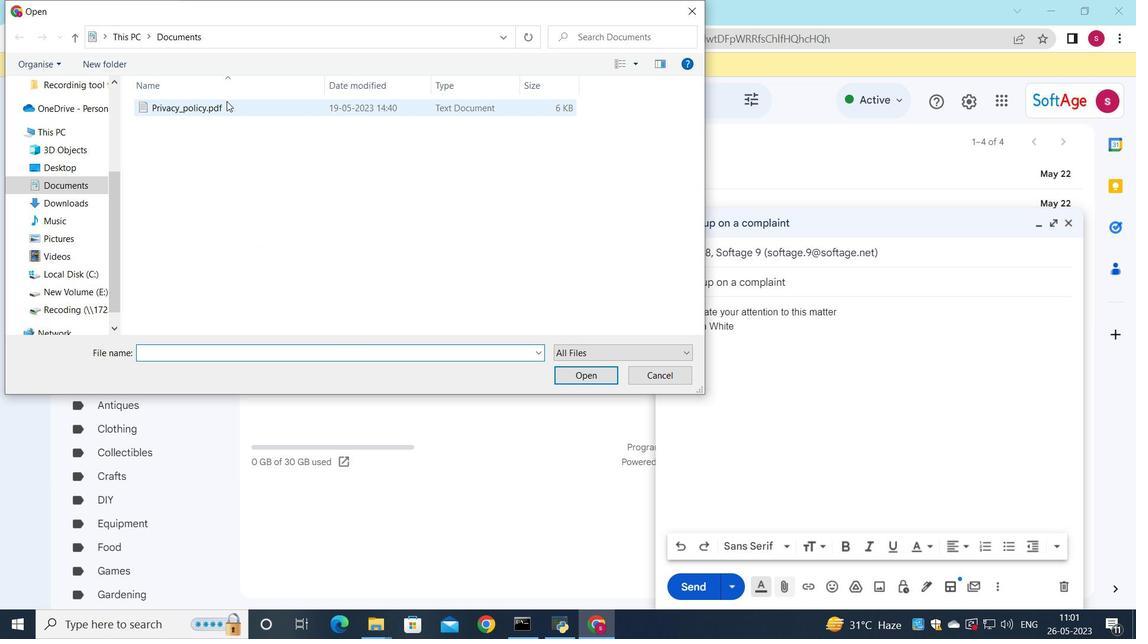 
Action: Mouse pressed left at (227, 103)
Screenshot: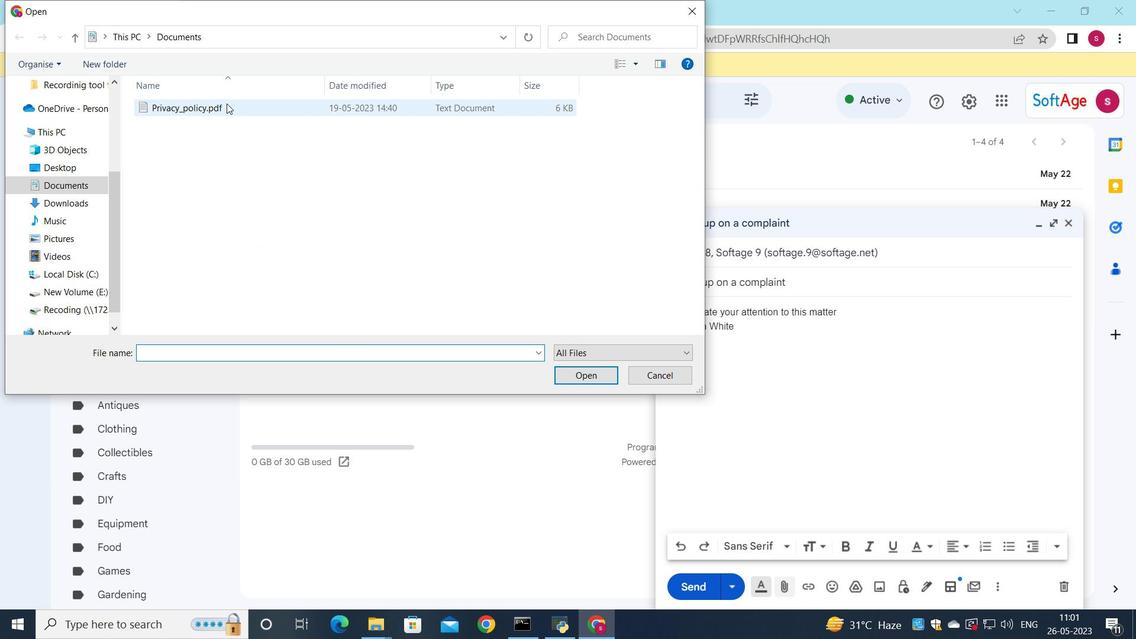 
Action: Mouse moved to (190, 103)
Screenshot: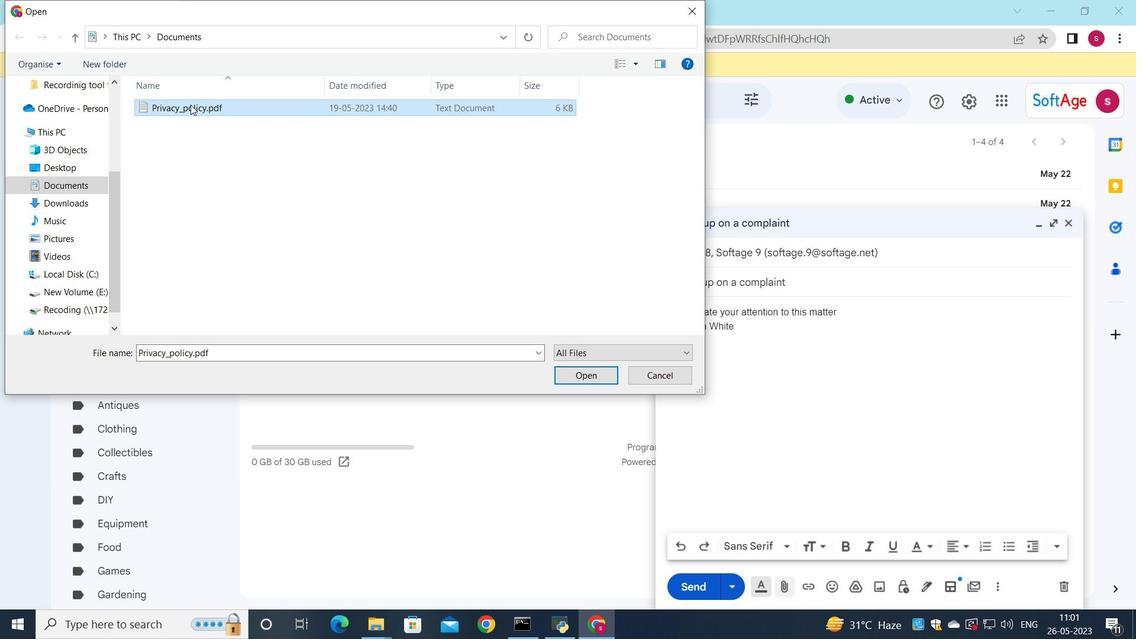 
Action: Mouse pressed left at (190, 103)
Screenshot: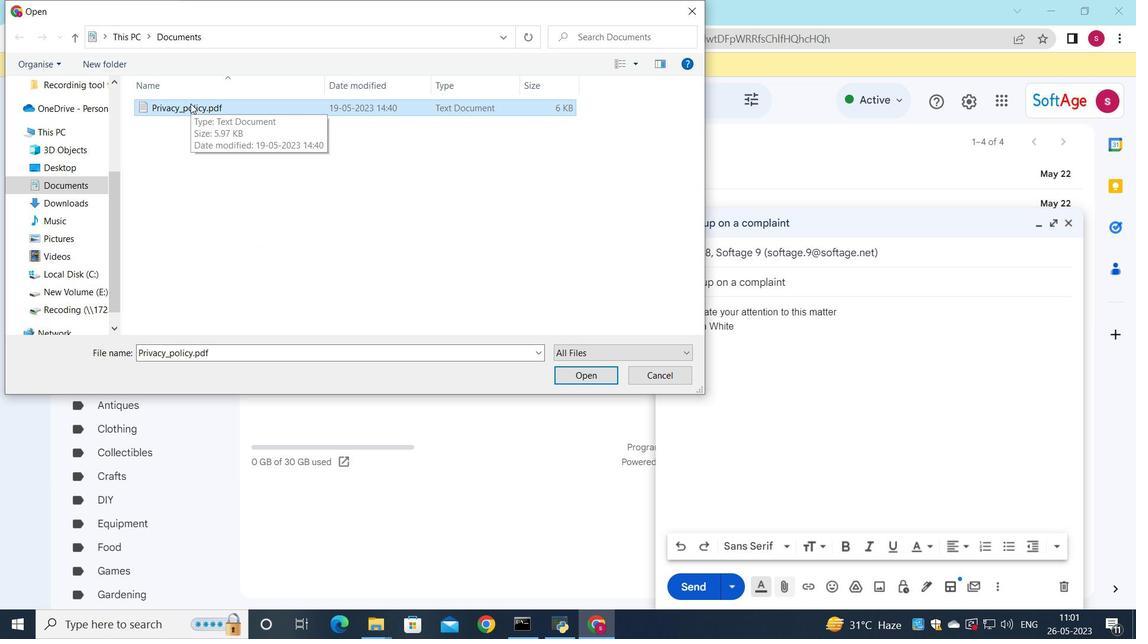 
Action: Mouse moved to (358, 166)
Screenshot: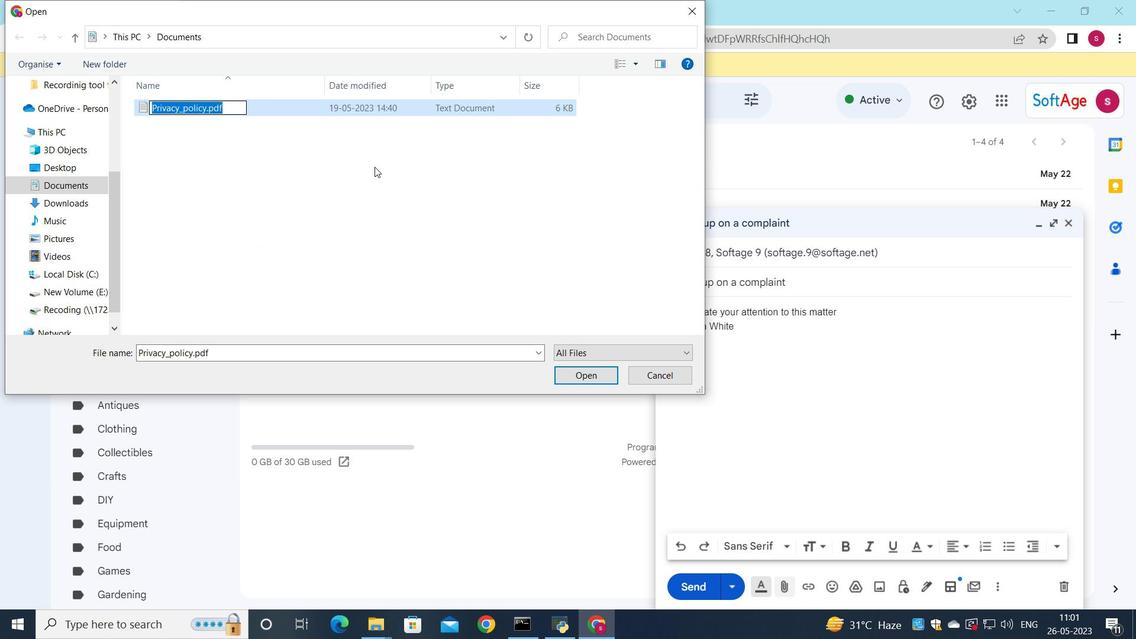 
Action: Key pressed <Key.shift>Article<Key.shift_r><Key.shift_r><Key.shift_r><Key.shift_r>_submission.docx
Screenshot: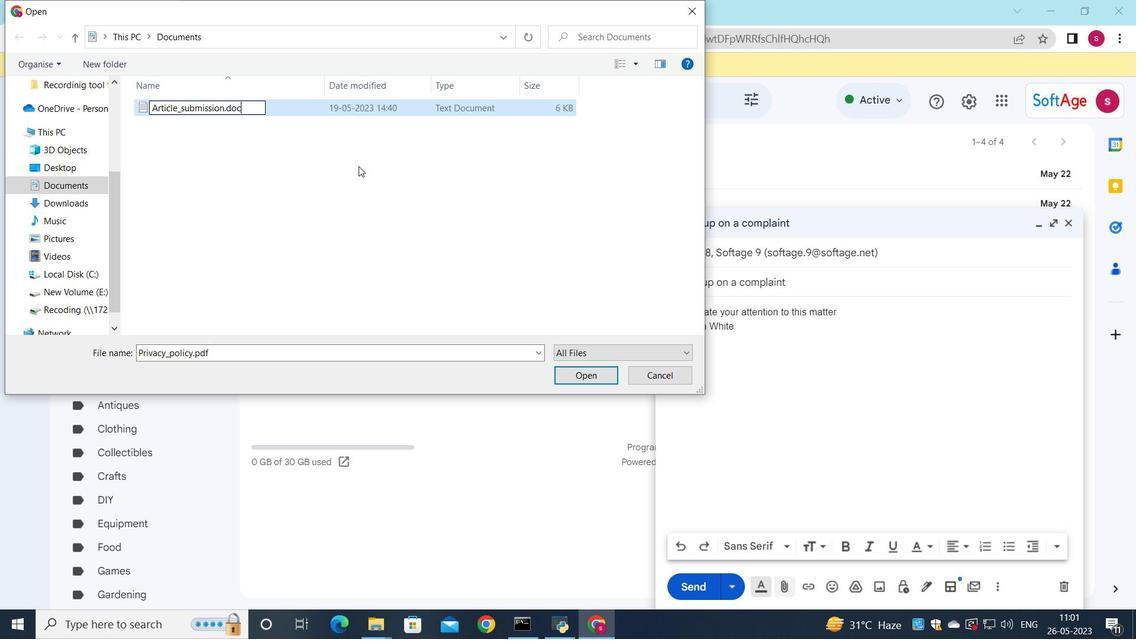 
Action: Mouse moved to (365, 108)
Screenshot: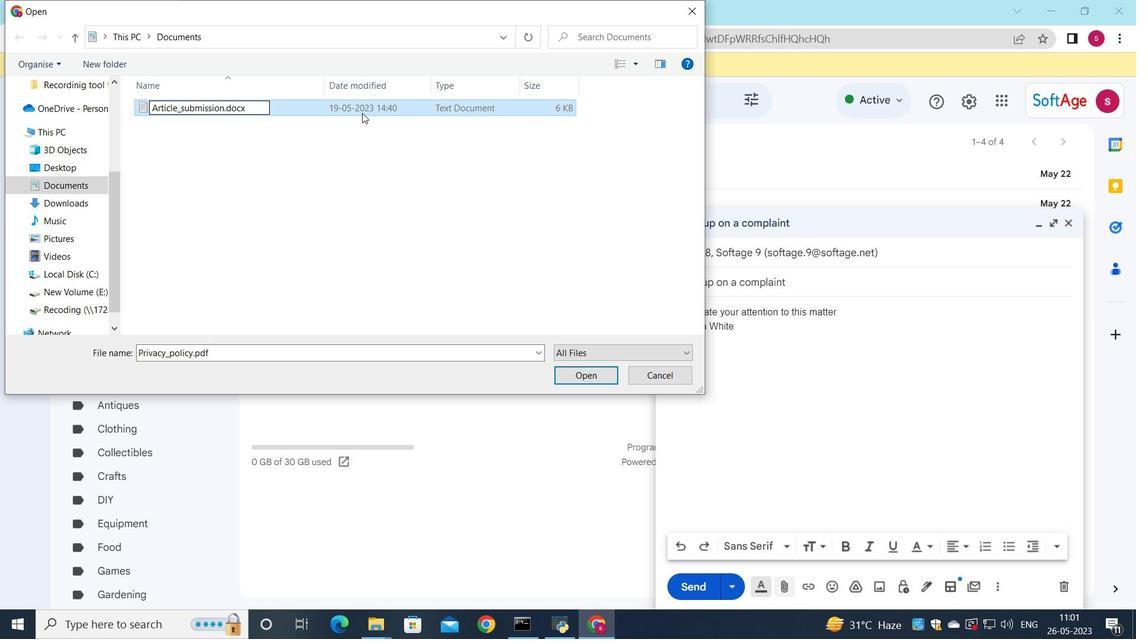 
Action: Mouse pressed left at (365, 108)
Screenshot: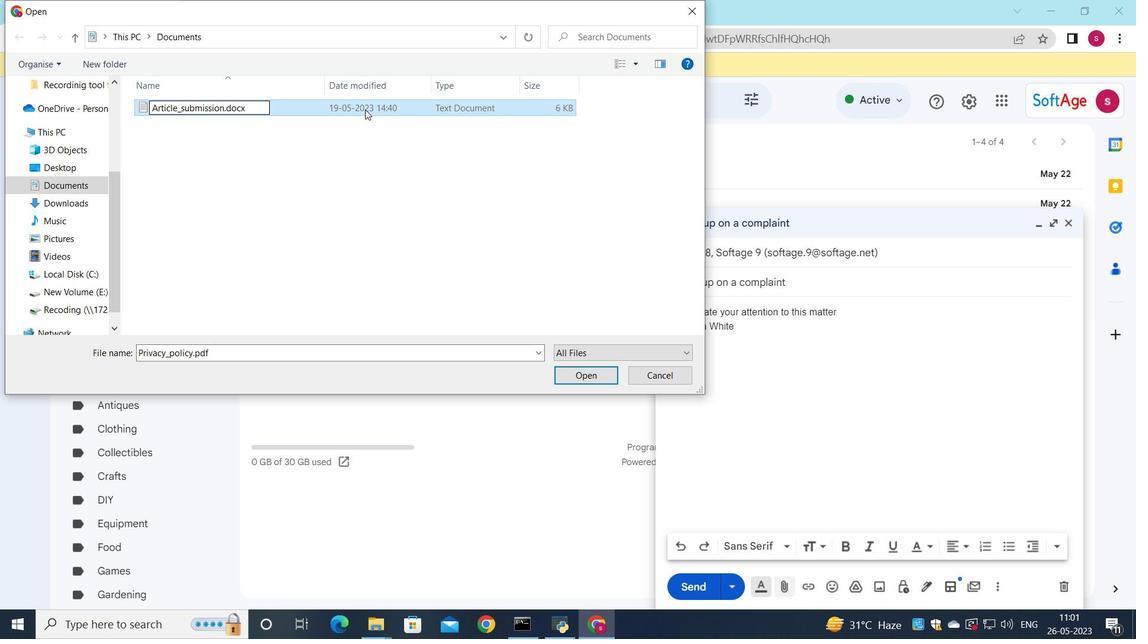 
Action: Mouse moved to (578, 378)
Screenshot: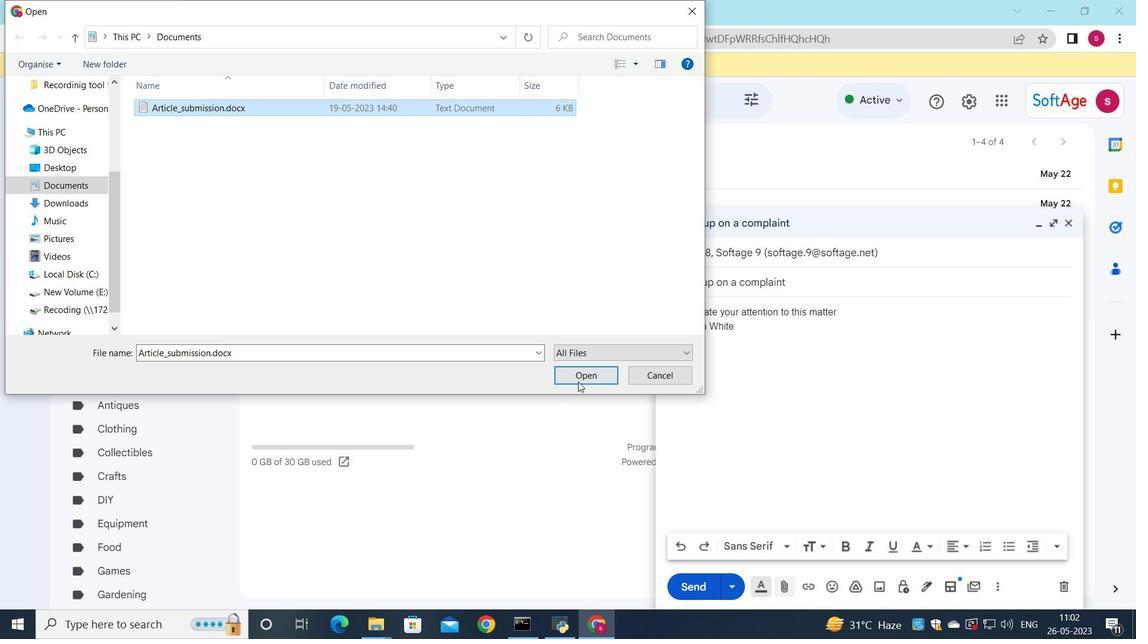 
Action: Mouse pressed left at (578, 378)
Screenshot: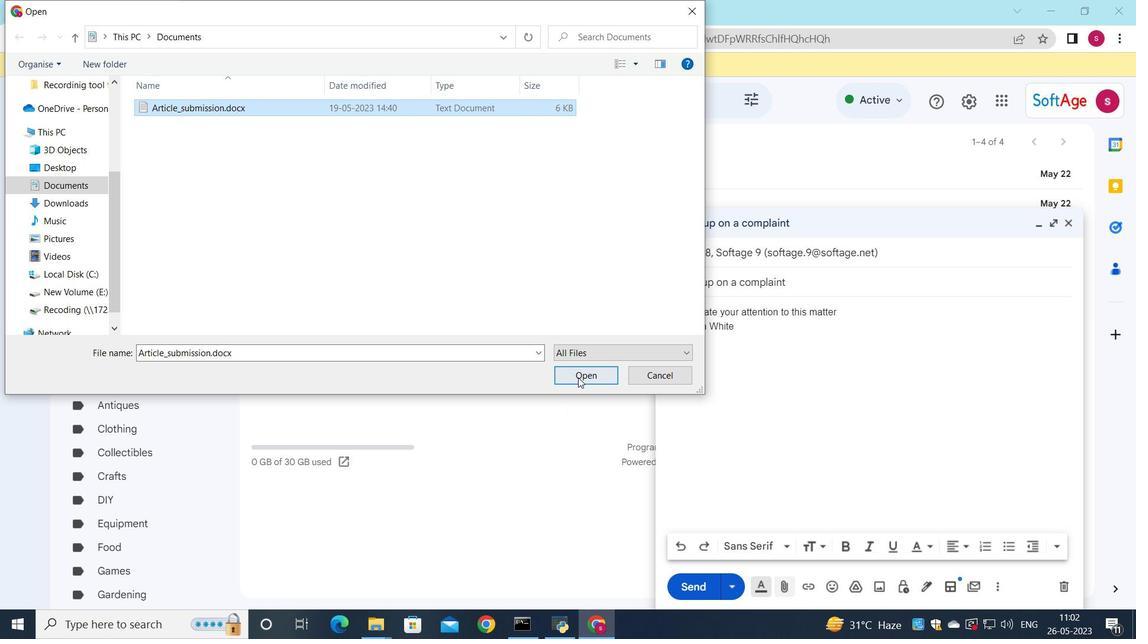 
Action: Mouse moved to (696, 582)
Screenshot: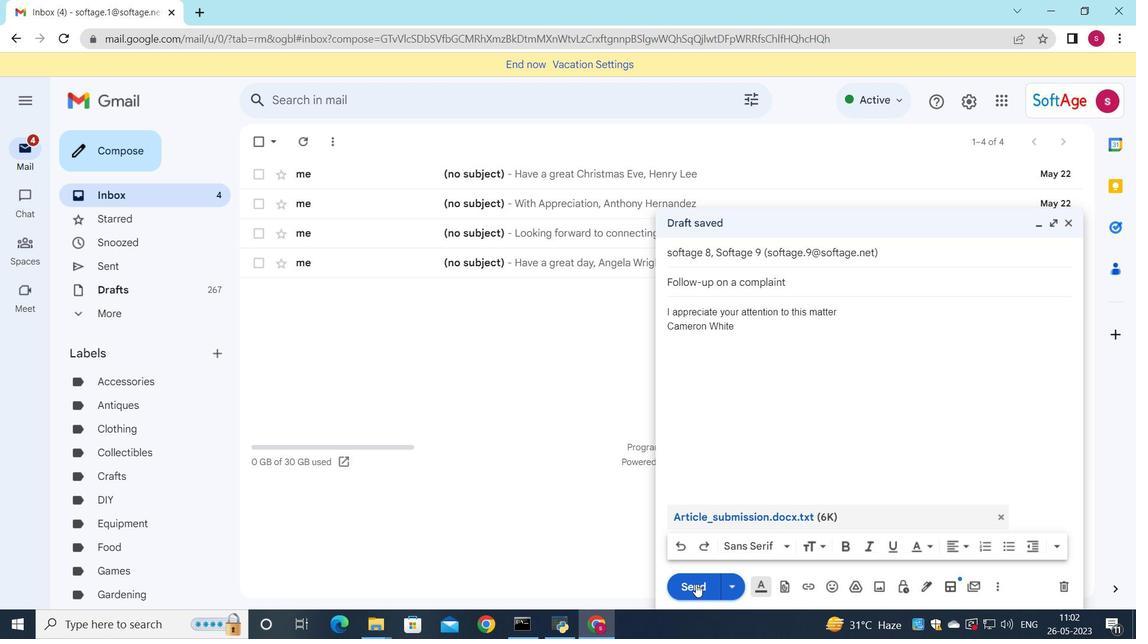 
Action: Mouse pressed left at (696, 582)
Screenshot: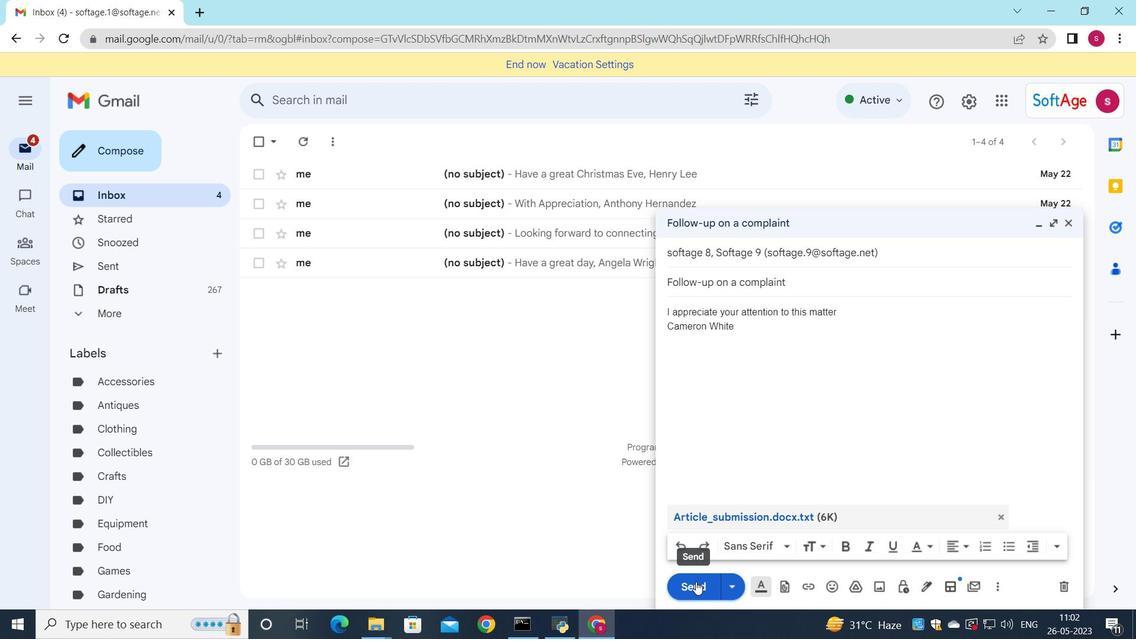 
Action: Mouse moved to (134, 259)
Screenshot: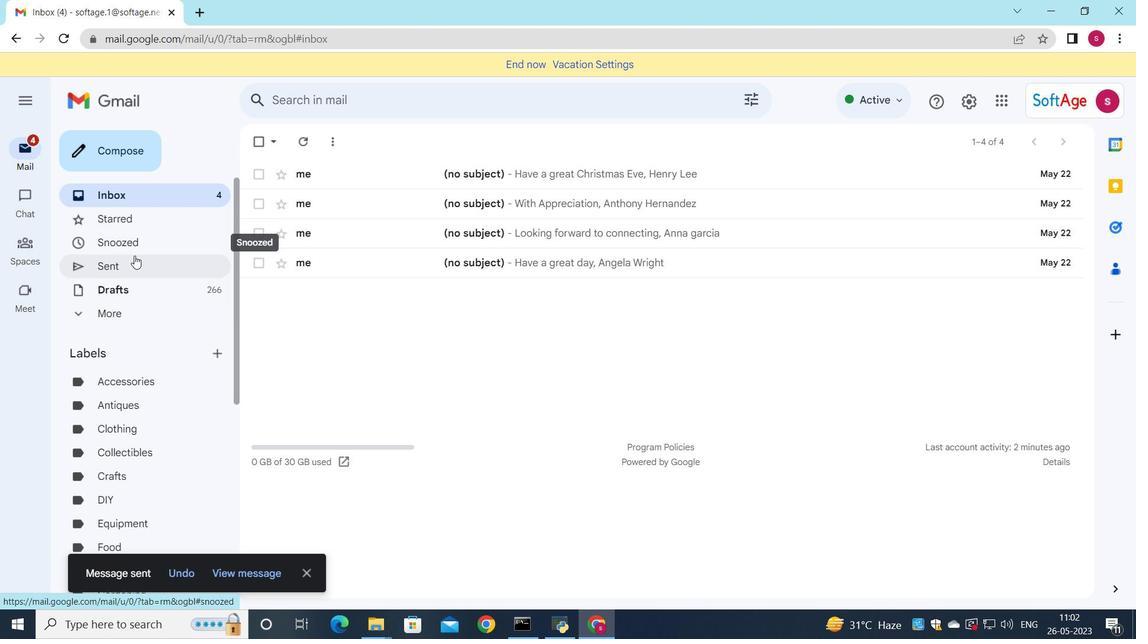 
Action: Mouse pressed left at (134, 259)
Screenshot: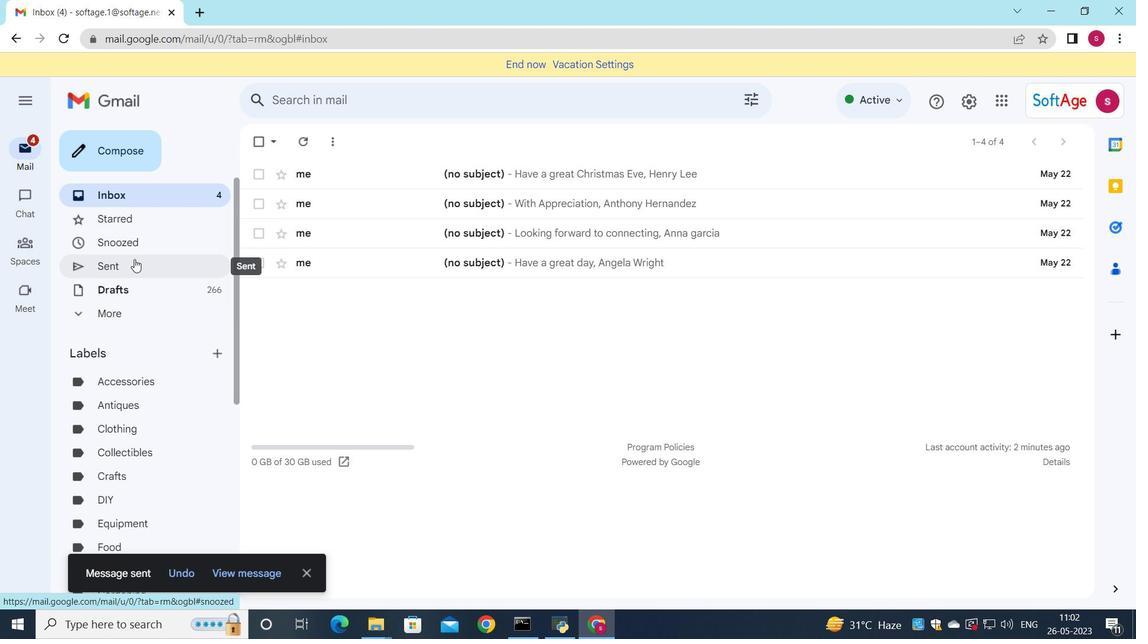 
Action: Mouse moved to (681, 217)
Screenshot: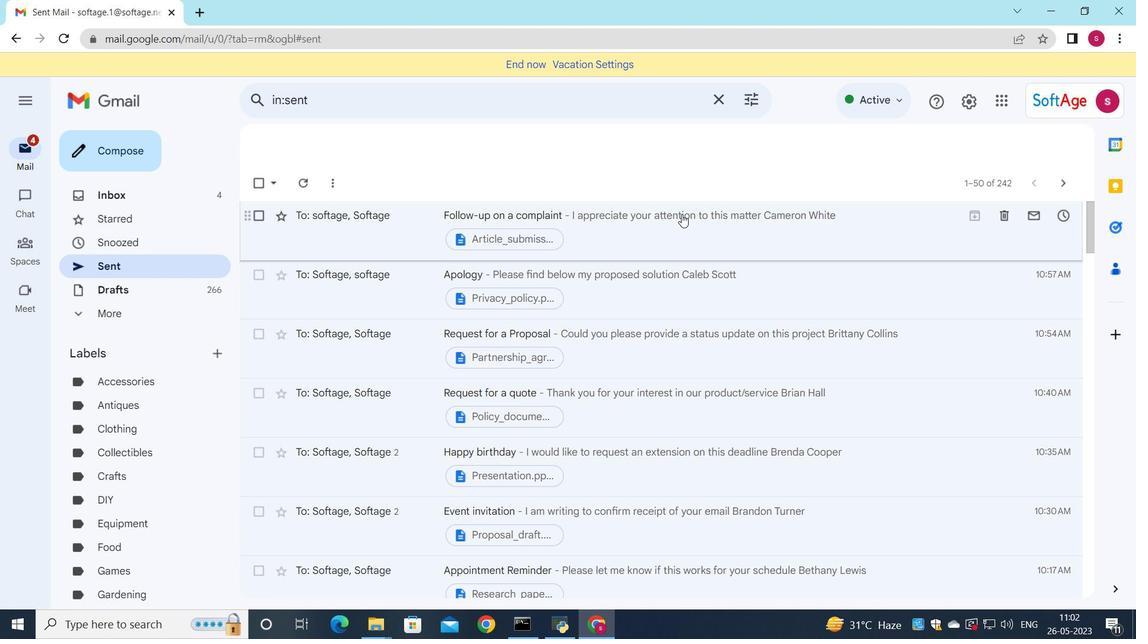 
Action: Mouse pressed left at (681, 217)
Screenshot: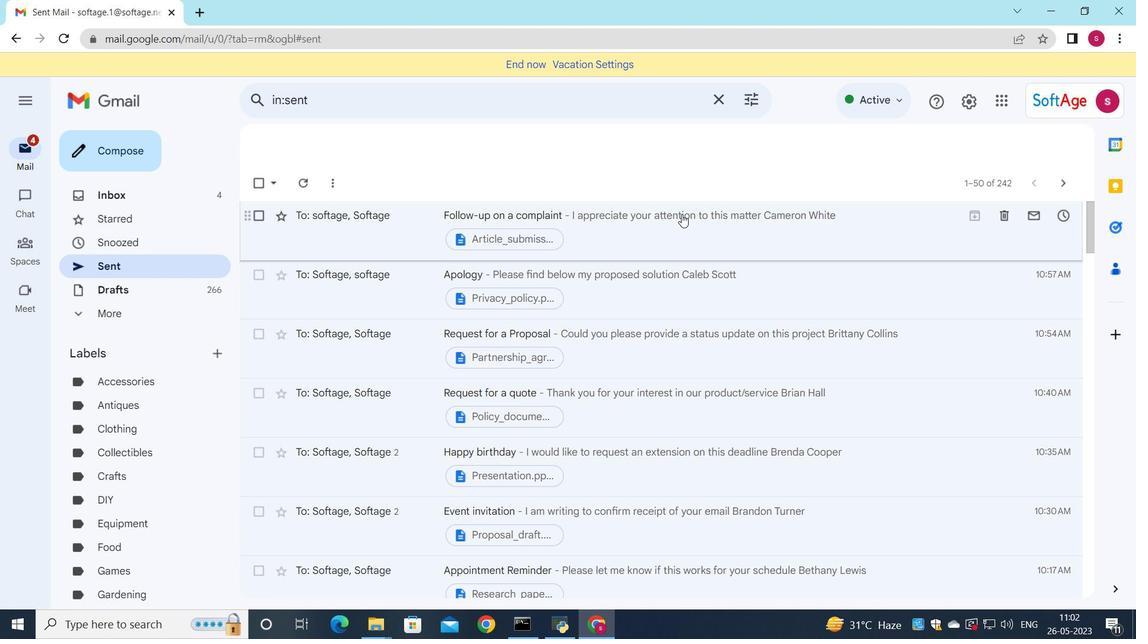 
